 Task: Look for space in Bryn Mawr-Skyway, United States from 12th August, 2023 to 16th August, 2023 for 8 adults in price range Rs.10000 to Rs.16000. Place can be private room with 8 bedrooms having 8 beds and 8 bathrooms. Property type can be house, flat, guest house, hotel. Amenities needed are: wifi, TV, free parkinig on premises, gym, breakfast. Booking option can be shelf check-in. Required host language is English.
Action: Mouse moved to (480, 122)
Screenshot: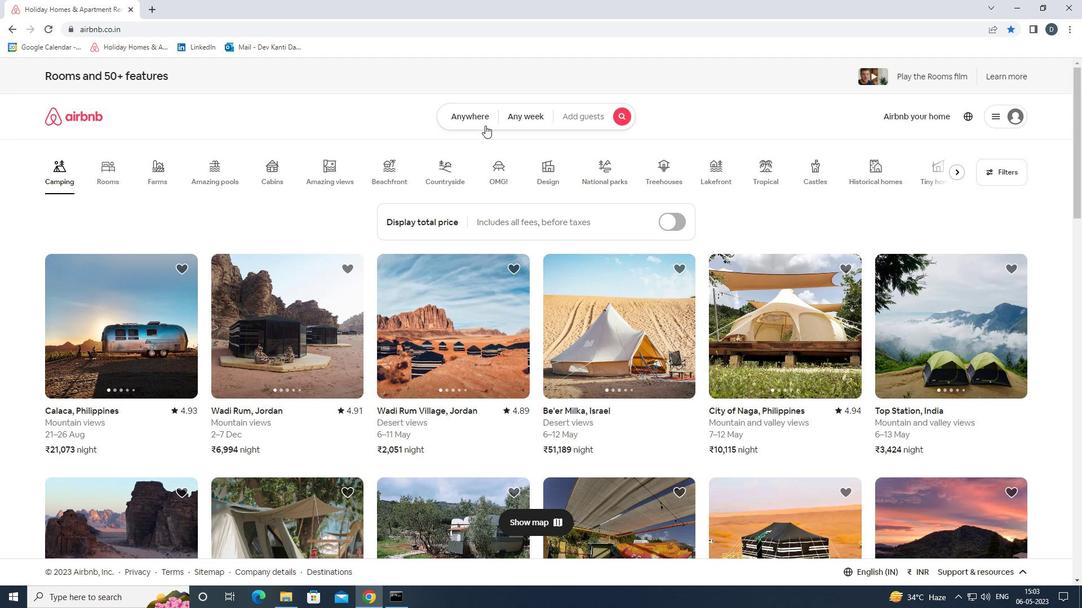 
Action: Mouse pressed left at (480, 122)
Screenshot: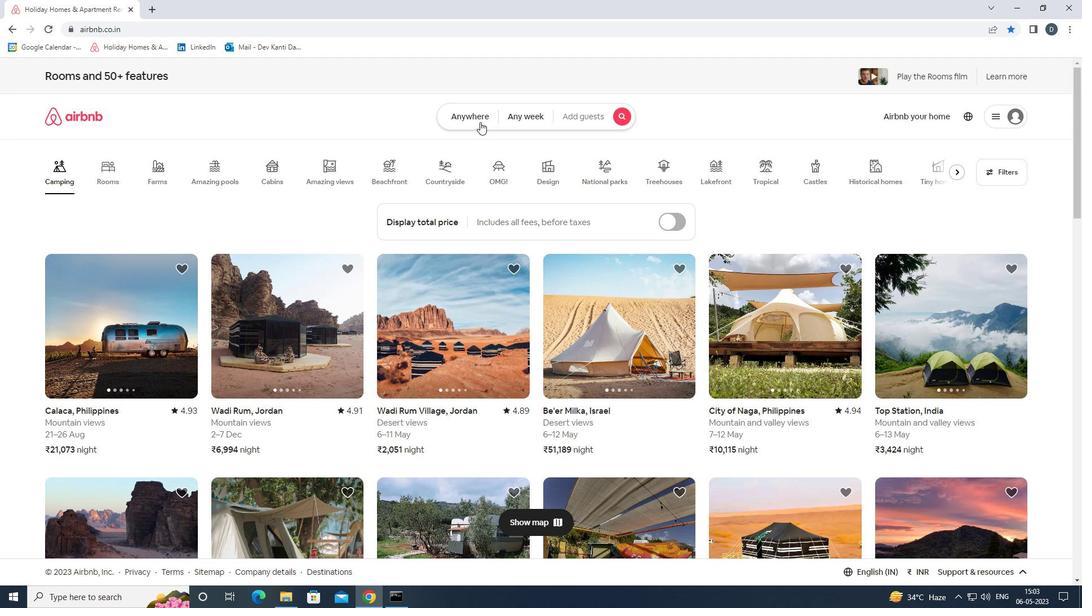 
Action: Mouse moved to (435, 164)
Screenshot: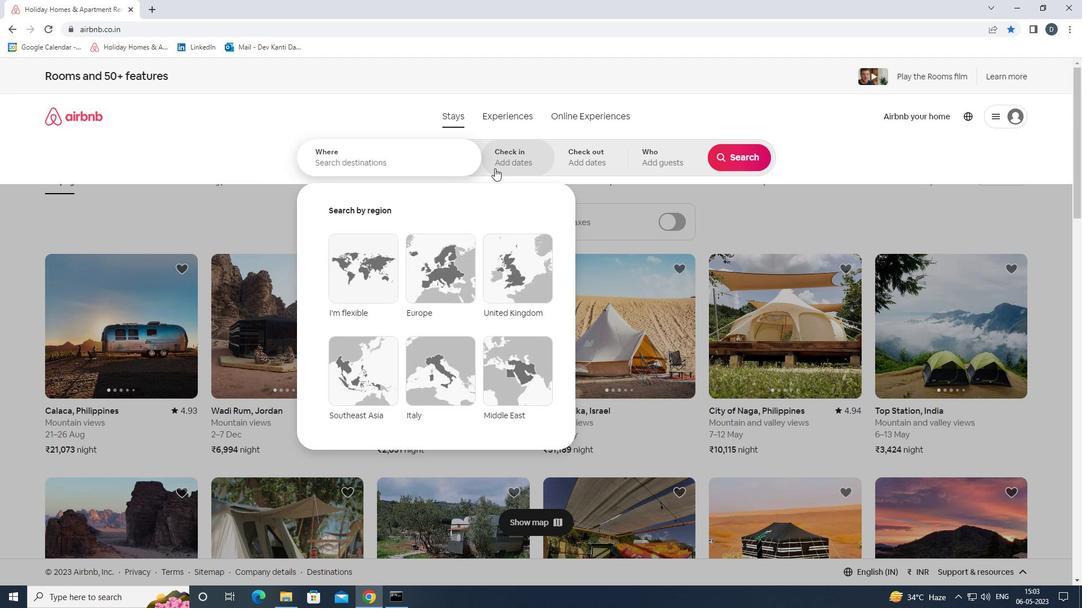
Action: Mouse pressed left at (435, 164)
Screenshot: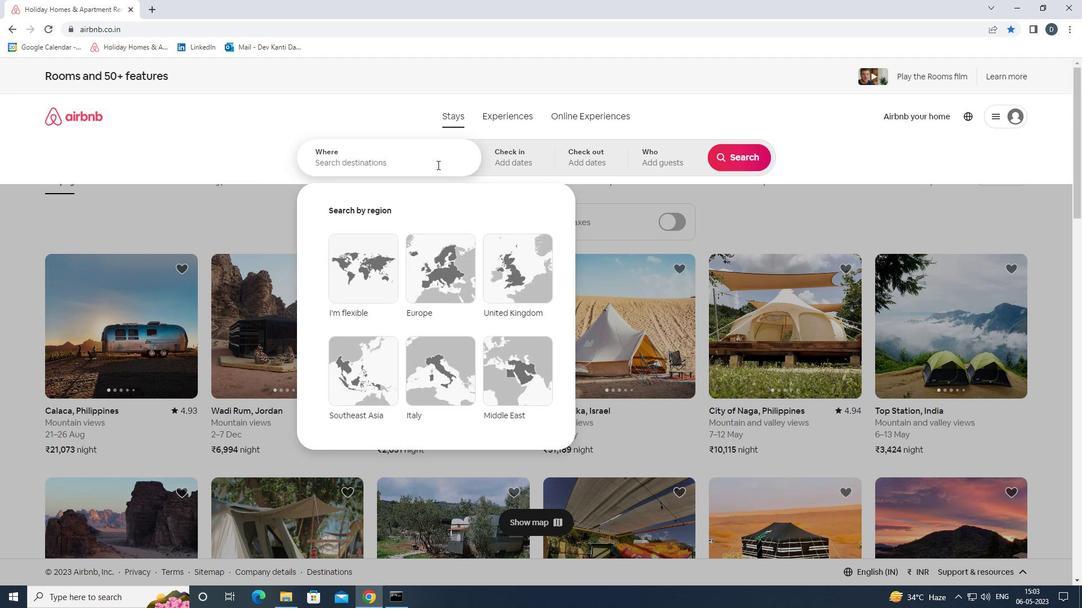 
Action: Mouse moved to (425, 154)
Screenshot: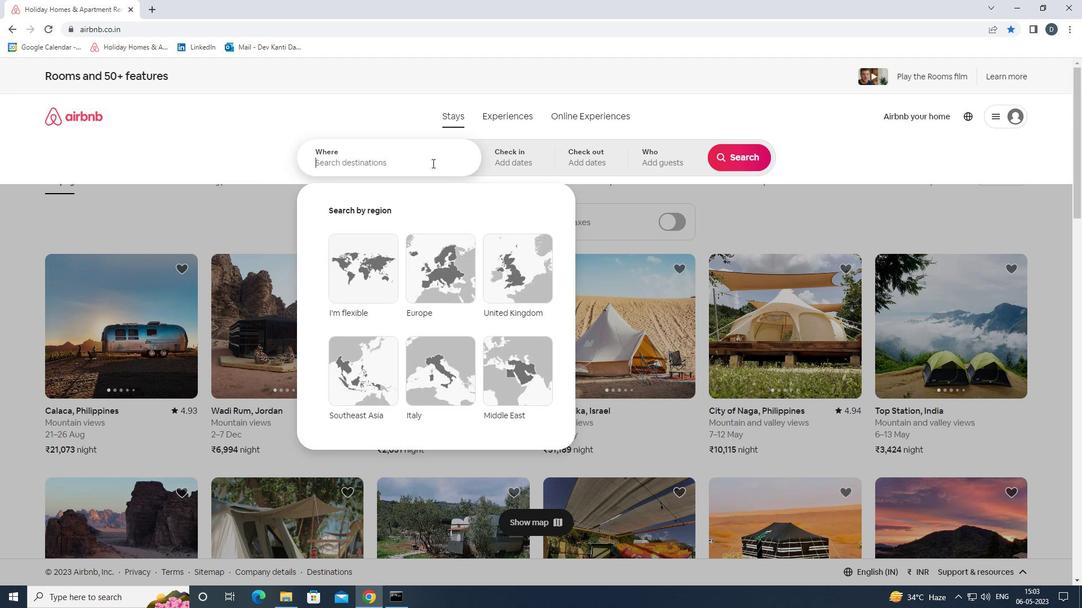 
Action: Key pressed <Key.shift><Key.shift><Key.shift><Key.shift>BRYN<Key.space><Key.shift>MAWR-<Key.shift>SKYWAY,<Key.shift>UNITED<Key.space><Key.shift><Key.shift><Key.shift><Key.shift><Key.shift><Key.shift><Key.shift><Key.shift><Key.shift><Key.shift><Key.shift><Key.shift><Key.shift><Key.shift><Key.shift><Key.shift><Key.shift>STATES<Key.enter>
Screenshot: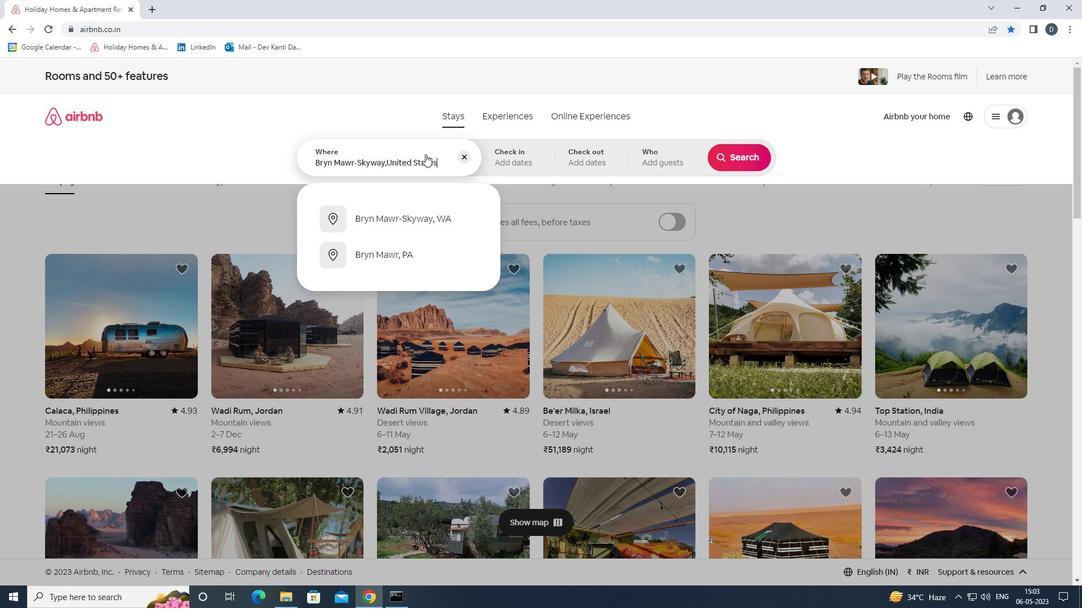 
Action: Mouse moved to (732, 247)
Screenshot: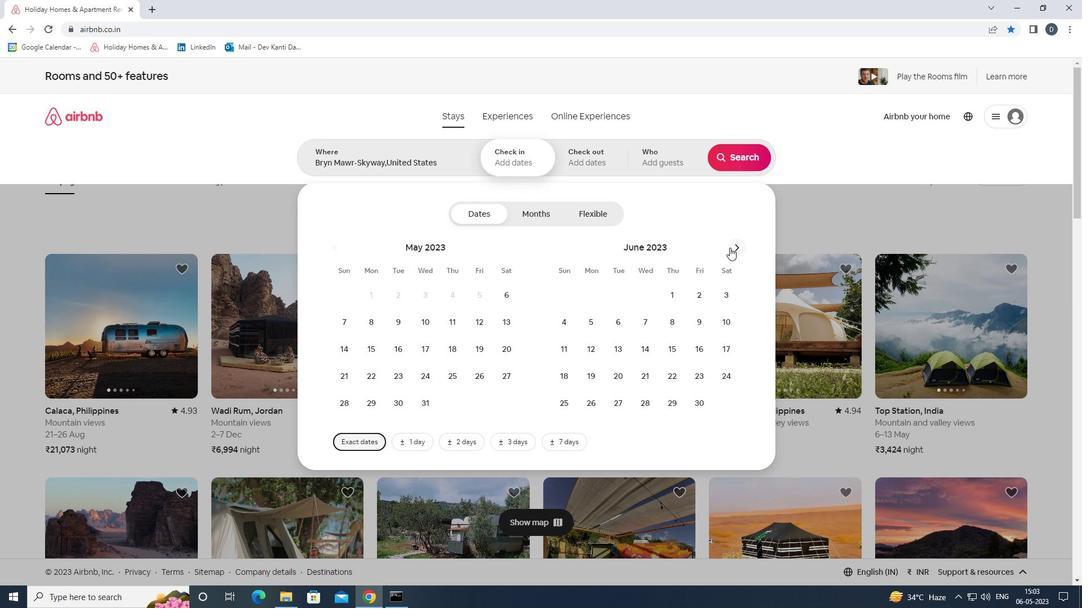 
Action: Mouse pressed left at (732, 247)
Screenshot: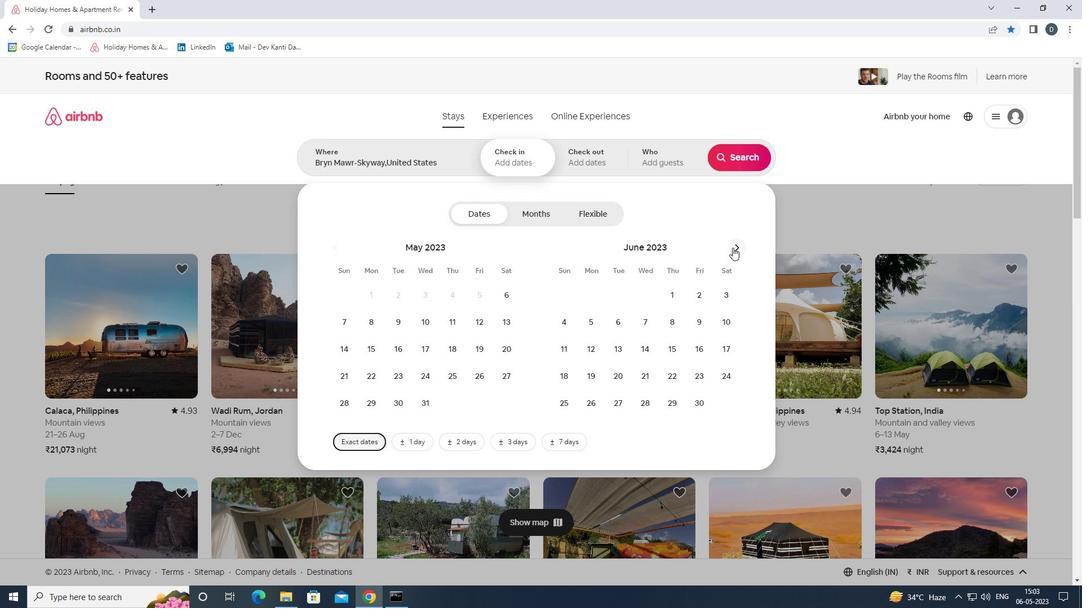 
Action: Mouse pressed left at (732, 247)
Screenshot: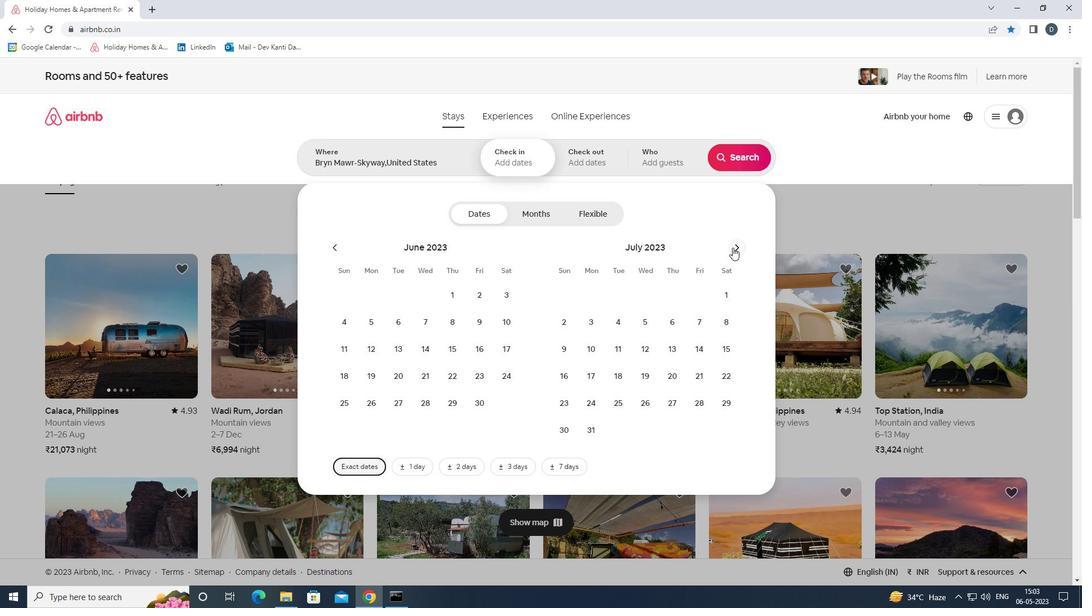 
Action: Mouse moved to (723, 321)
Screenshot: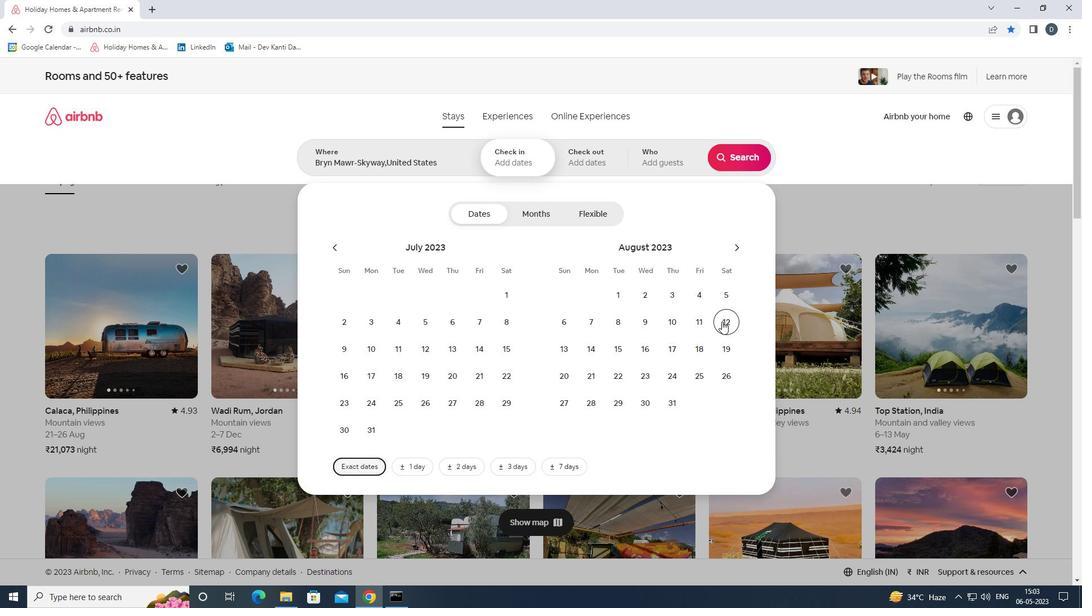 
Action: Mouse pressed left at (723, 321)
Screenshot: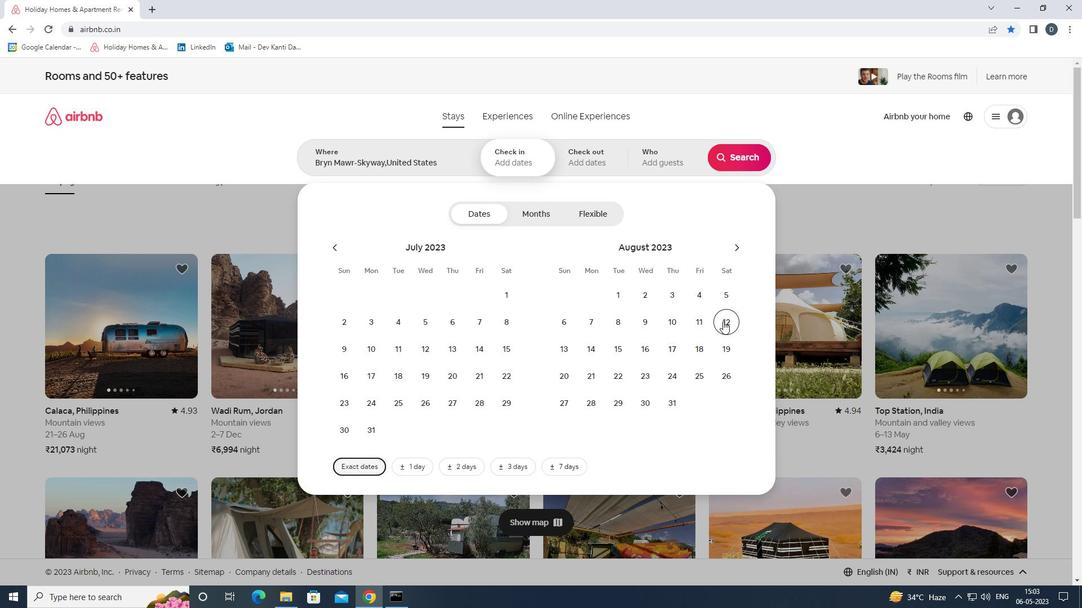 
Action: Mouse moved to (650, 347)
Screenshot: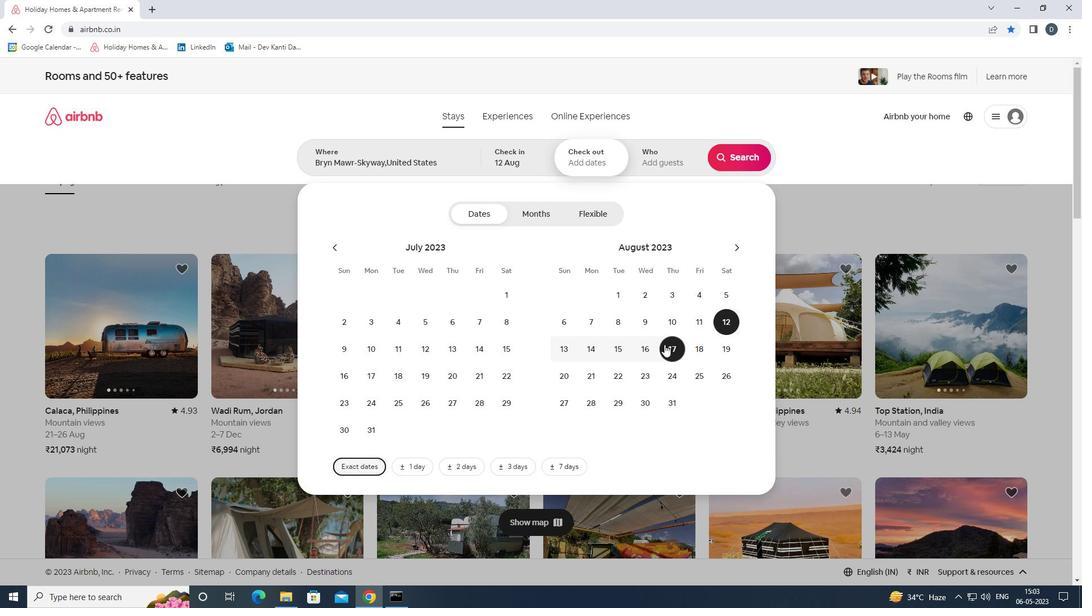
Action: Mouse pressed left at (650, 347)
Screenshot: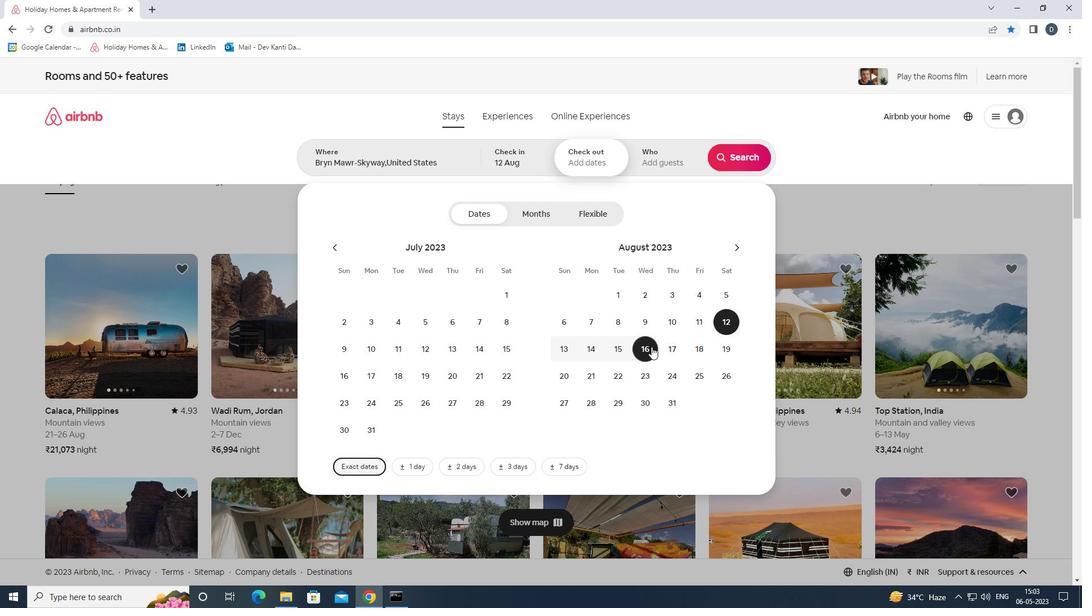 
Action: Mouse moved to (647, 165)
Screenshot: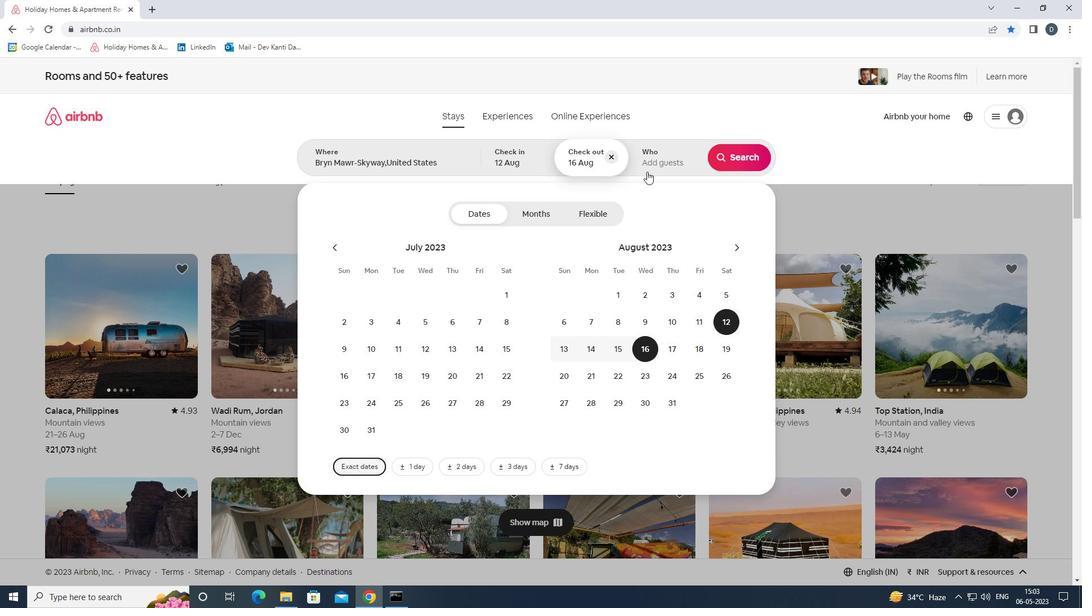 
Action: Mouse pressed left at (647, 165)
Screenshot: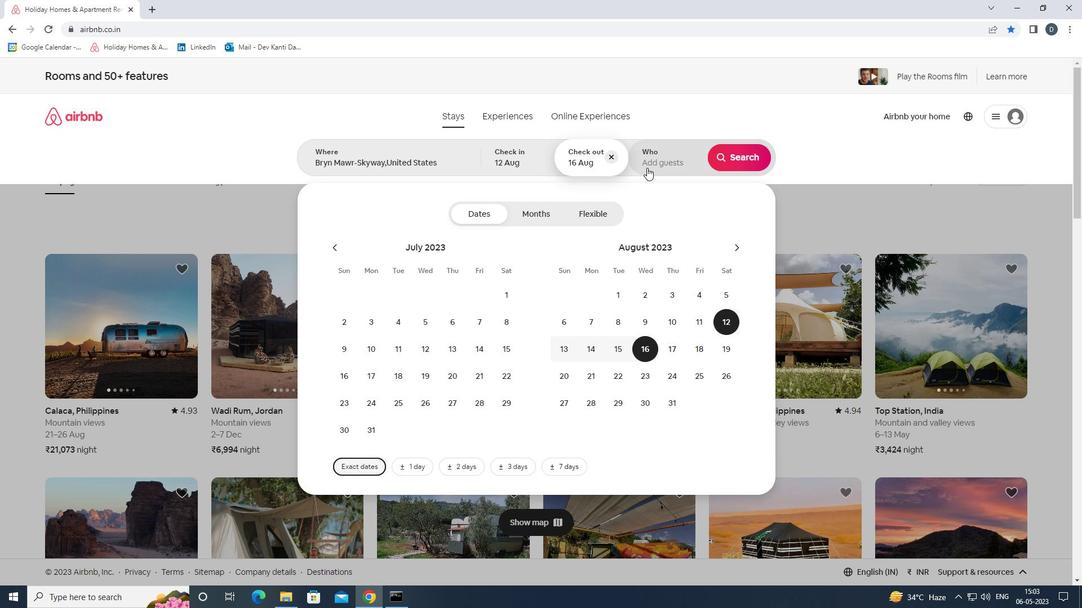 
Action: Mouse moved to (742, 222)
Screenshot: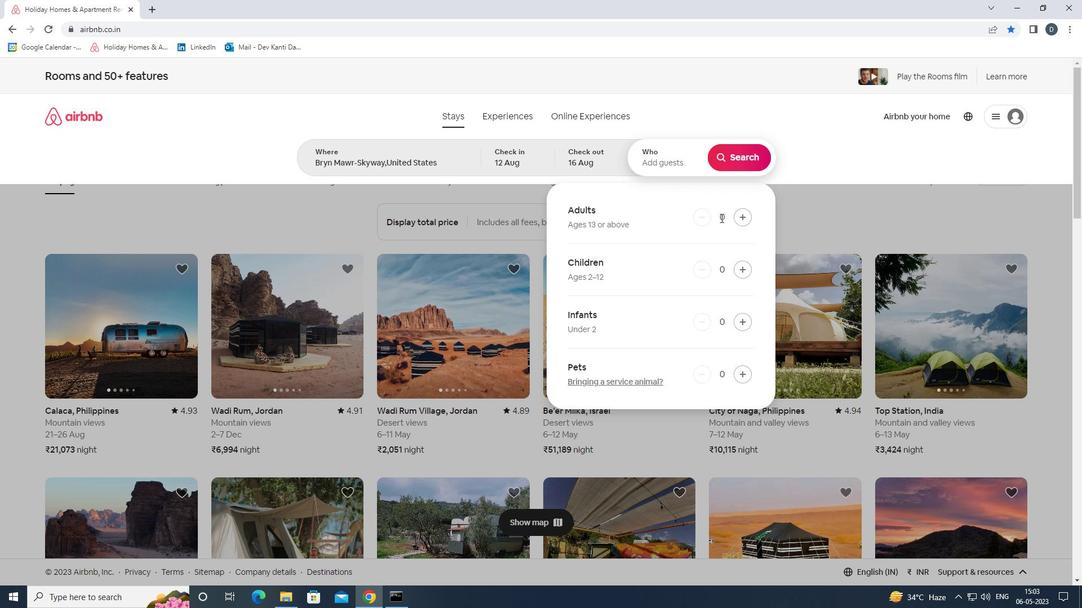 
Action: Mouse pressed left at (742, 222)
Screenshot: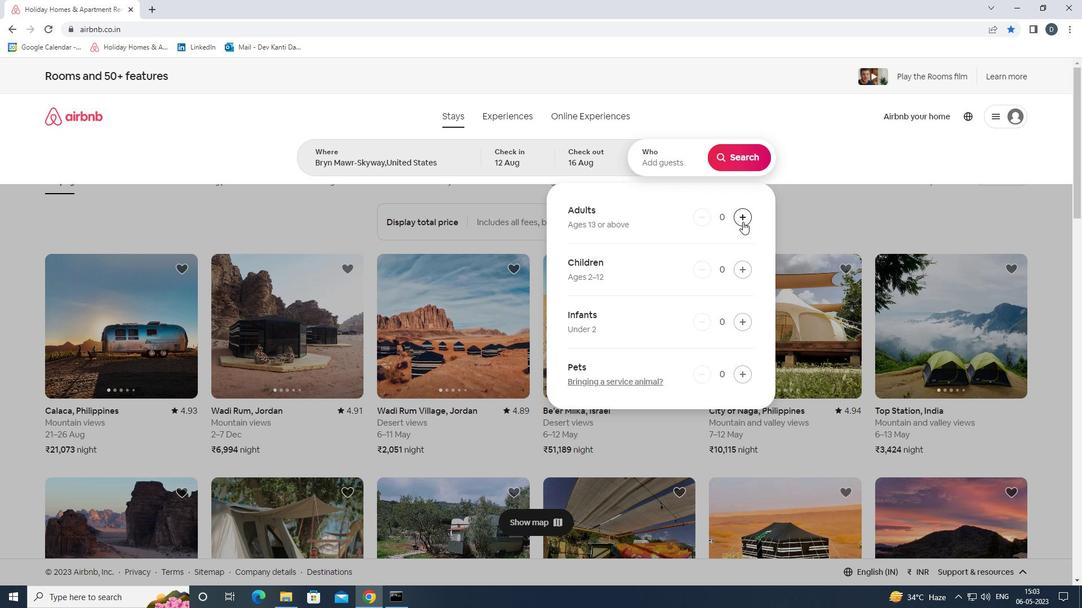 
Action: Mouse pressed left at (742, 222)
Screenshot: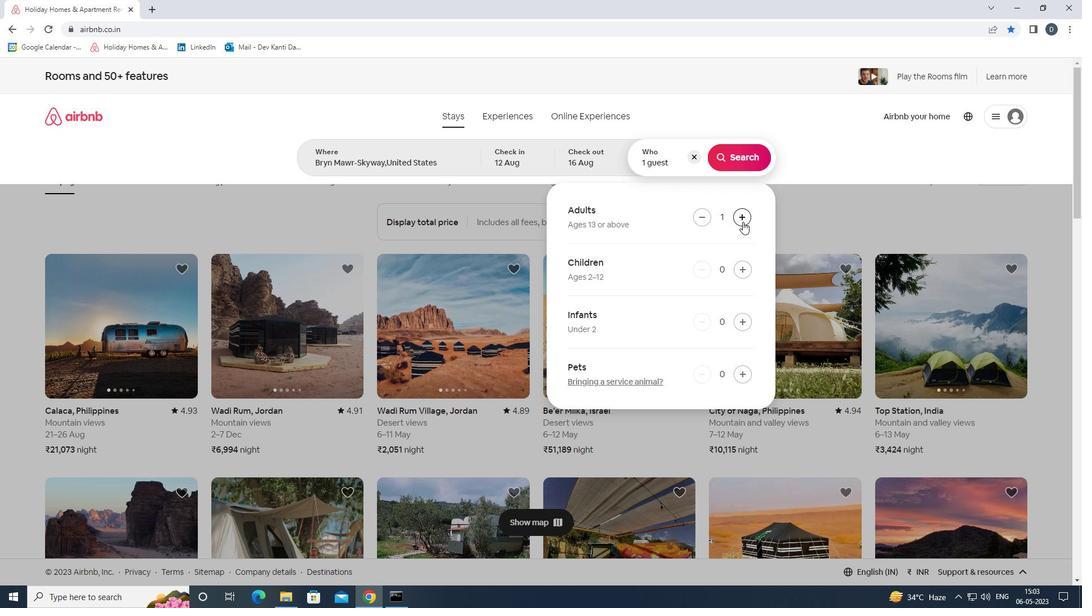 
Action: Mouse pressed left at (742, 222)
Screenshot: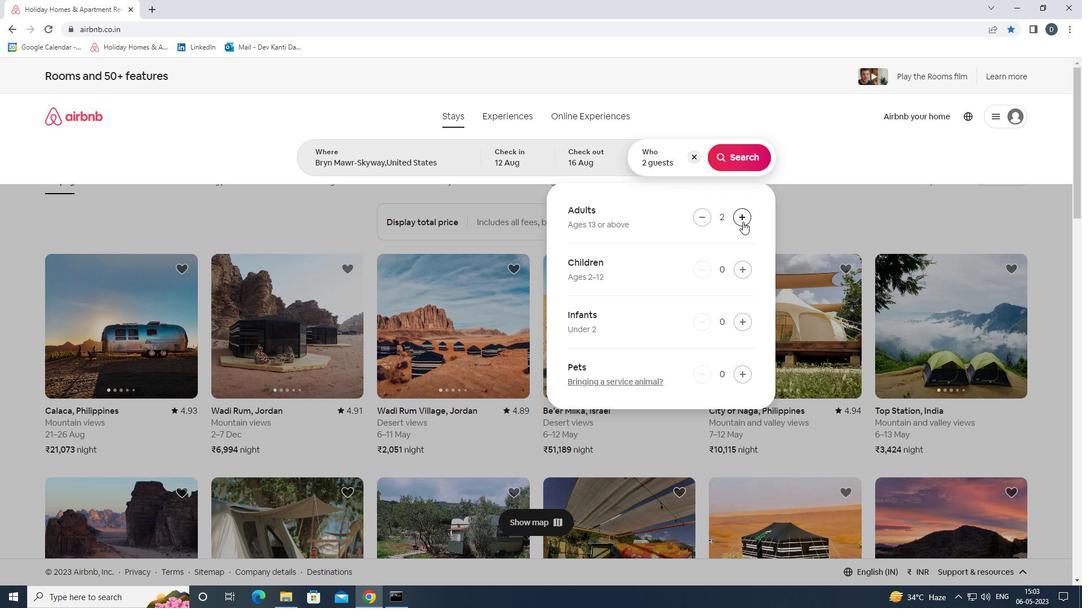 
Action: Mouse pressed left at (742, 222)
Screenshot: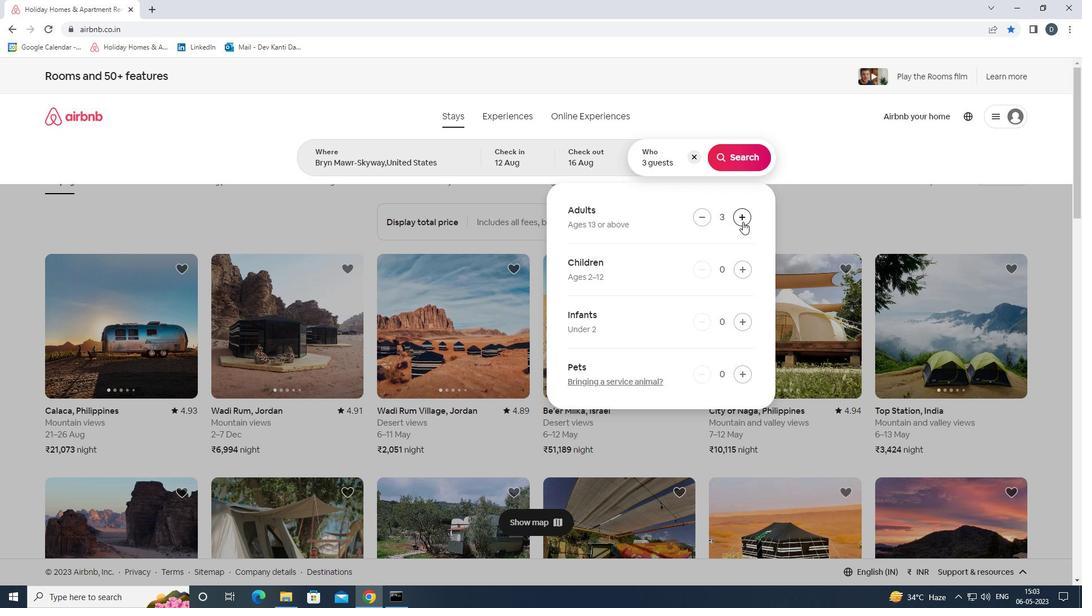 
Action: Mouse pressed left at (742, 222)
Screenshot: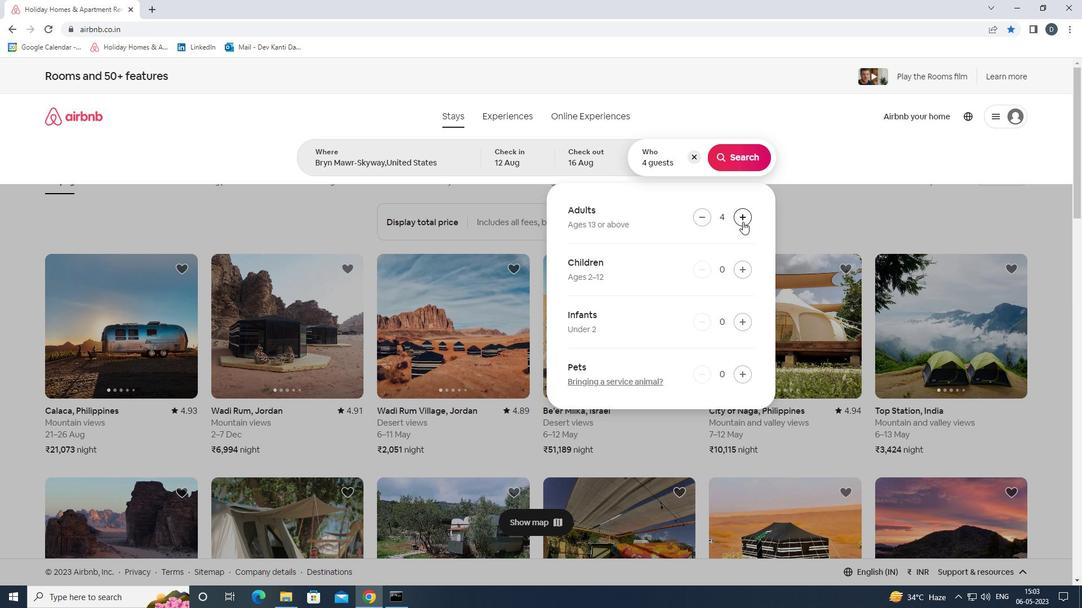 
Action: Mouse pressed left at (742, 222)
Screenshot: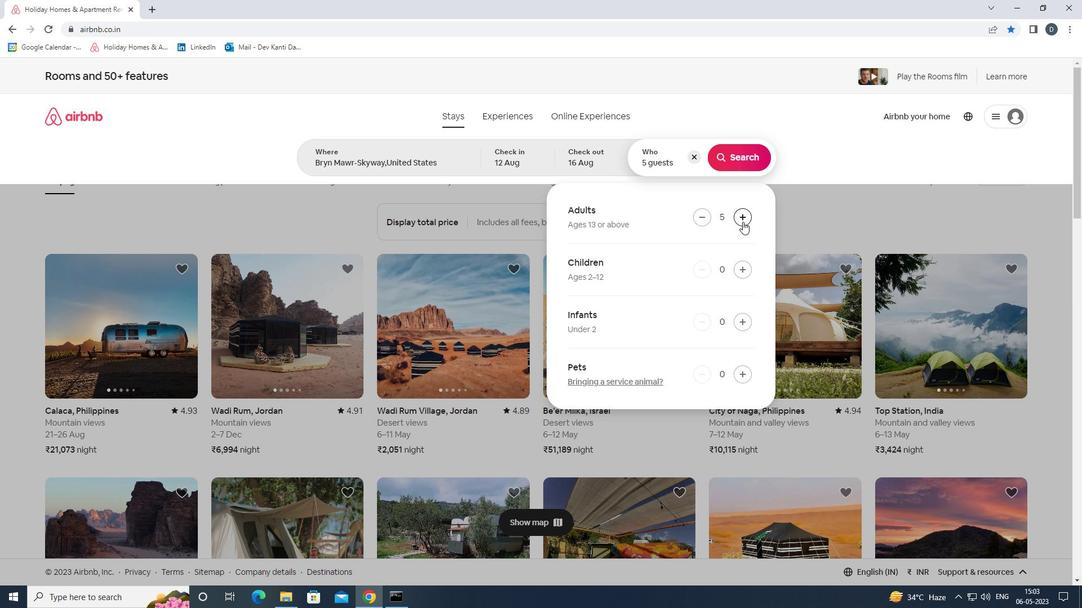 
Action: Mouse pressed left at (742, 222)
Screenshot: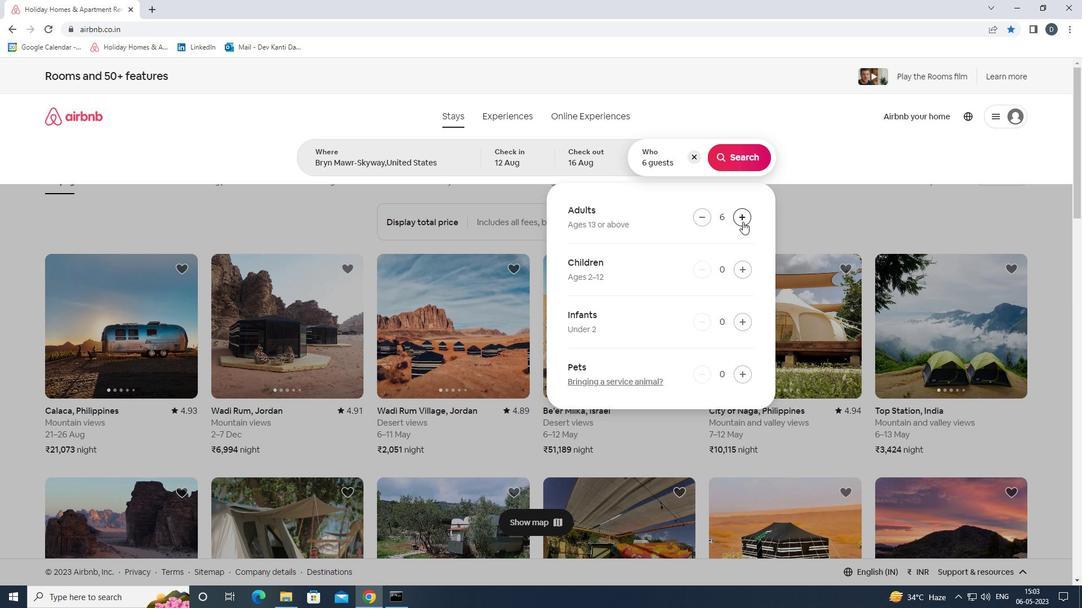 
Action: Mouse pressed left at (742, 222)
Screenshot: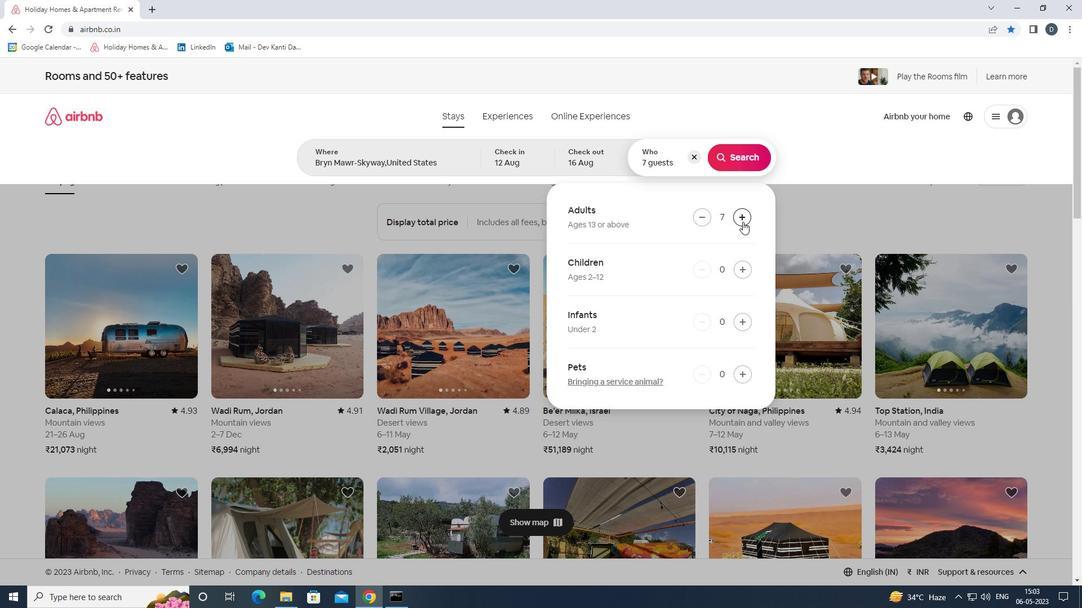 
Action: Mouse moved to (750, 168)
Screenshot: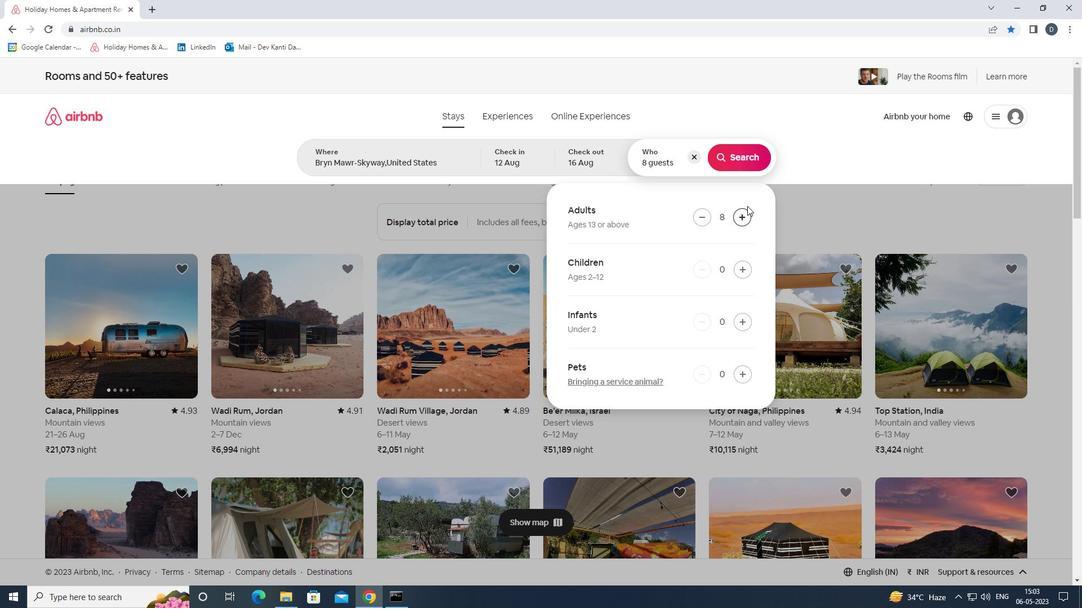 
Action: Mouse pressed left at (750, 168)
Screenshot: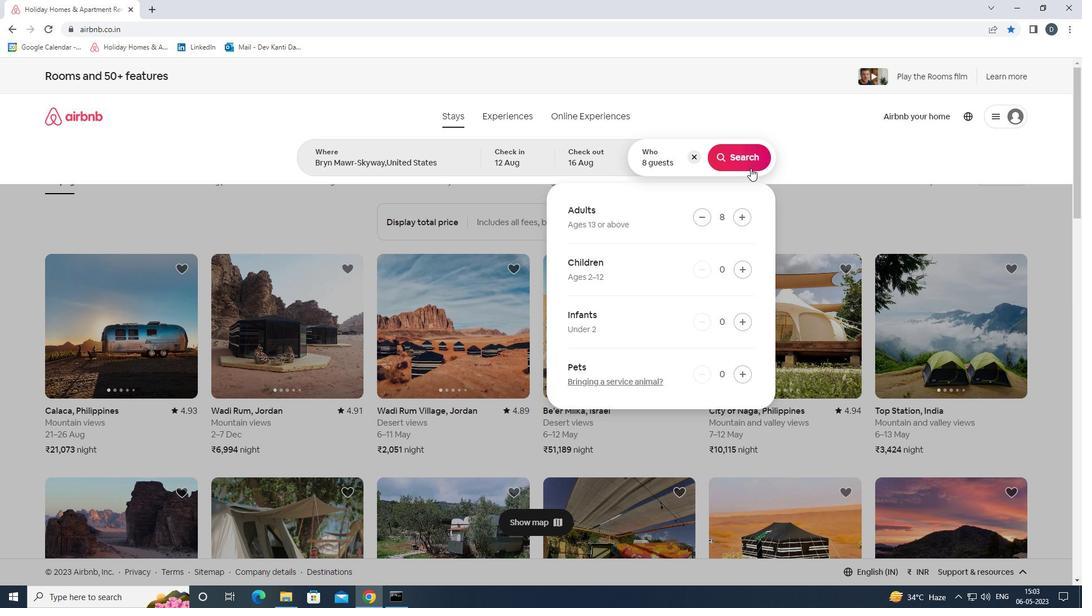 
Action: Mouse moved to (1034, 127)
Screenshot: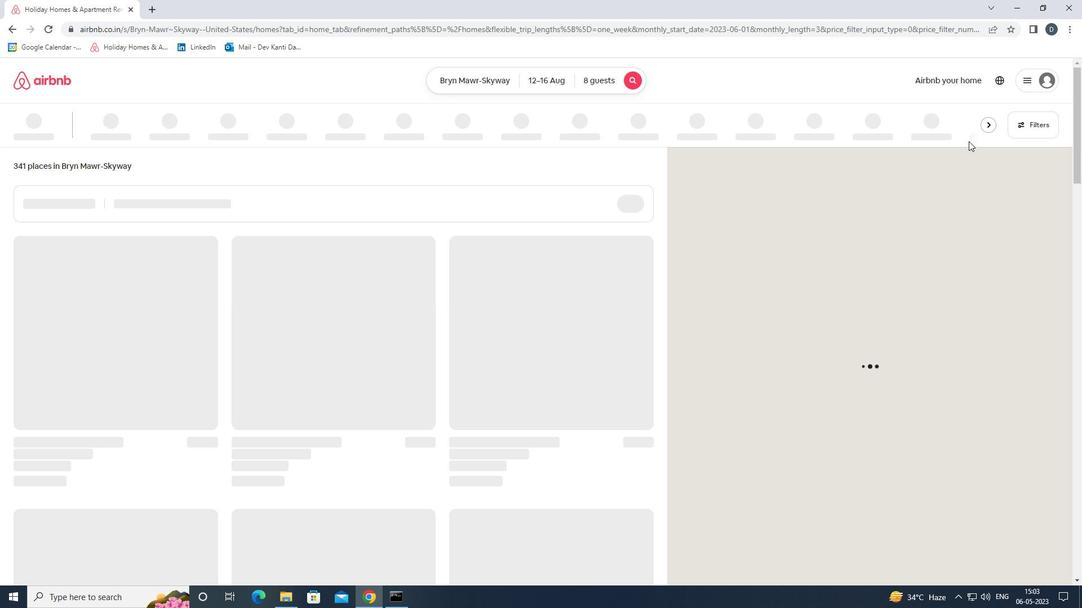 
Action: Mouse pressed left at (1034, 127)
Screenshot: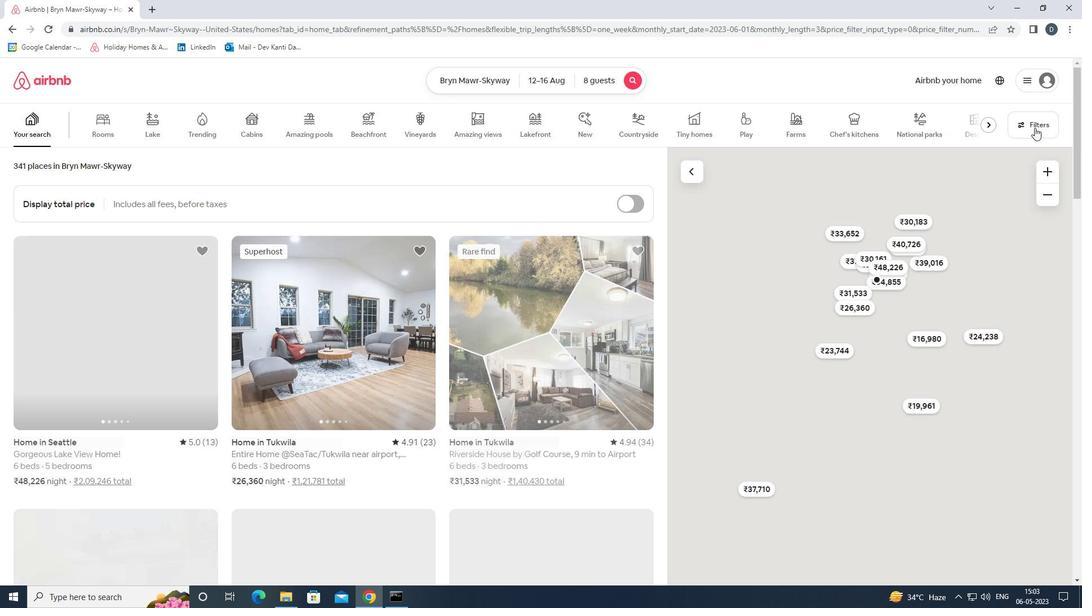 
Action: Mouse moved to (479, 397)
Screenshot: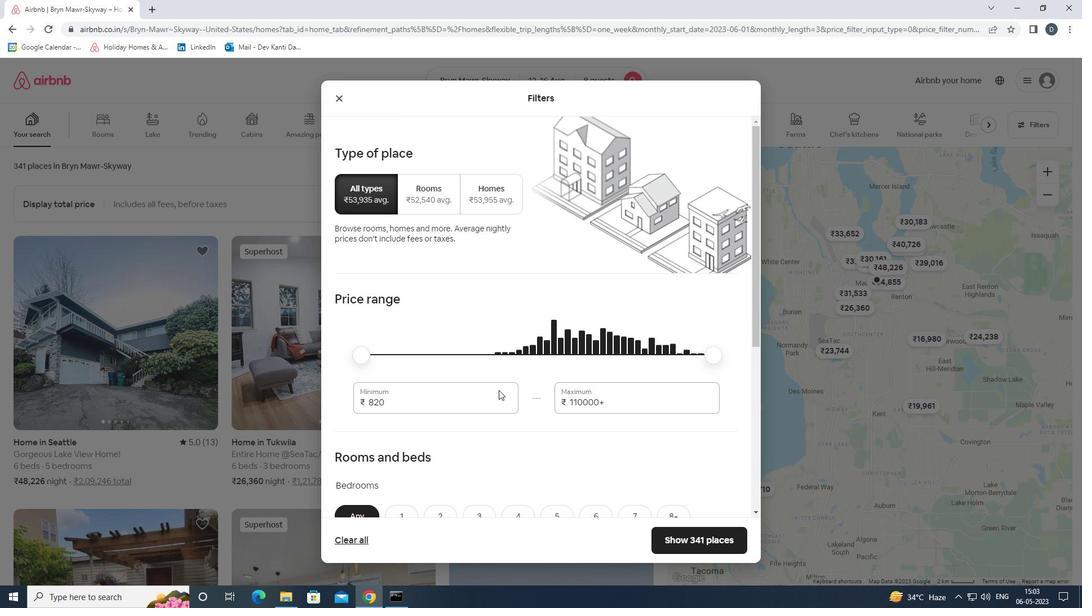 
Action: Mouse pressed left at (479, 397)
Screenshot: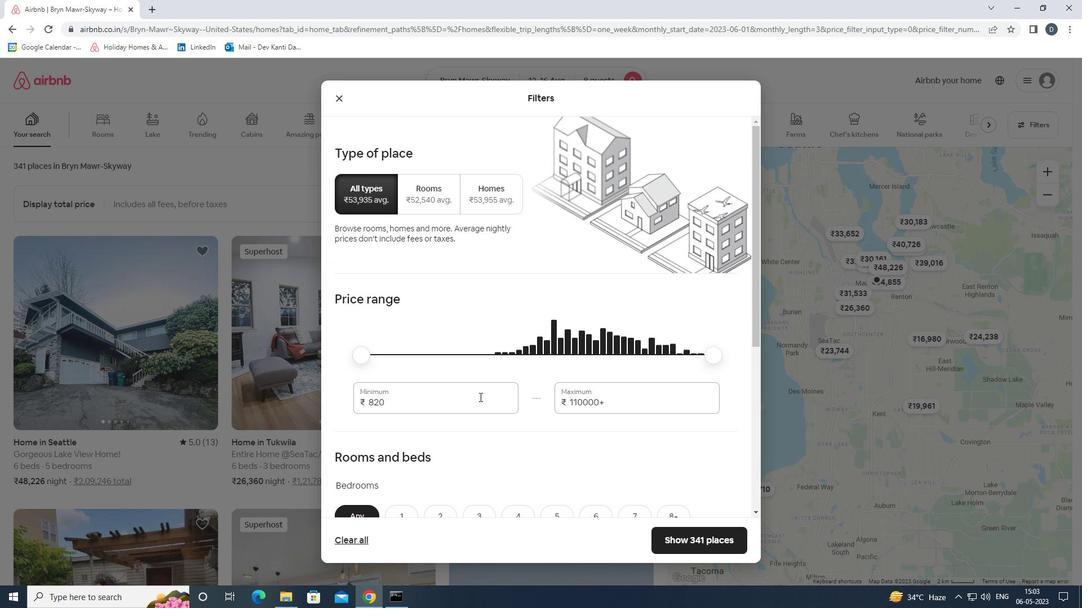 
Action: Mouse pressed left at (479, 397)
Screenshot: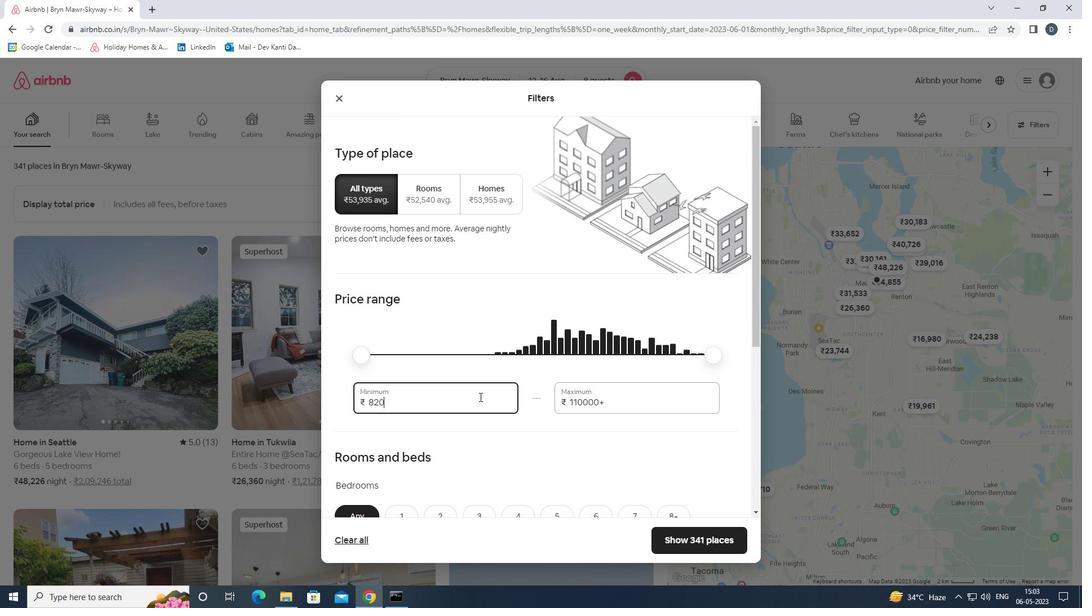 
Action: Mouse moved to (479, 397)
Screenshot: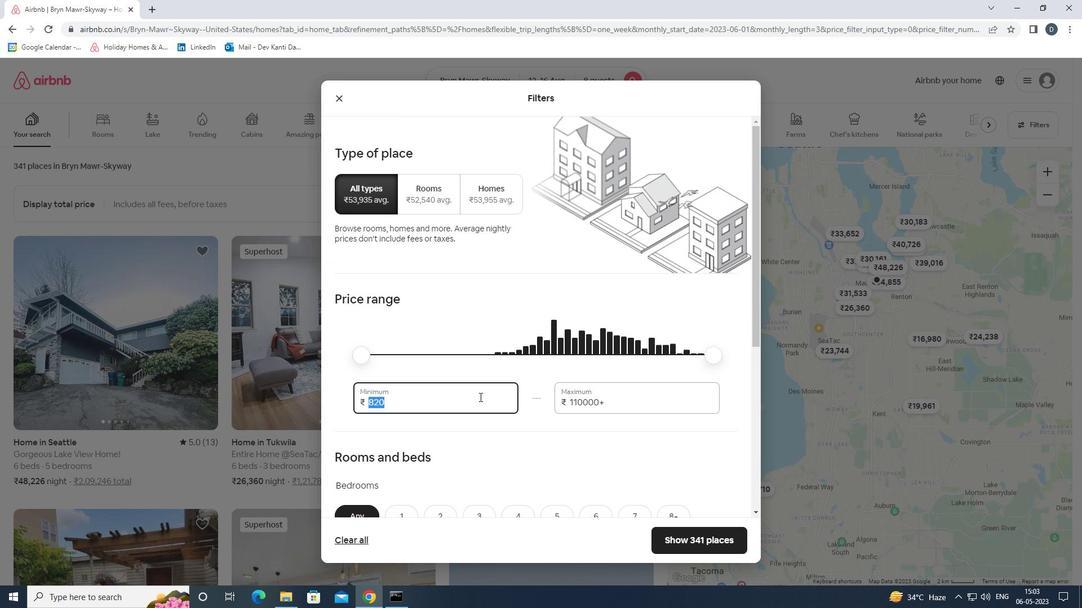 
Action: Key pressed 10000<Key.tab>16000
Screenshot: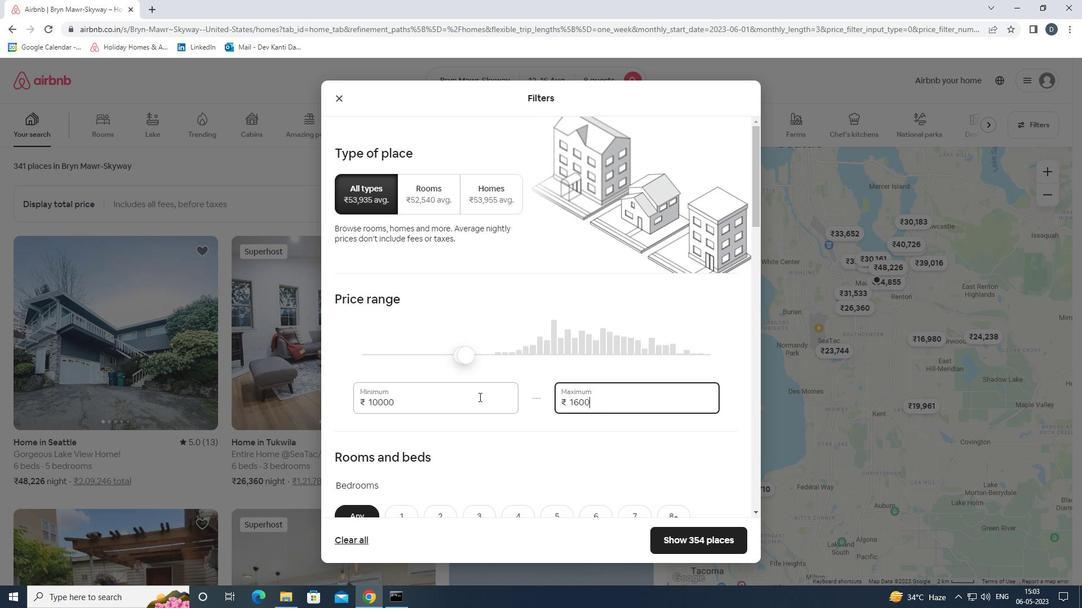 
Action: Mouse moved to (459, 417)
Screenshot: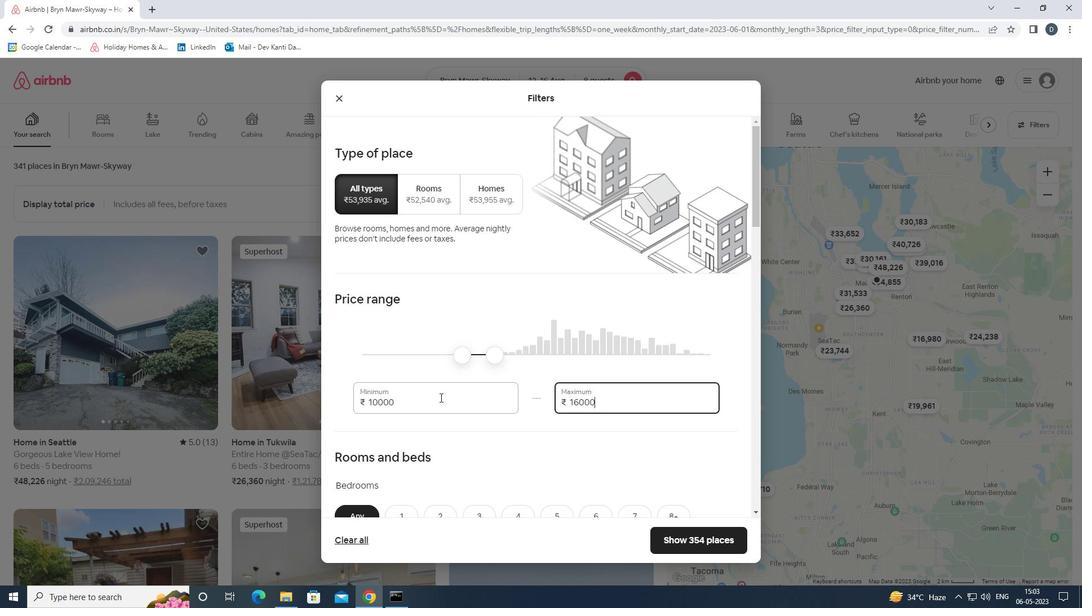 
Action: Mouse scrolled (459, 416) with delta (0, 0)
Screenshot: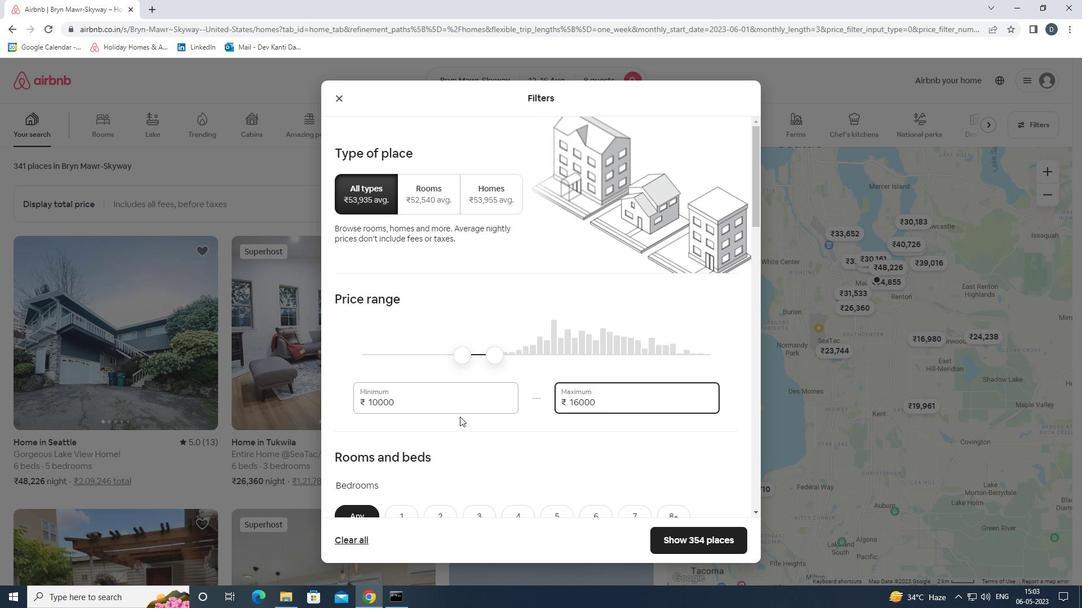 
Action: Mouse scrolled (459, 416) with delta (0, 0)
Screenshot: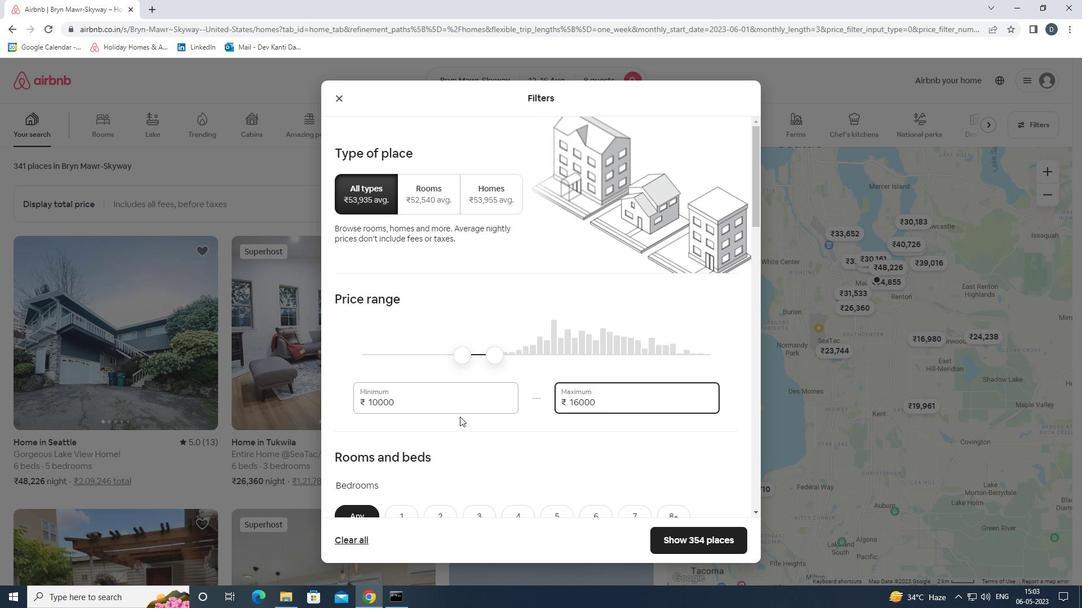 
Action: Mouse moved to (455, 406)
Screenshot: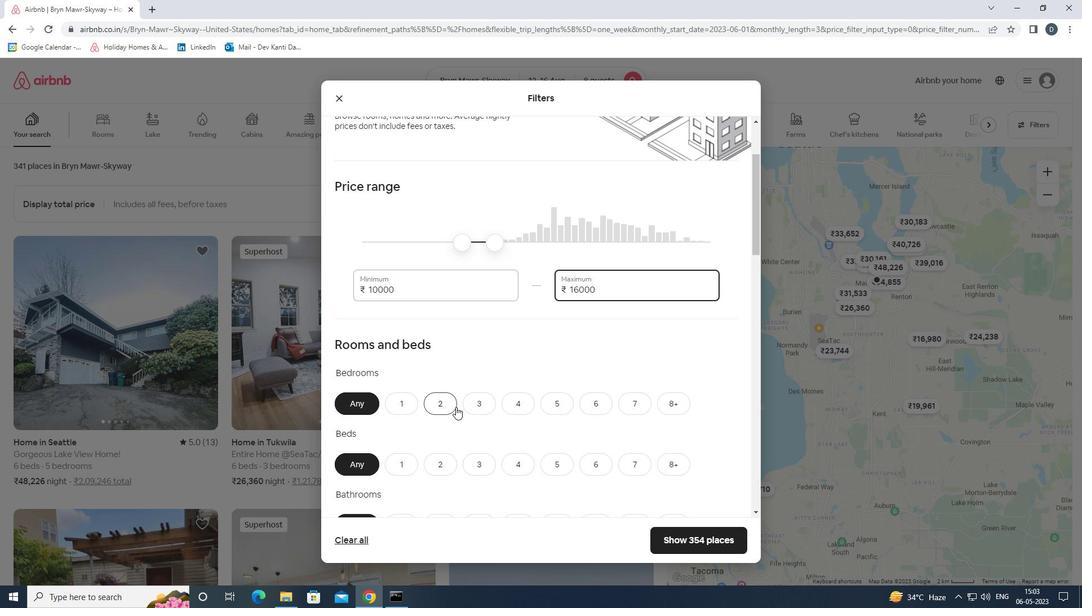 
Action: Mouse scrolled (455, 405) with delta (0, 0)
Screenshot: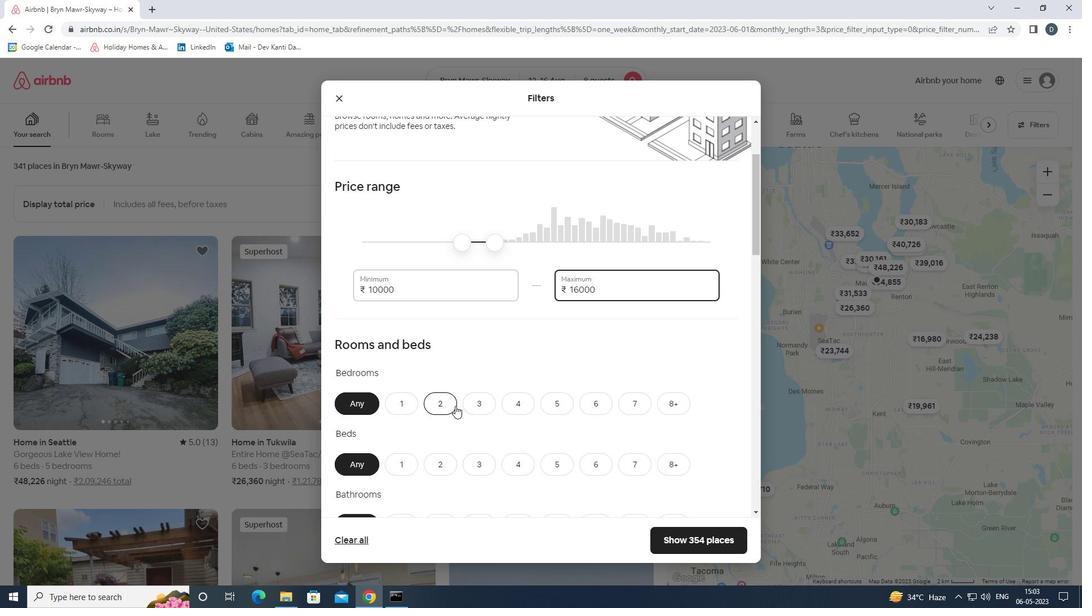 
Action: Mouse moved to (685, 347)
Screenshot: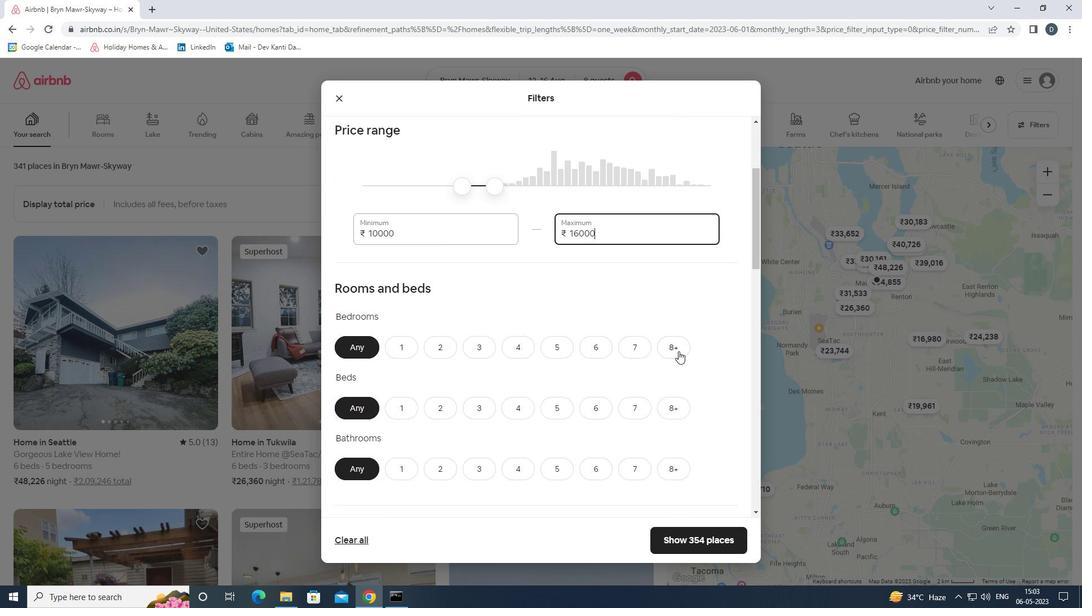 
Action: Mouse pressed left at (685, 347)
Screenshot: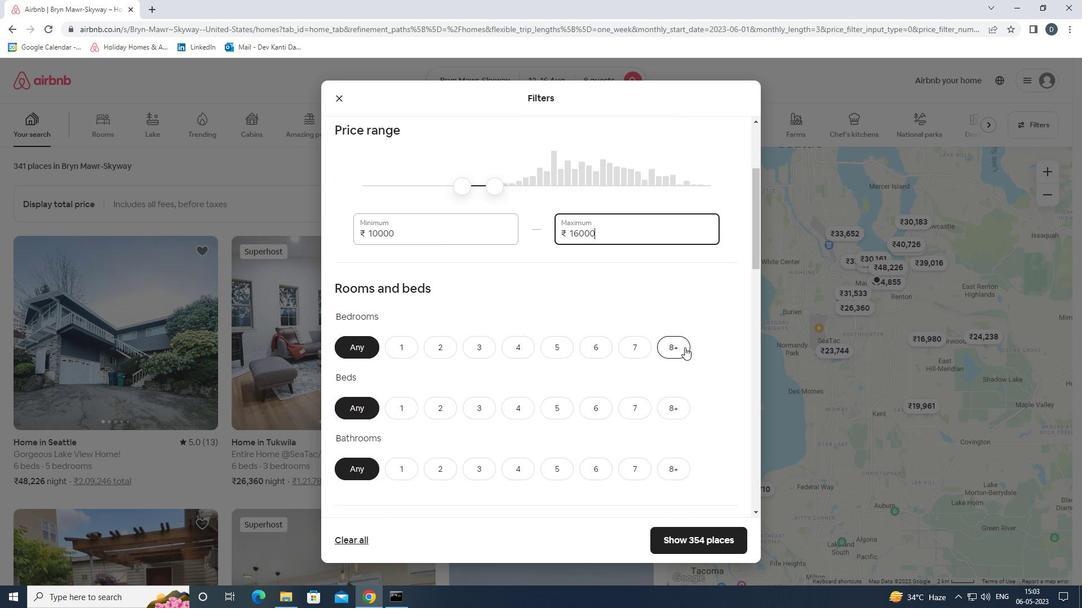 
Action: Mouse moved to (672, 404)
Screenshot: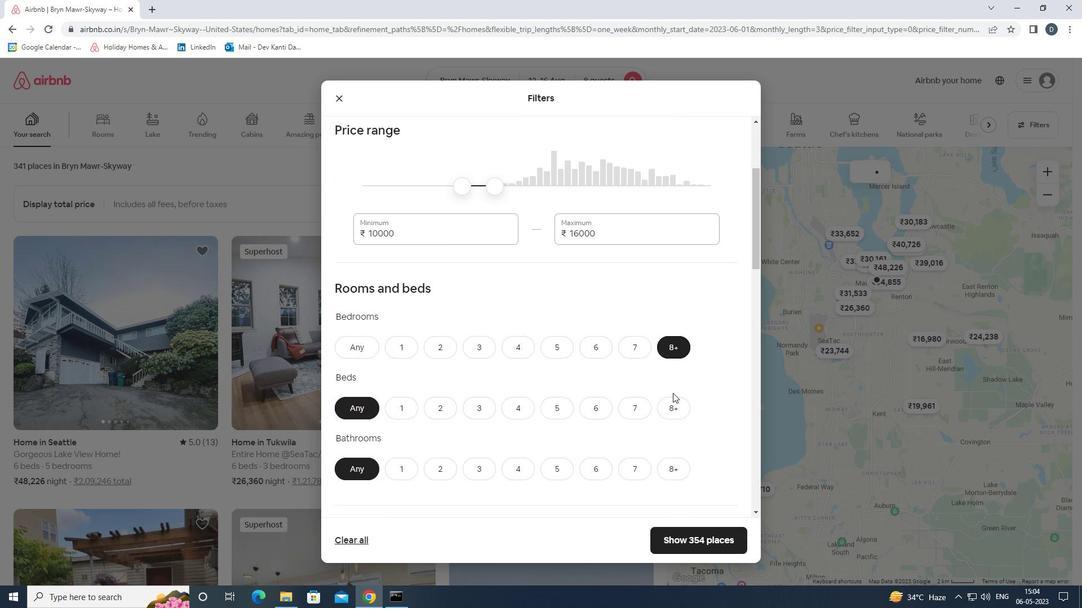 
Action: Mouse pressed left at (672, 404)
Screenshot: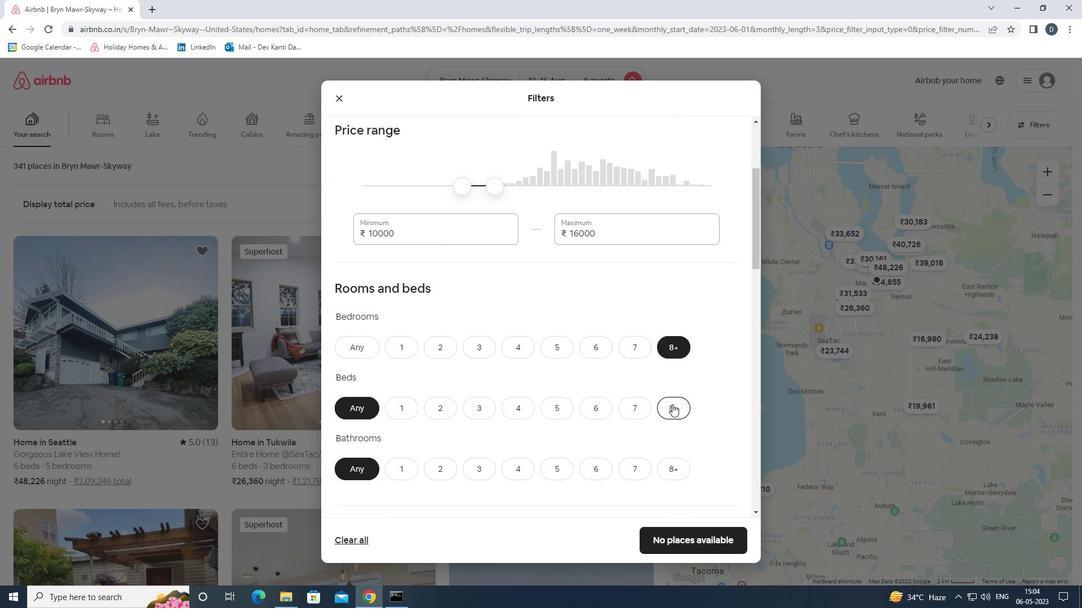 
Action: Mouse moved to (680, 468)
Screenshot: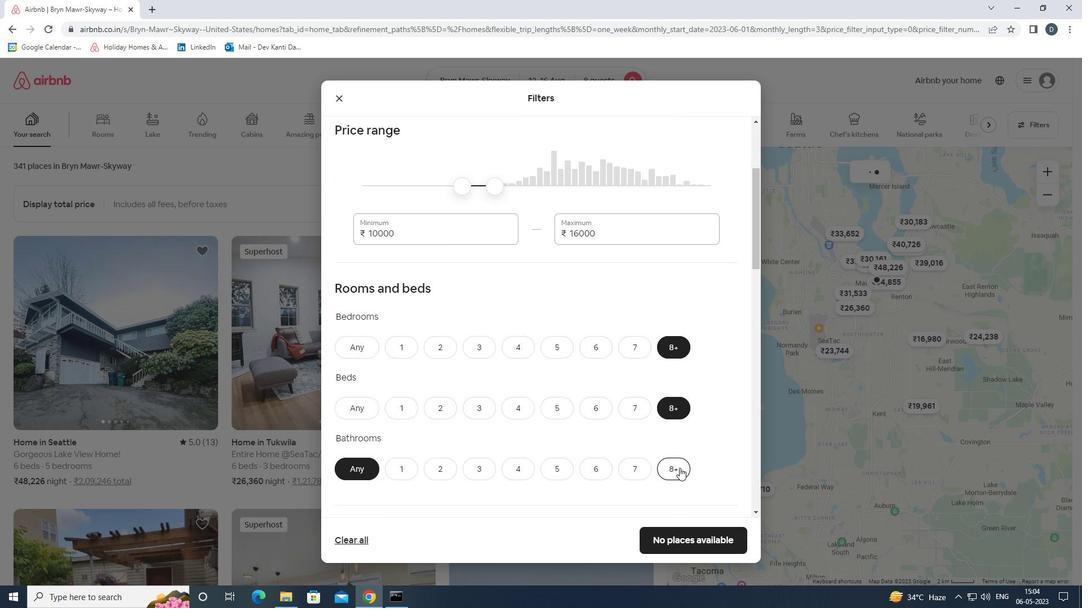 
Action: Mouse pressed left at (680, 468)
Screenshot: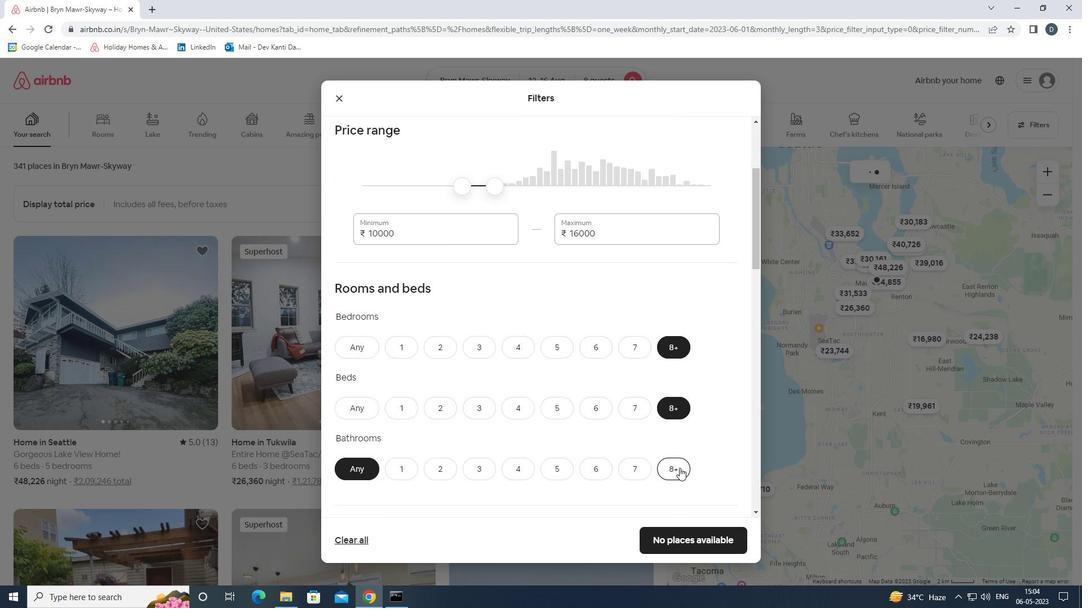 
Action: Mouse moved to (689, 436)
Screenshot: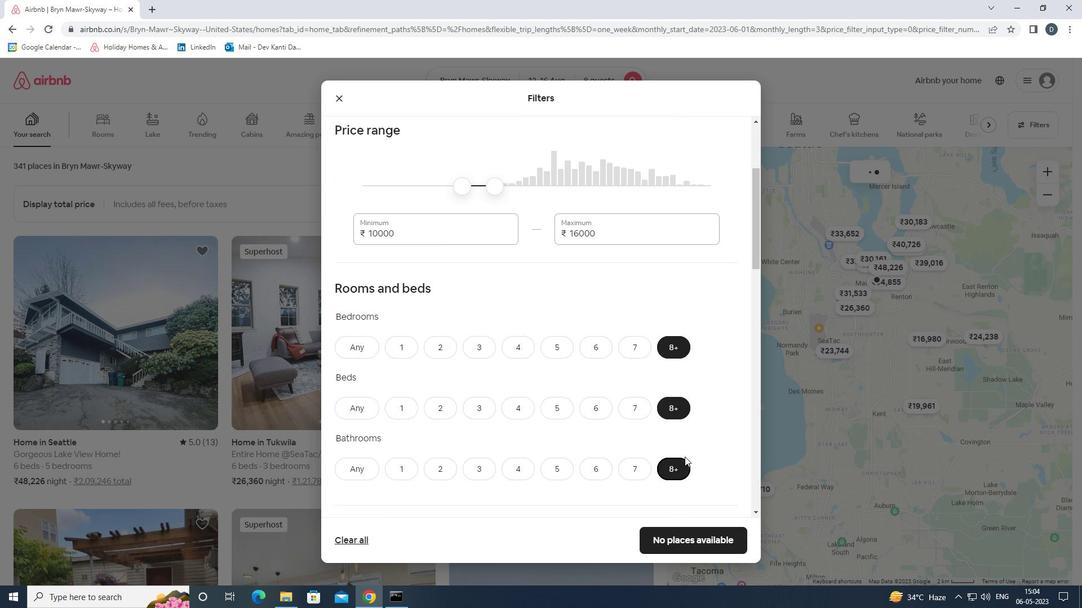 
Action: Mouse scrolled (689, 435) with delta (0, 0)
Screenshot: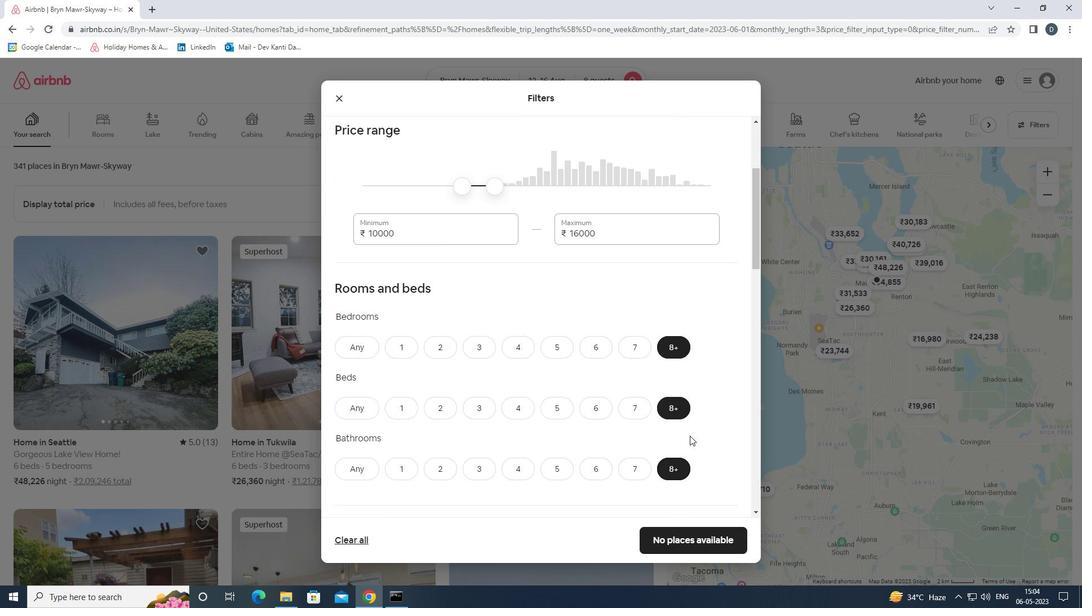 
Action: Mouse scrolled (689, 435) with delta (0, 0)
Screenshot: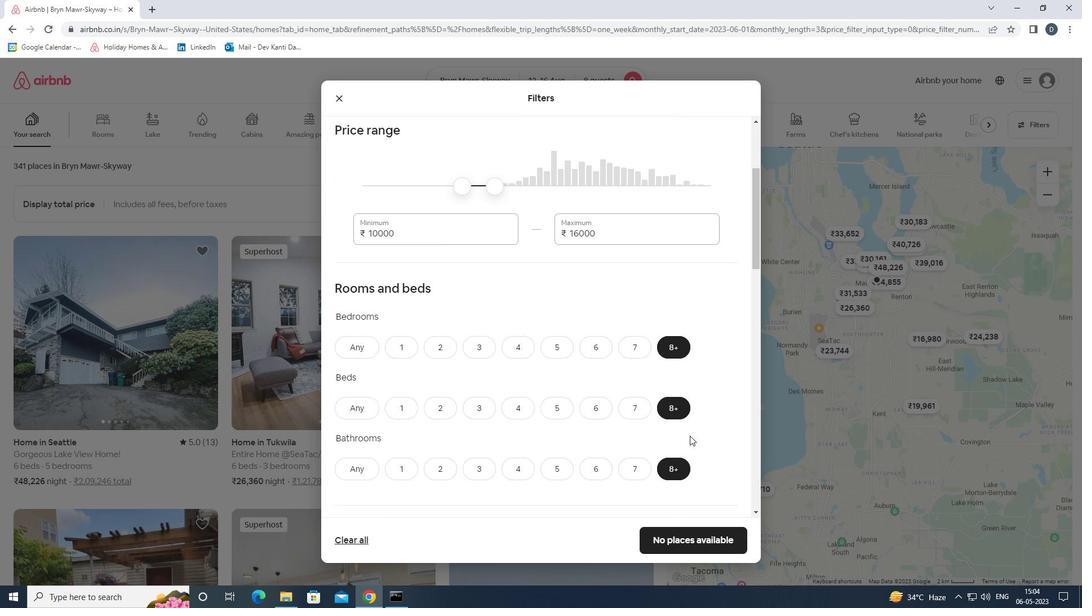 
Action: Mouse scrolled (689, 435) with delta (0, 0)
Screenshot: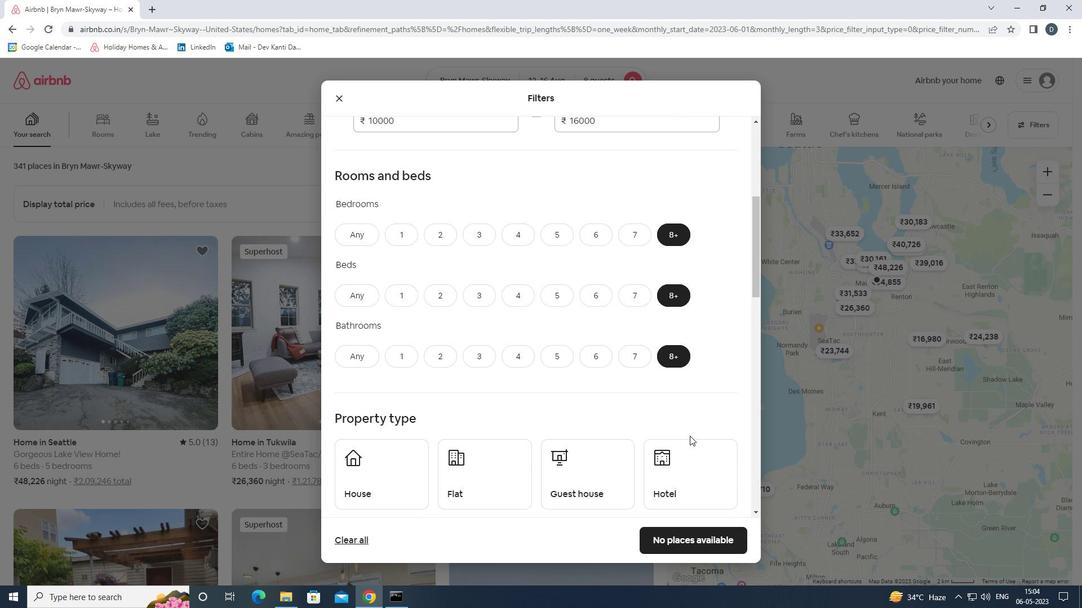 
Action: Mouse moved to (378, 430)
Screenshot: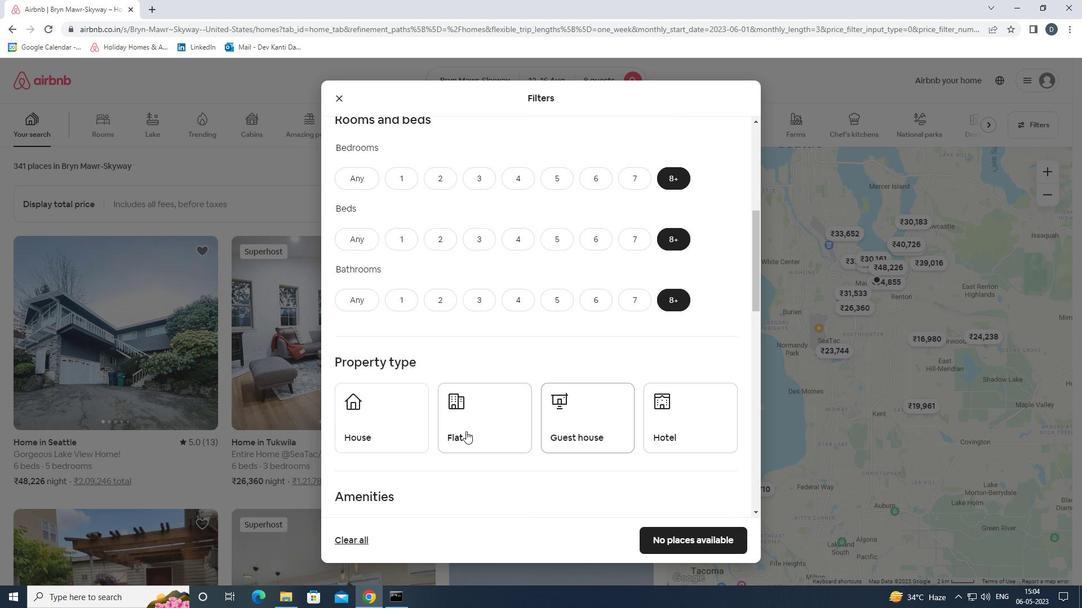 
Action: Mouse pressed left at (378, 430)
Screenshot: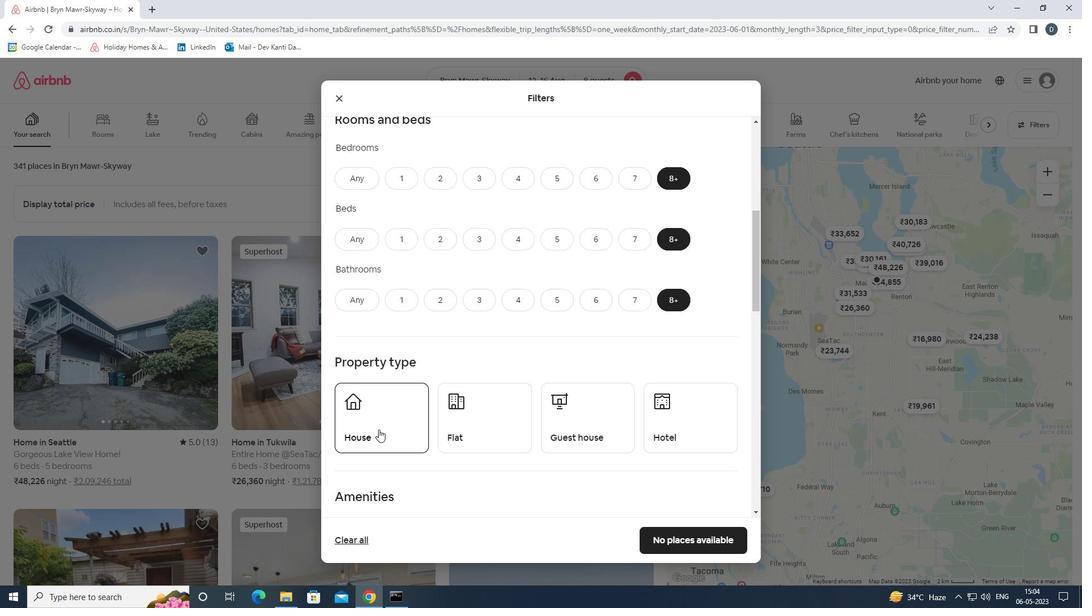 
Action: Mouse moved to (472, 430)
Screenshot: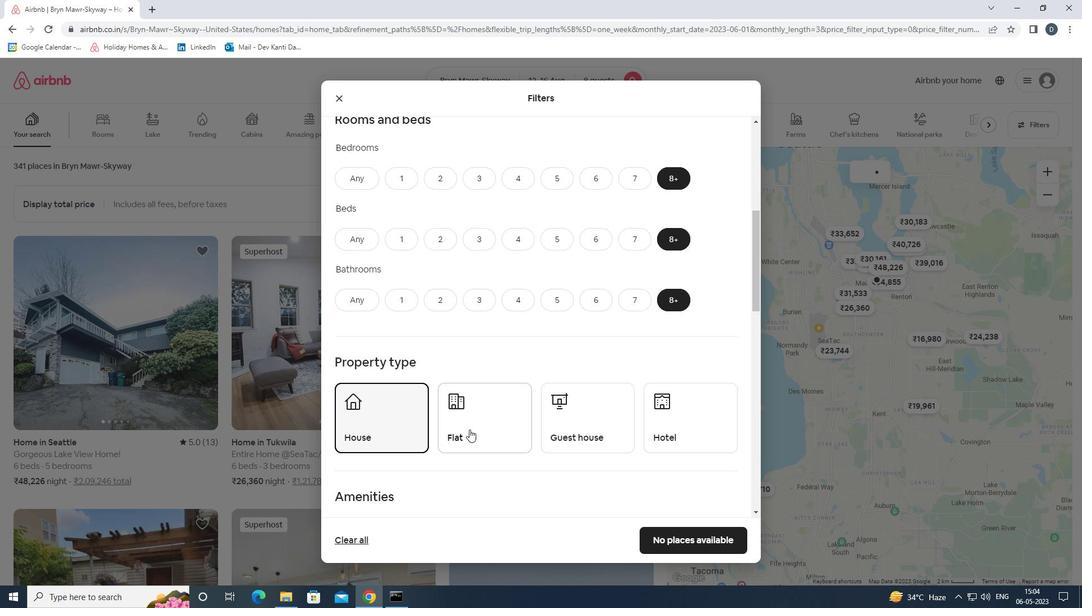 
Action: Mouse pressed left at (472, 430)
Screenshot: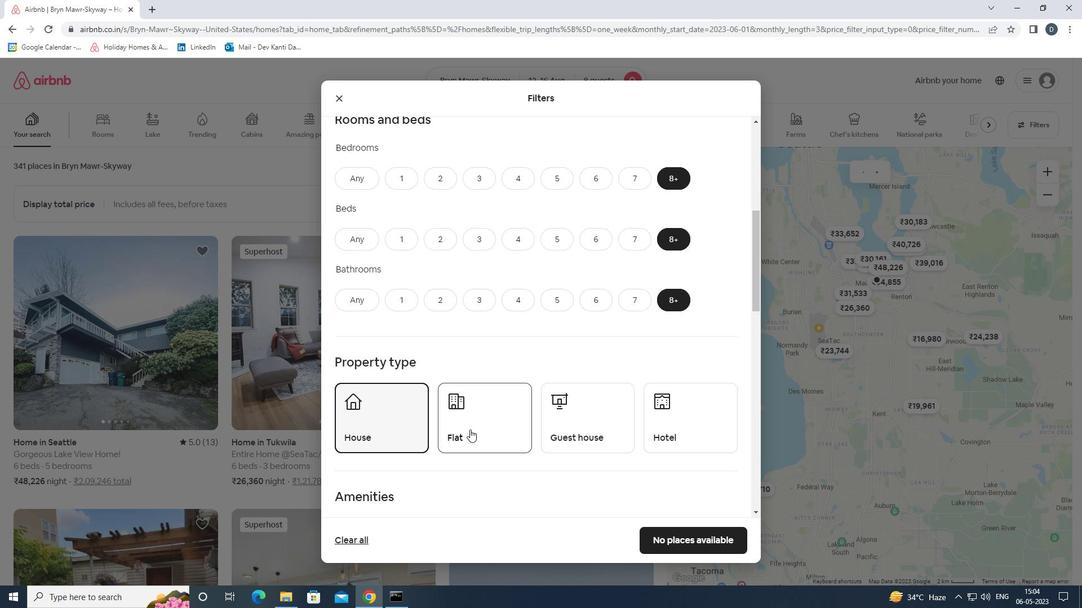 
Action: Mouse moved to (552, 426)
Screenshot: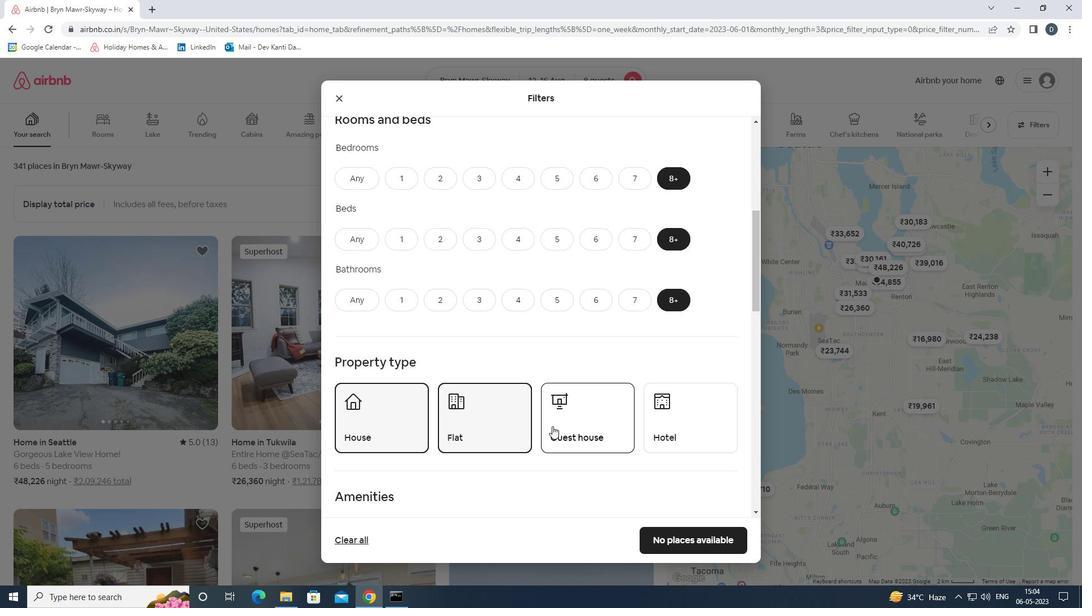 
Action: Mouse pressed left at (552, 426)
Screenshot: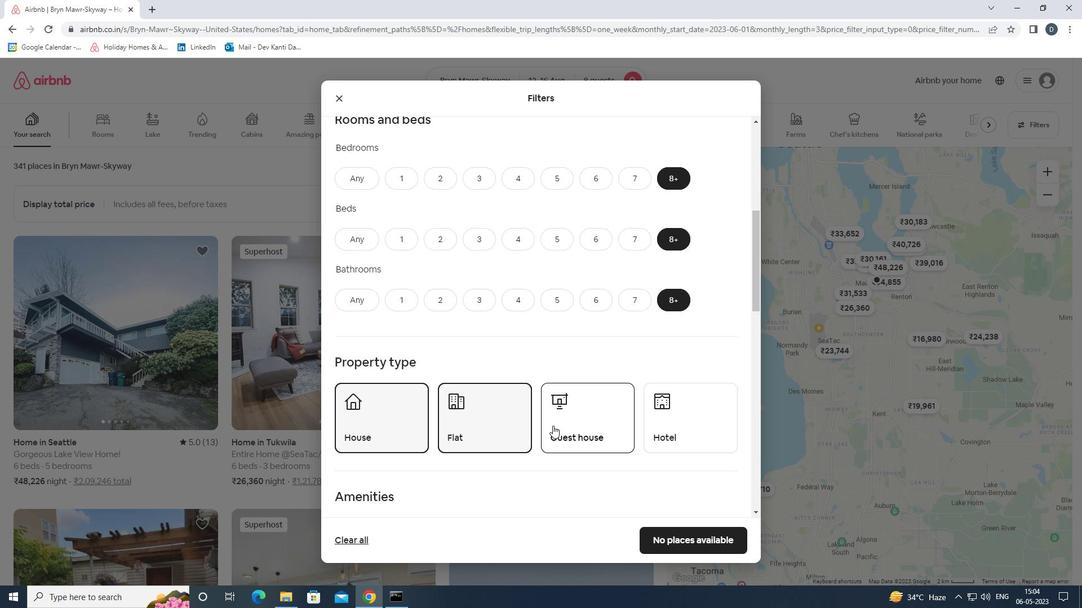 
Action: Mouse moved to (666, 429)
Screenshot: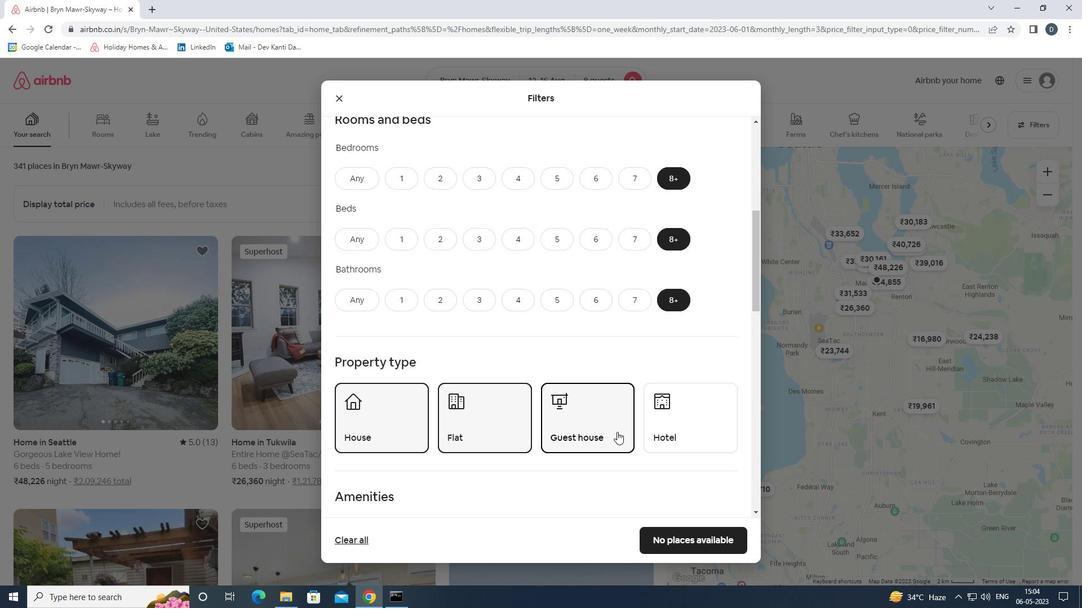 
Action: Mouse pressed left at (666, 429)
Screenshot: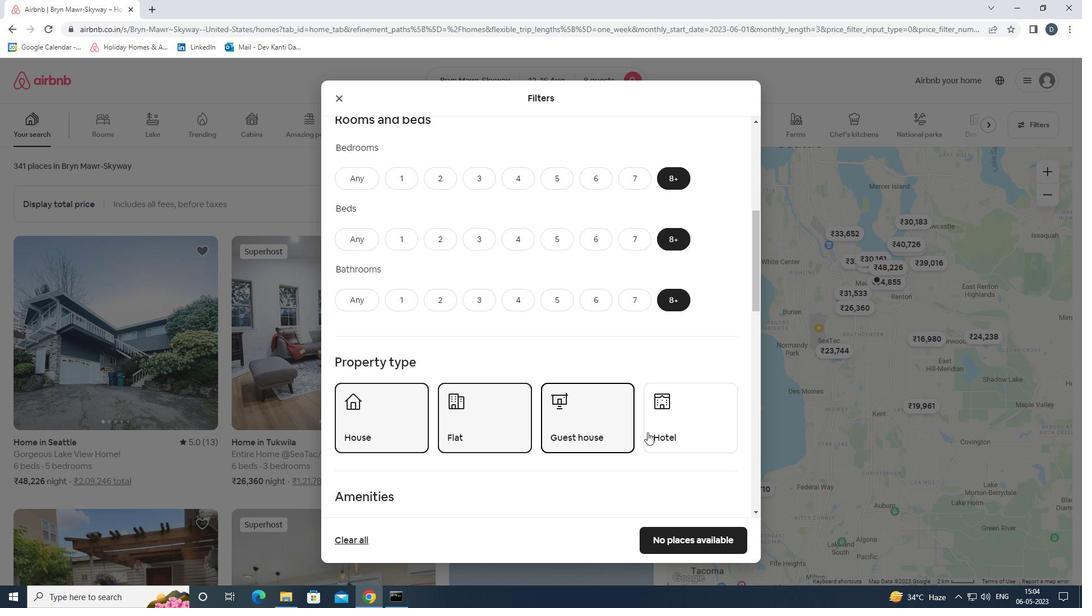
Action: Mouse moved to (666, 427)
Screenshot: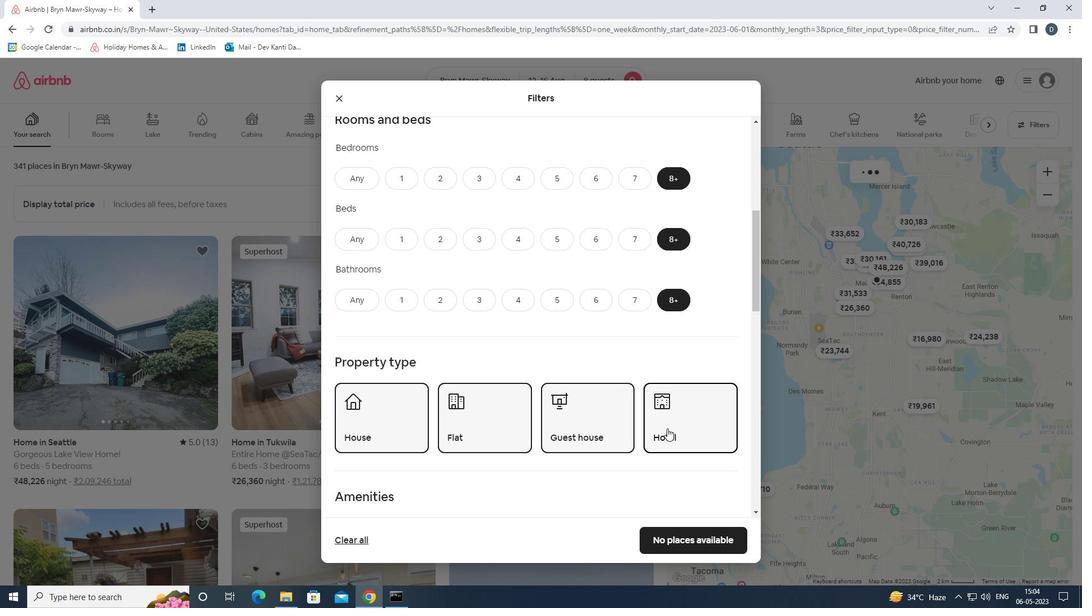 
Action: Mouse scrolled (666, 427) with delta (0, 0)
Screenshot: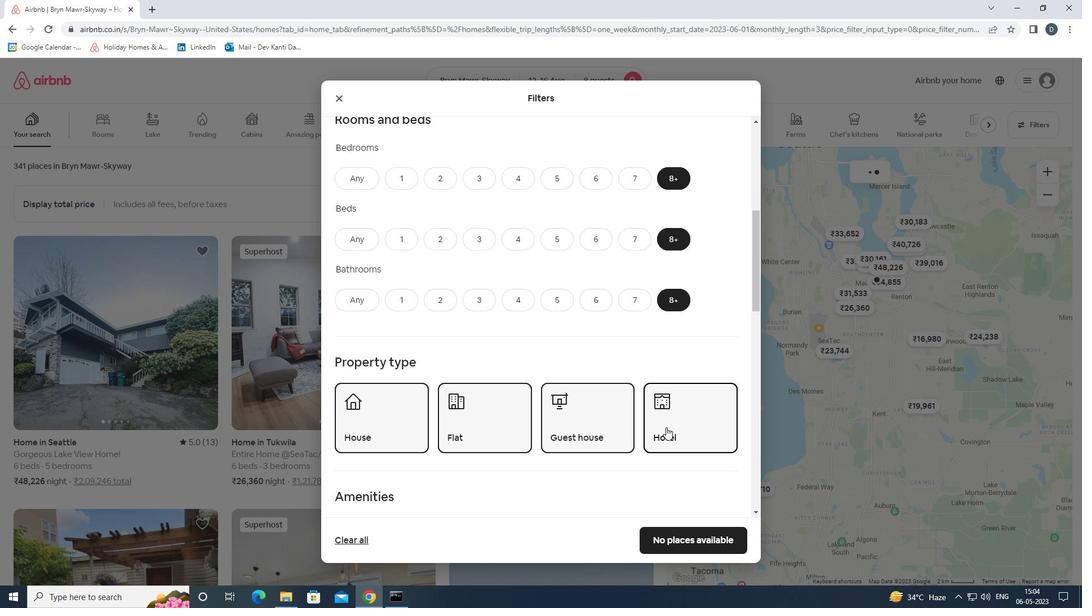
Action: Mouse moved to (665, 426)
Screenshot: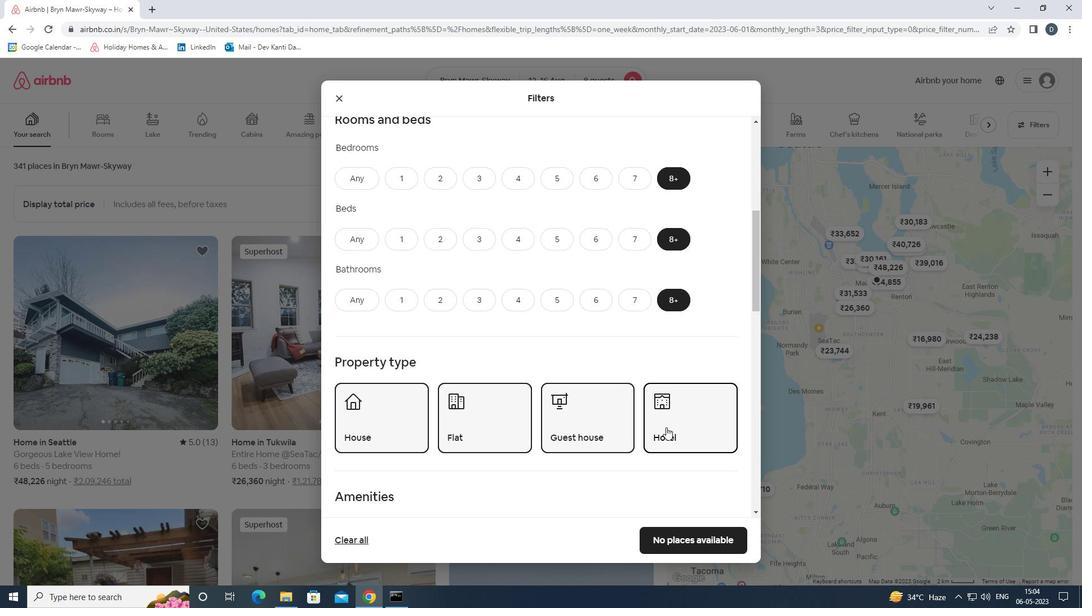 
Action: Mouse scrolled (665, 425) with delta (0, 0)
Screenshot: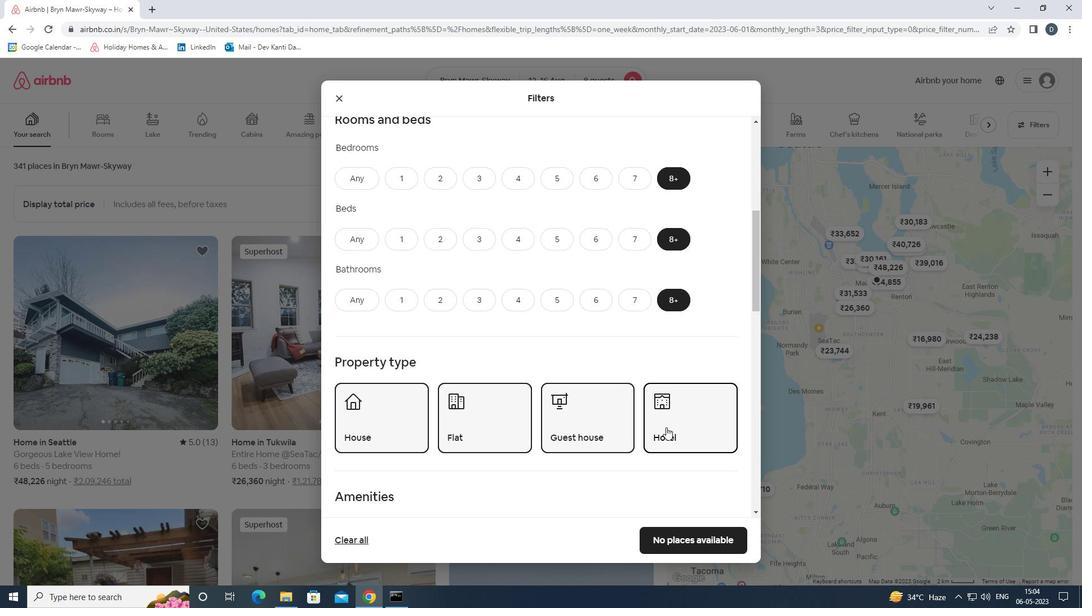 
Action: Mouse moved to (543, 423)
Screenshot: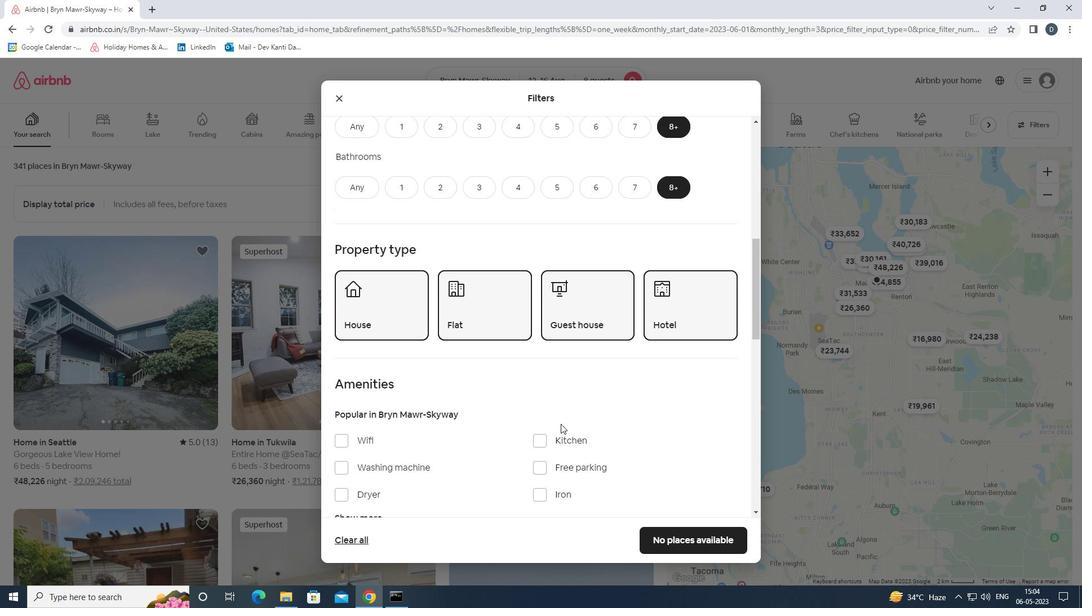 
Action: Mouse scrolled (543, 422) with delta (0, 0)
Screenshot: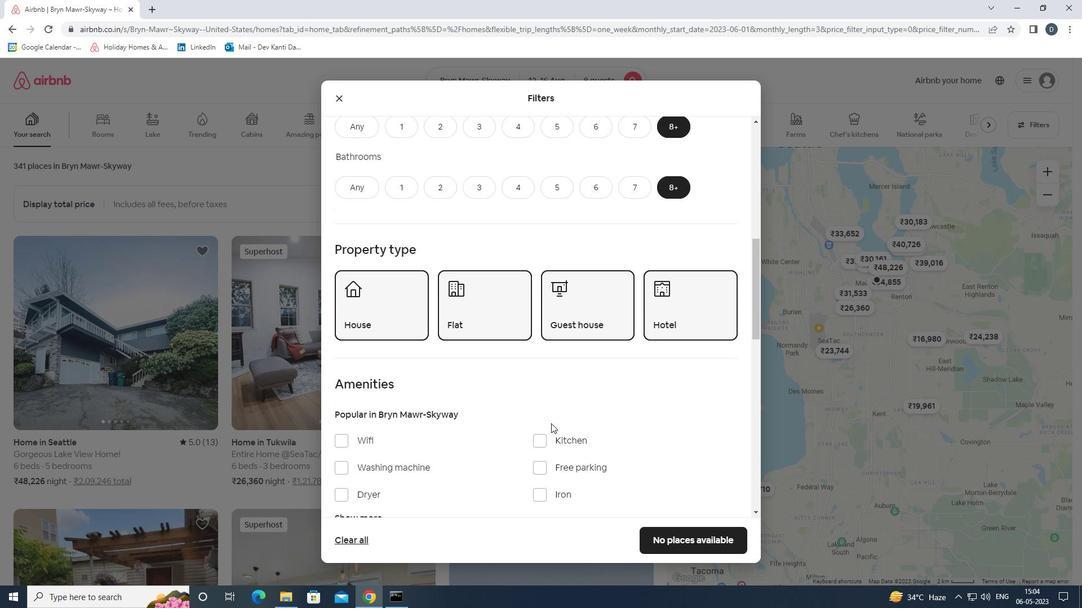 
Action: Mouse moved to (346, 388)
Screenshot: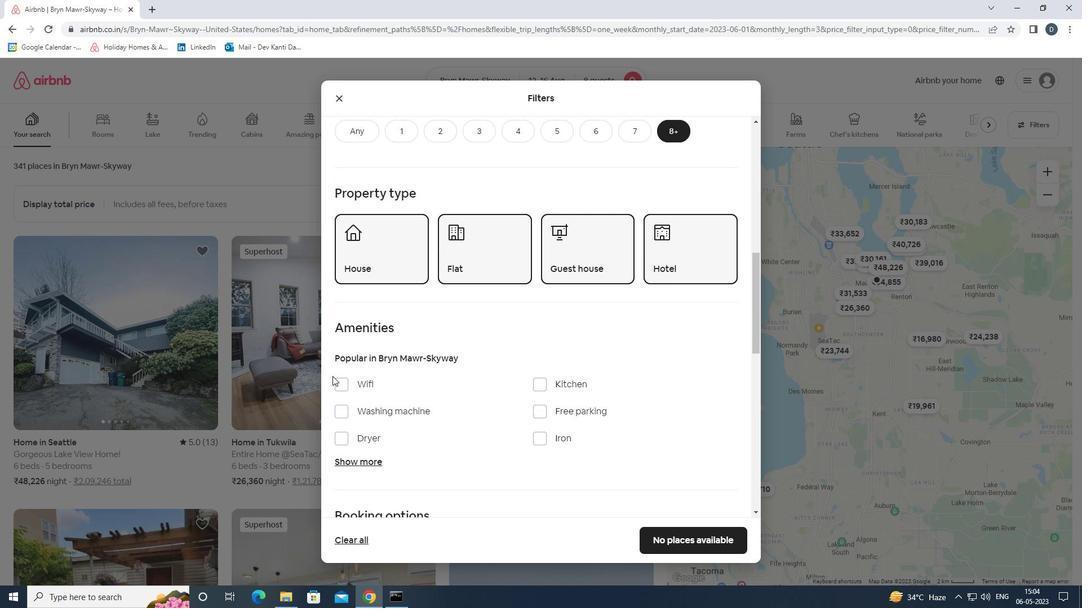 
Action: Mouse pressed left at (346, 388)
Screenshot: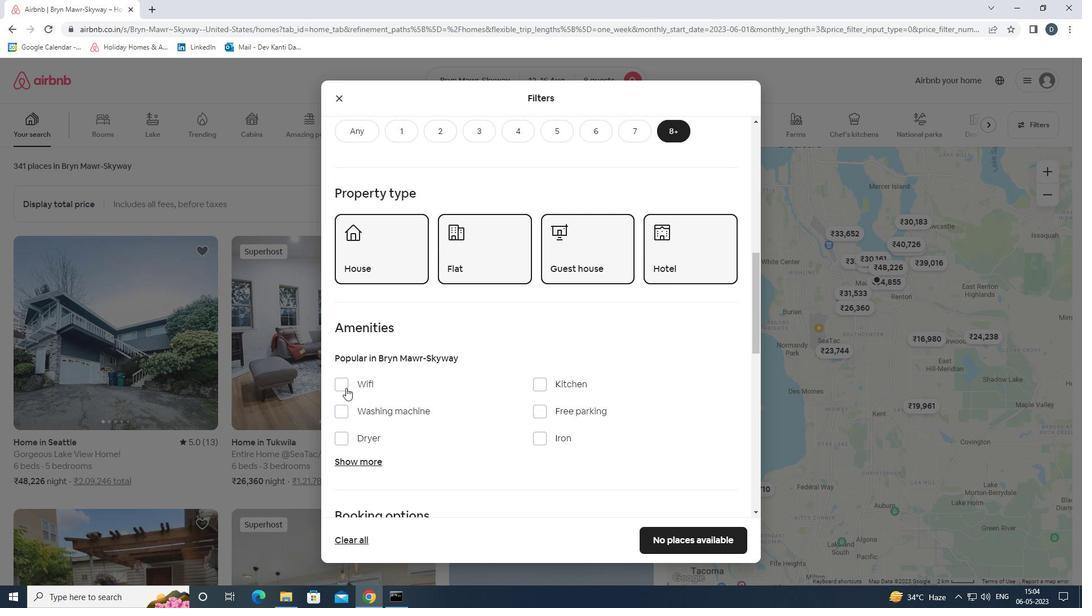 
Action: Mouse moved to (565, 414)
Screenshot: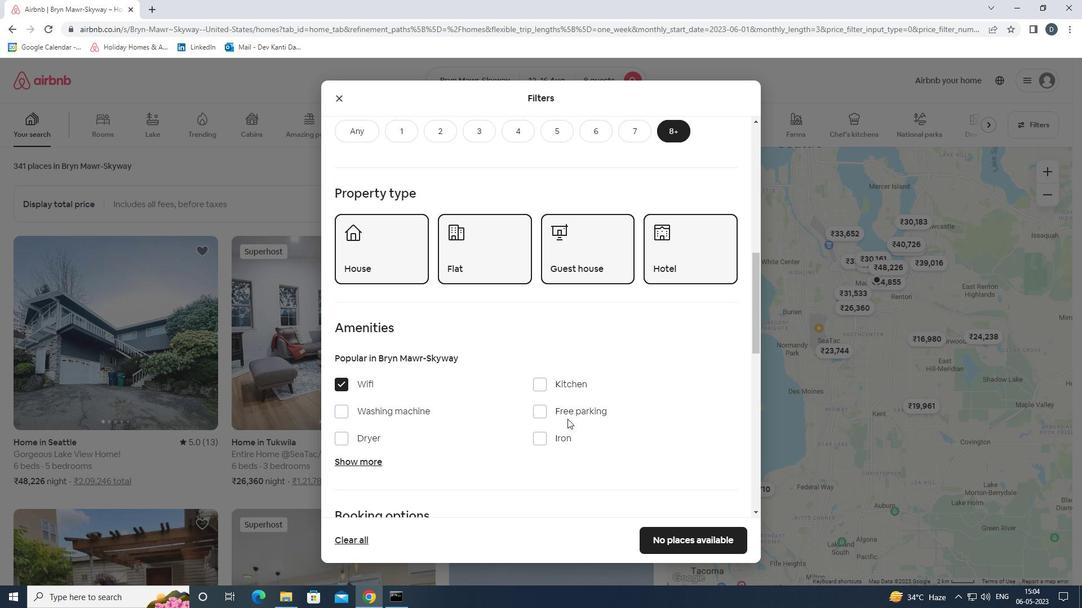 
Action: Mouse pressed left at (565, 414)
Screenshot: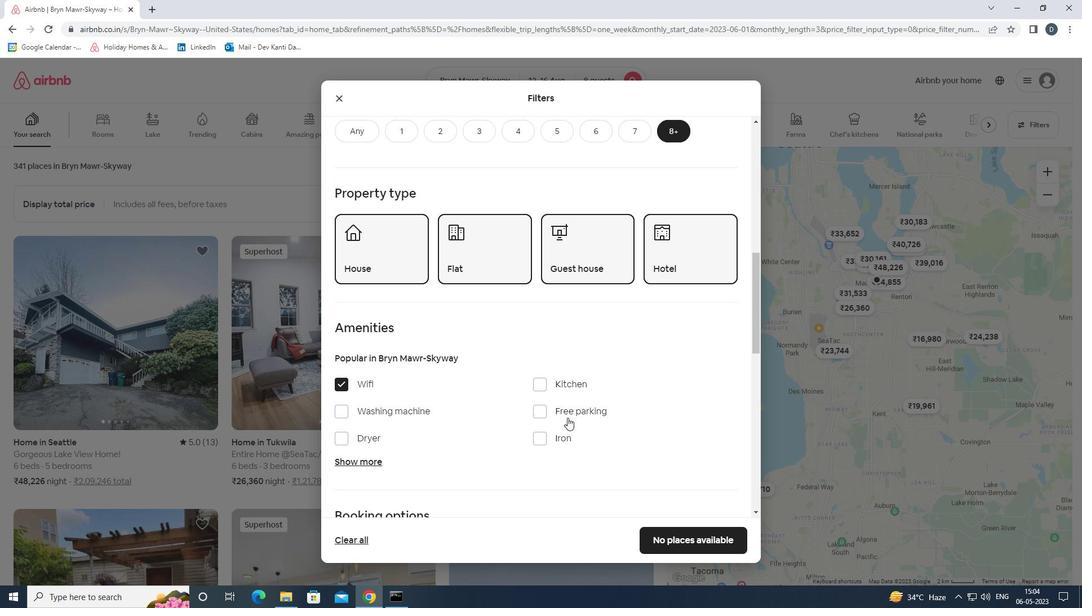 
Action: Mouse moved to (366, 463)
Screenshot: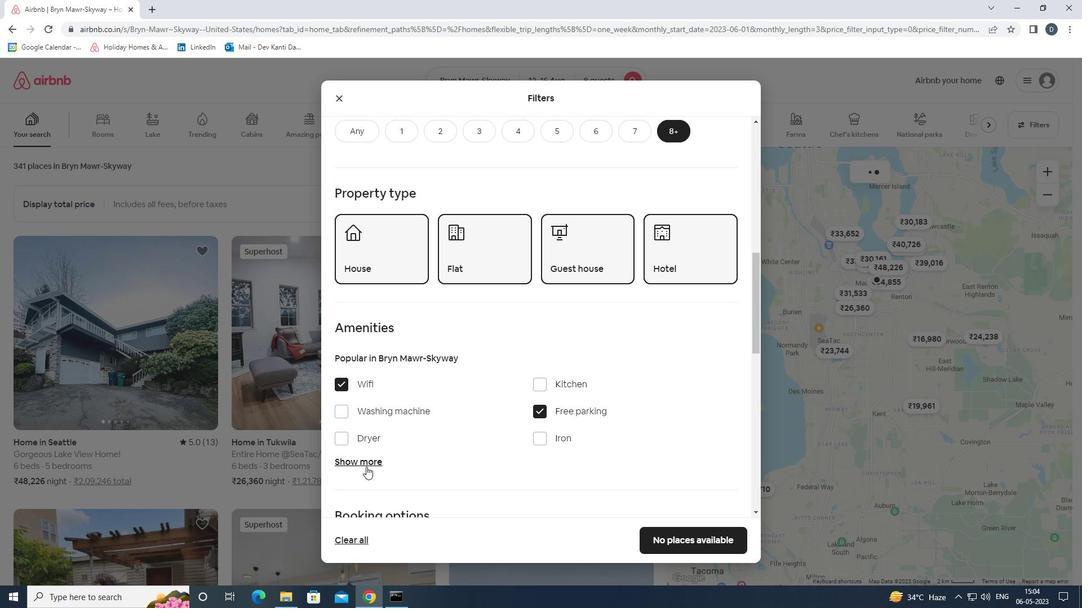 
Action: Mouse pressed left at (366, 463)
Screenshot: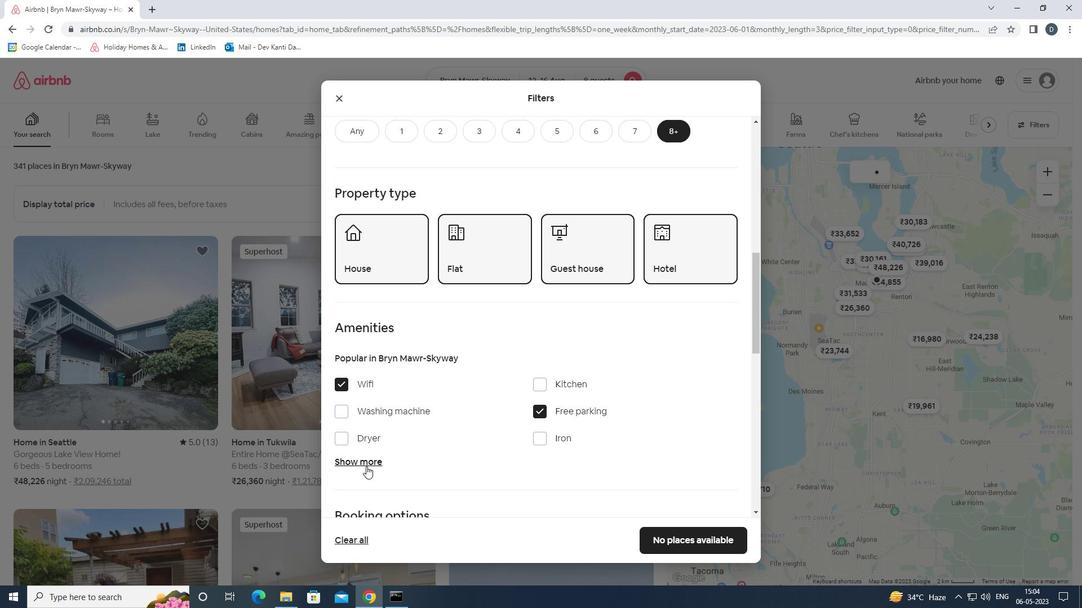 
Action: Mouse moved to (451, 439)
Screenshot: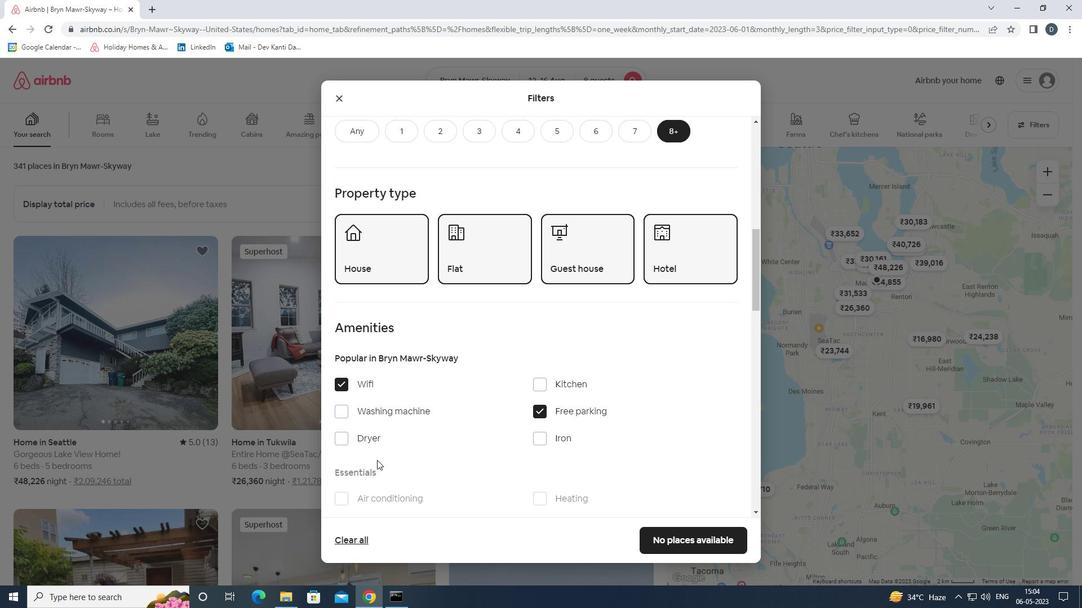 
Action: Mouse scrolled (451, 439) with delta (0, 0)
Screenshot: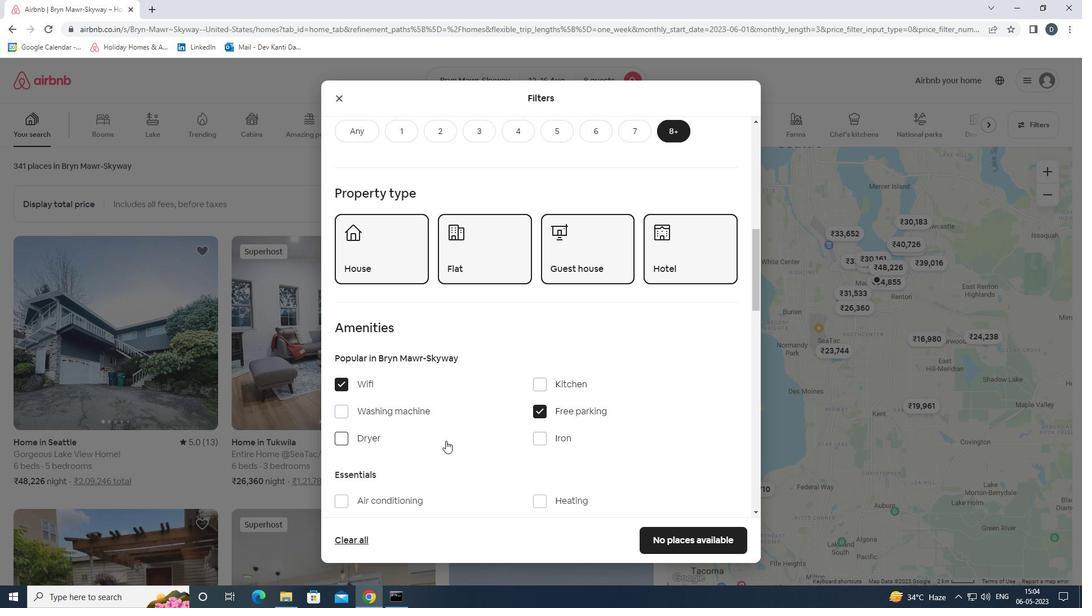 
Action: Mouse moved to (453, 439)
Screenshot: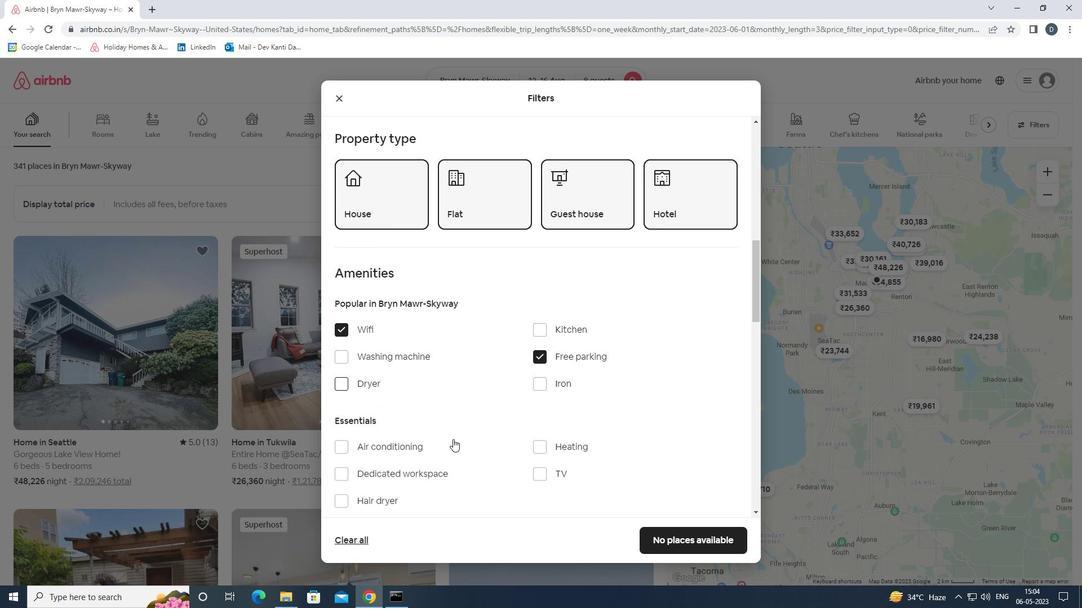 
Action: Mouse scrolled (453, 439) with delta (0, 0)
Screenshot: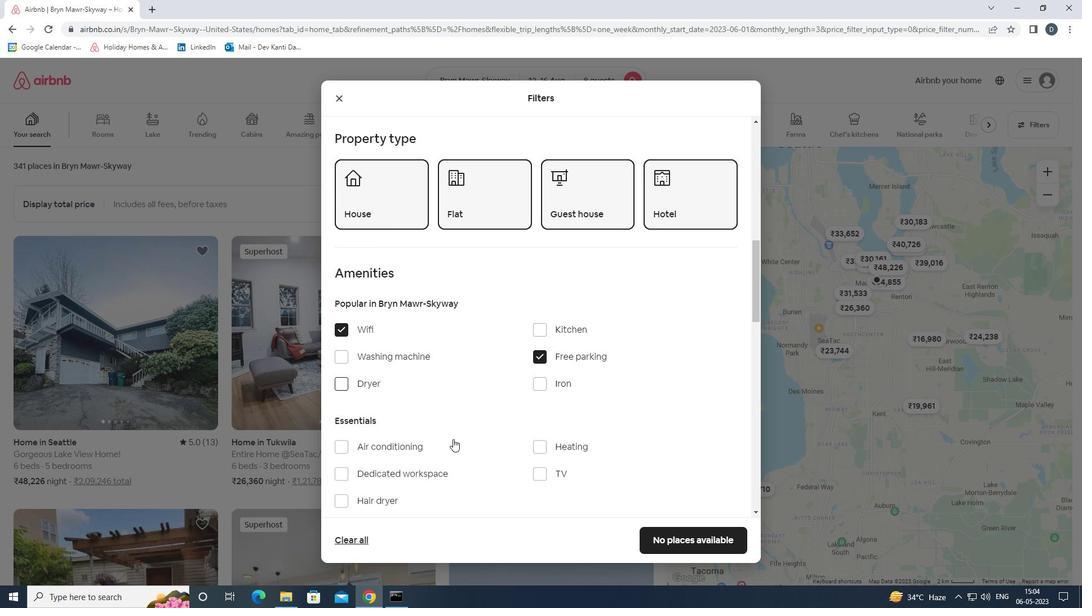 
Action: Mouse moved to (560, 414)
Screenshot: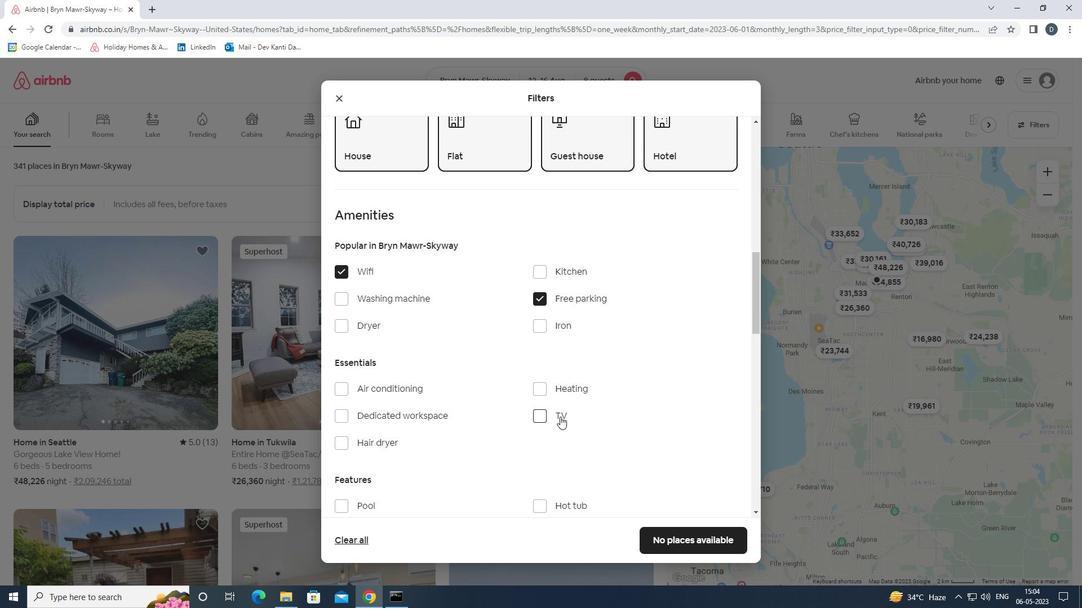 
Action: Mouse pressed left at (560, 414)
Screenshot: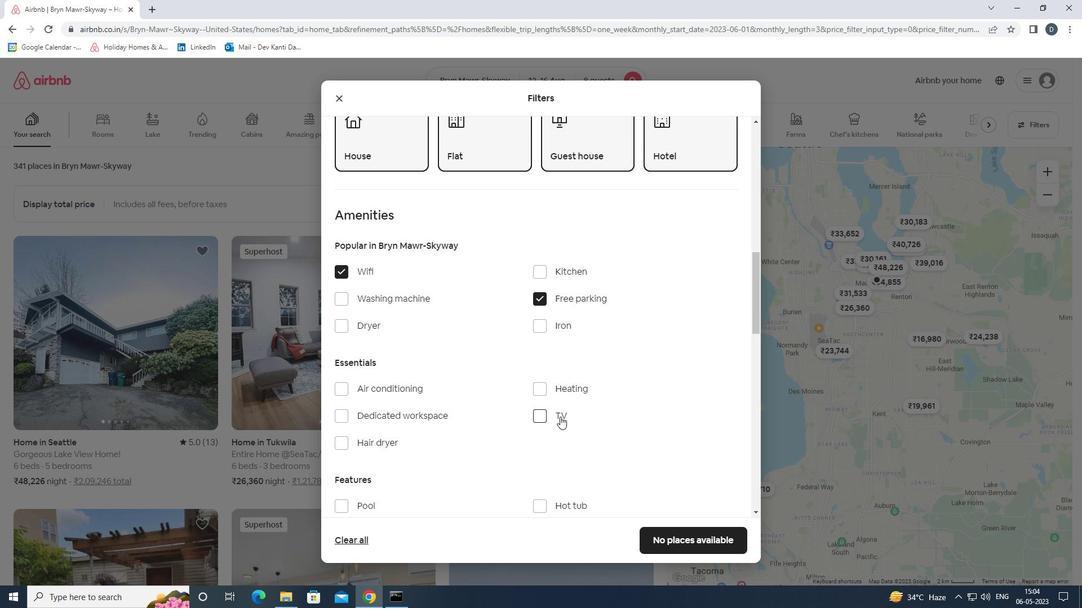 
Action: Mouse scrolled (560, 413) with delta (0, 0)
Screenshot: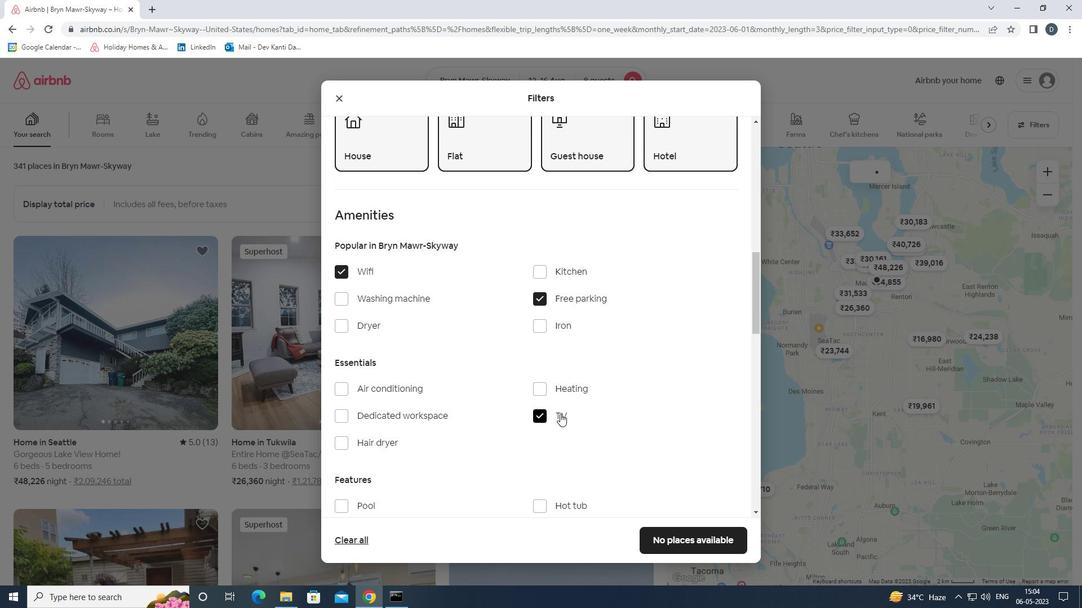 
Action: Mouse scrolled (560, 413) with delta (0, 0)
Screenshot: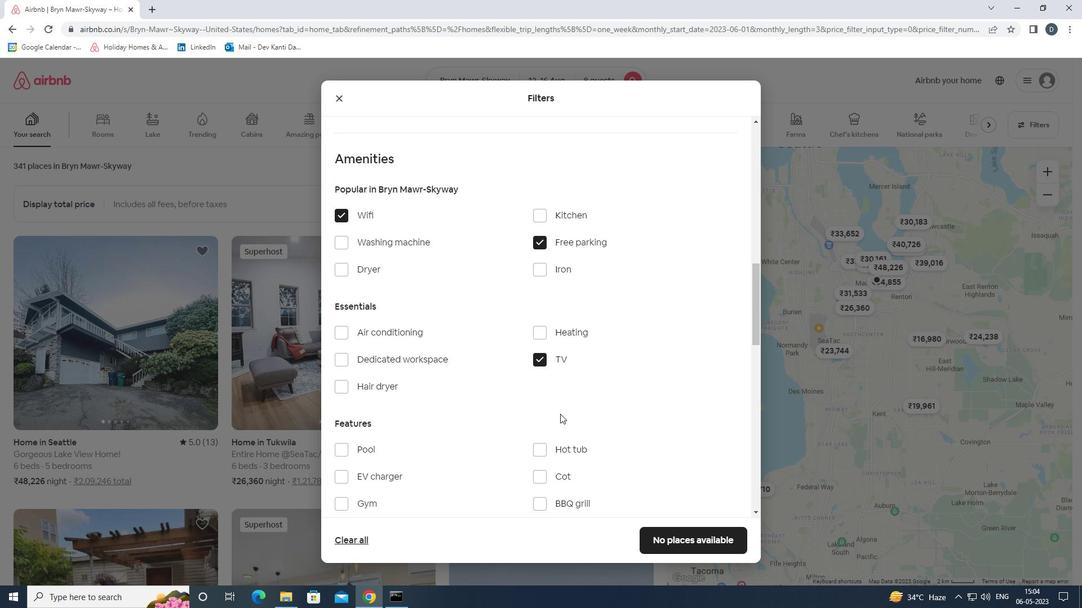 
Action: Mouse moved to (368, 449)
Screenshot: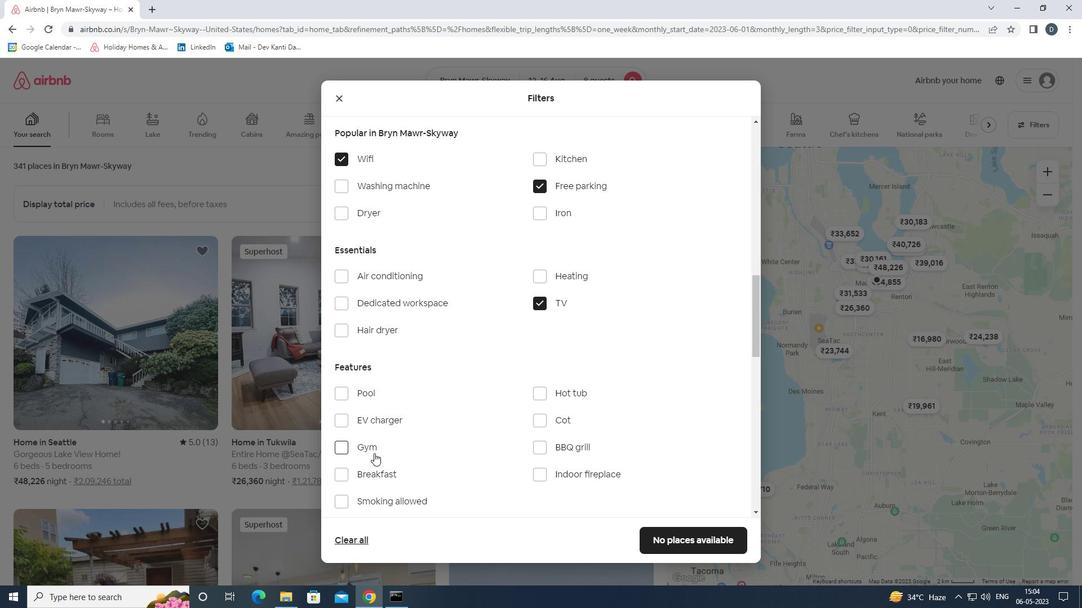 
Action: Mouse pressed left at (368, 449)
Screenshot: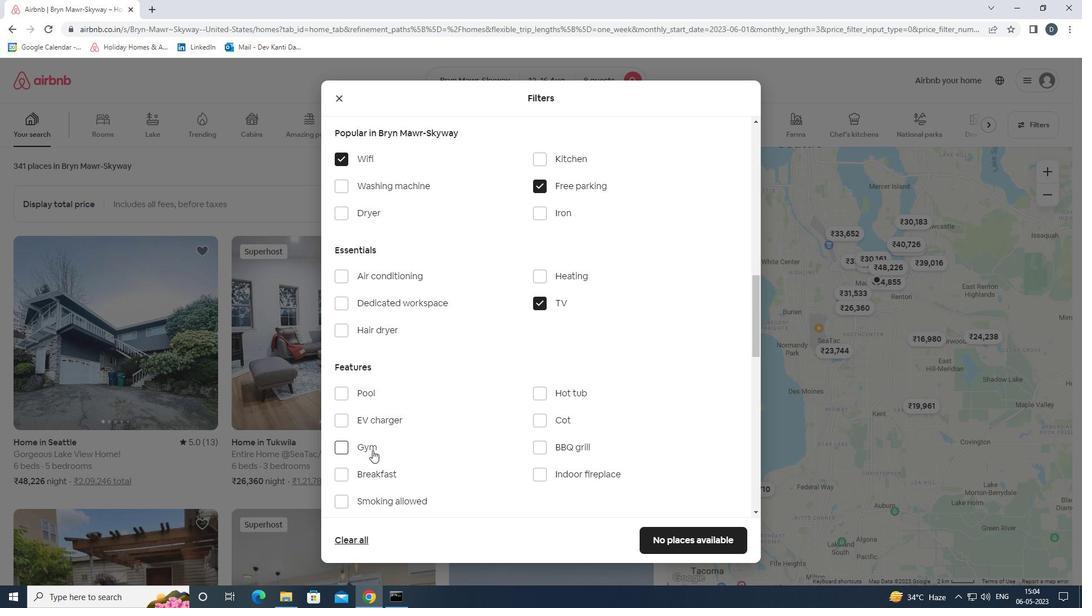 
Action: Mouse moved to (370, 470)
Screenshot: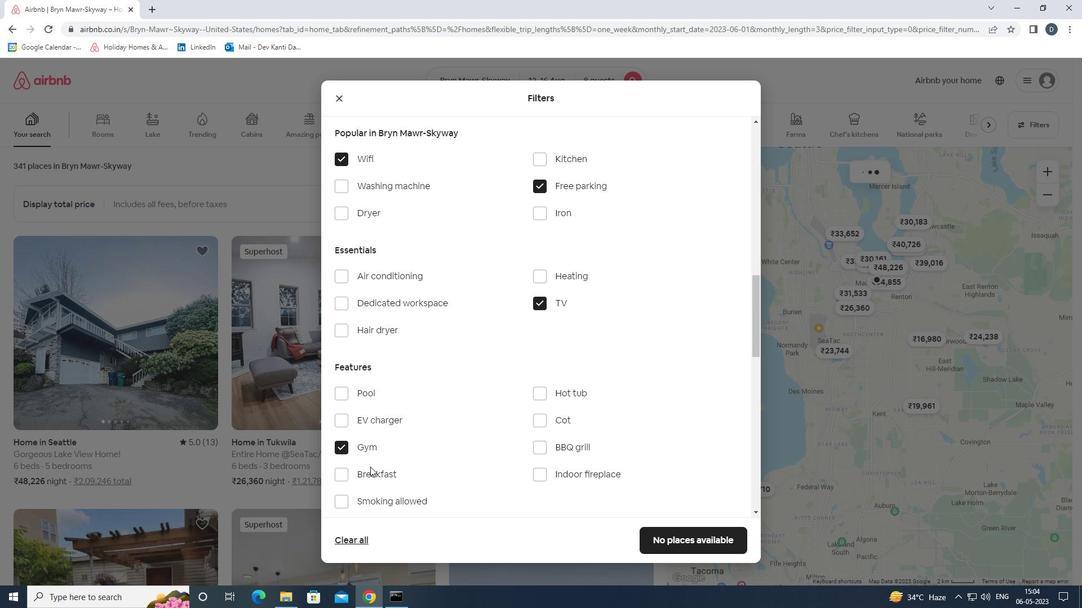 
Action: Mouse pressed left at (370, 470)
Screenshot: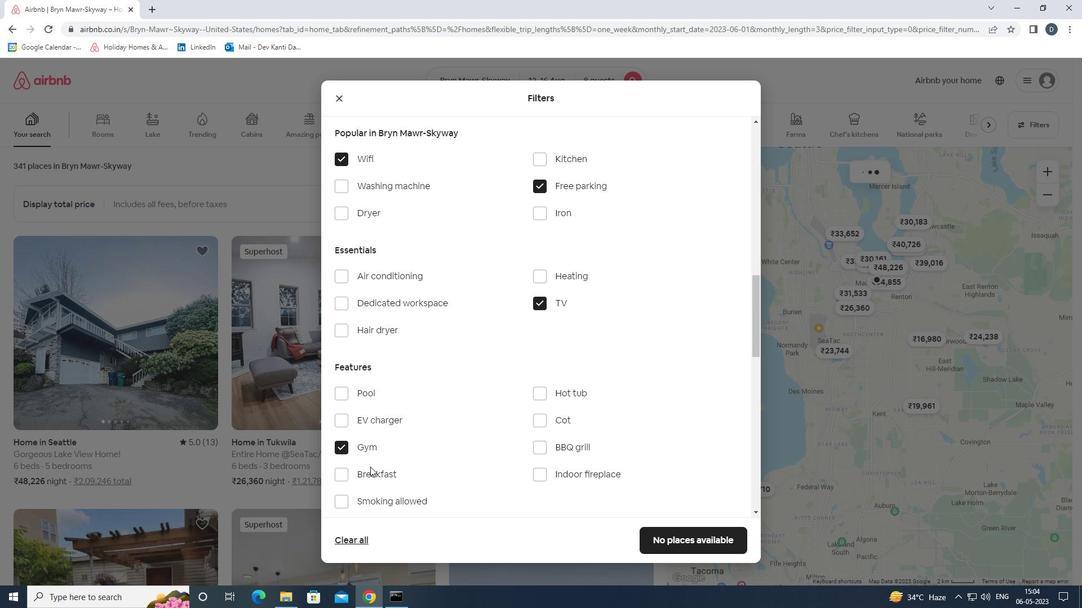
Action: Mouse moved to (454, 438)
Screenshot: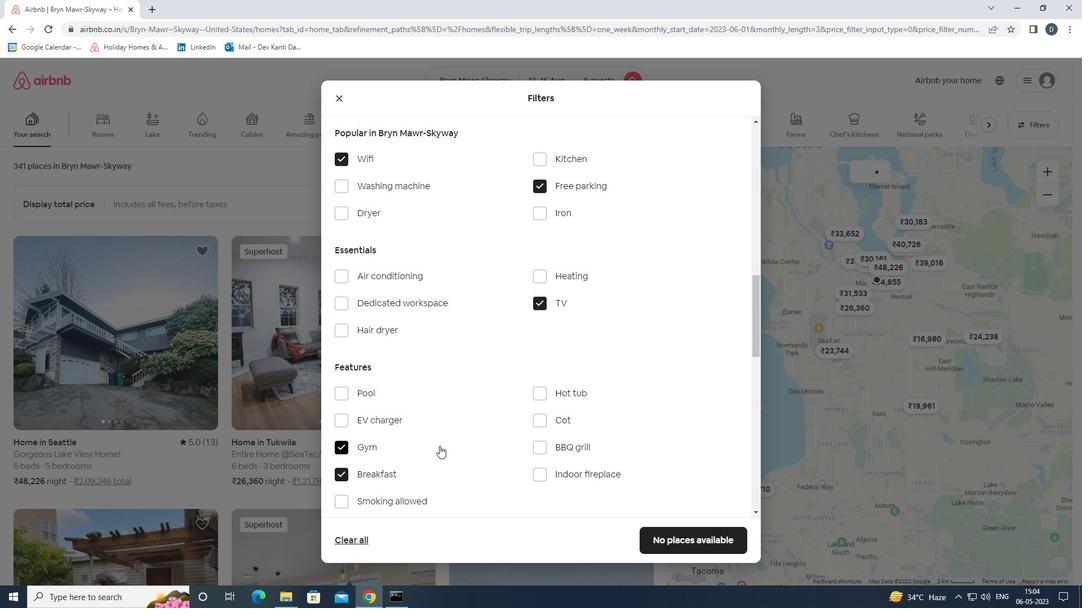 
Action: Mouse scrolled (454, 437) with delta (0, 0)
Screenshot: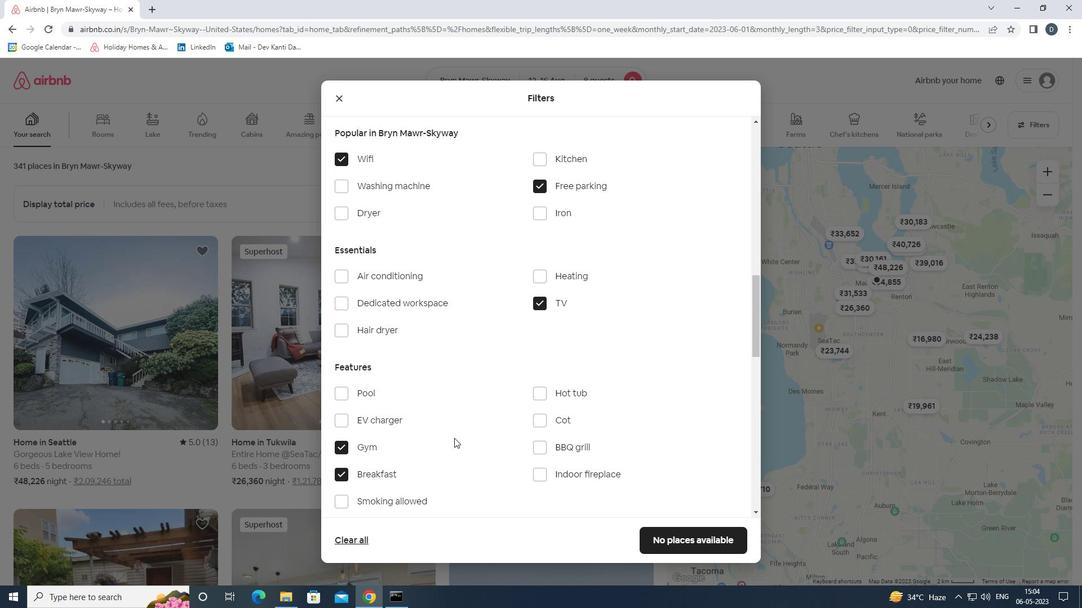 
Action: Mouse scrolled (454, 437) with delta (0, 0)
Screenshot: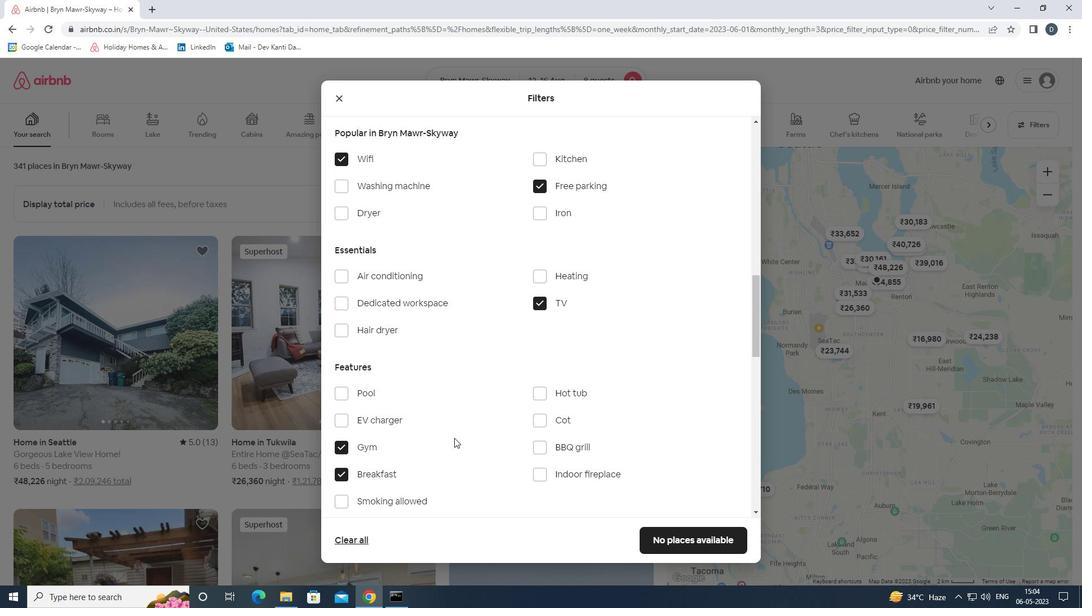 
Action: Mouse scrolled (454, 437) with delta (0, 0)
Screenshot: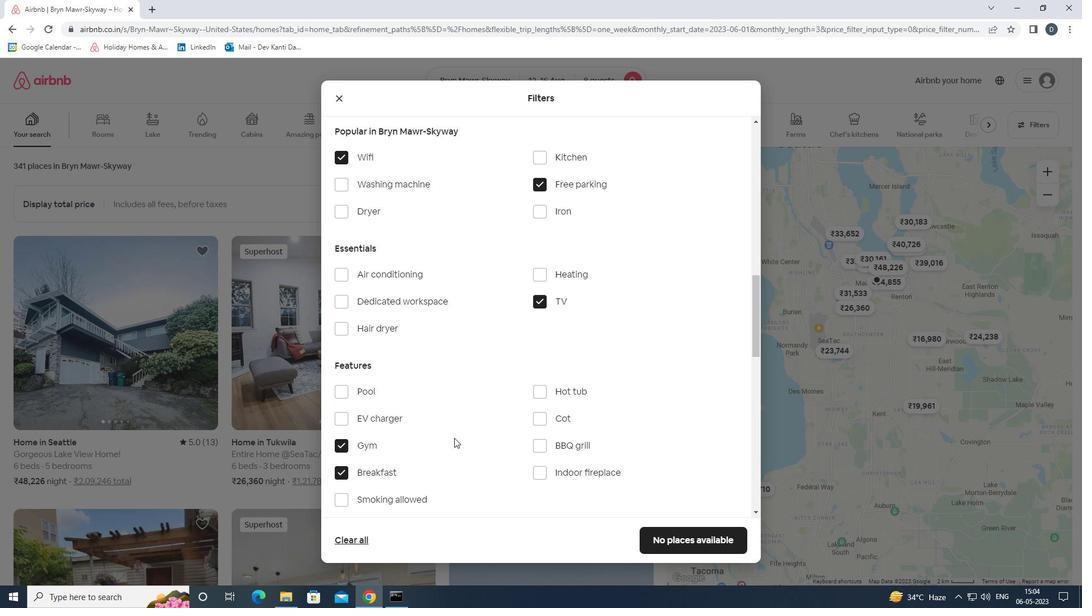 
Action: Mouse scrolled (454, 437) with delta (0, 0)
Screenshot: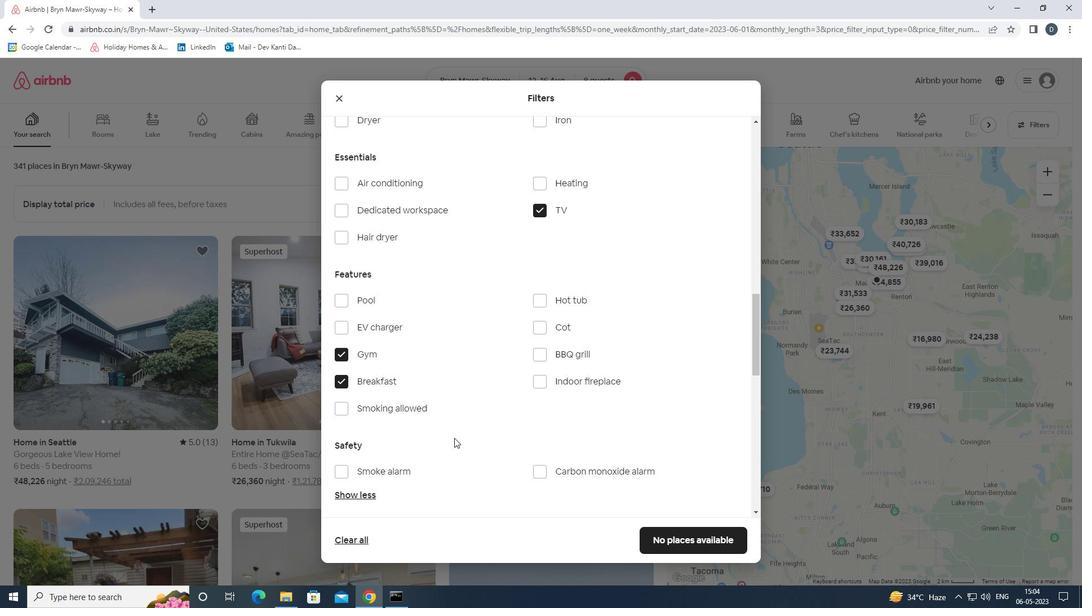 
Action: Mouse moved to (563, 427)
Screenshot: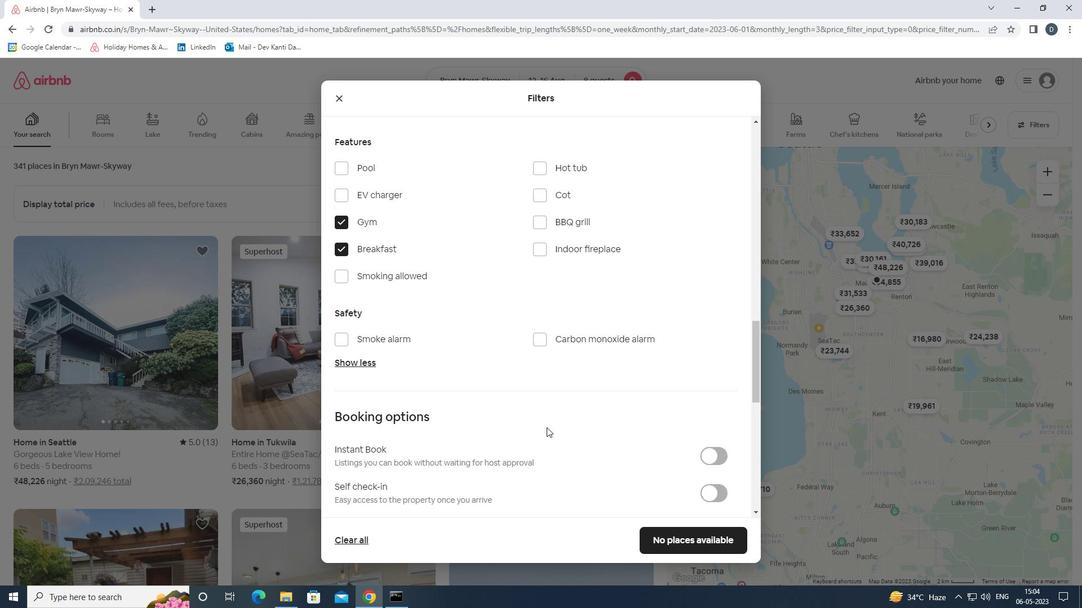 
Action: Mouse scrolled (563, 427) with delta (0, 0)
Screenshot: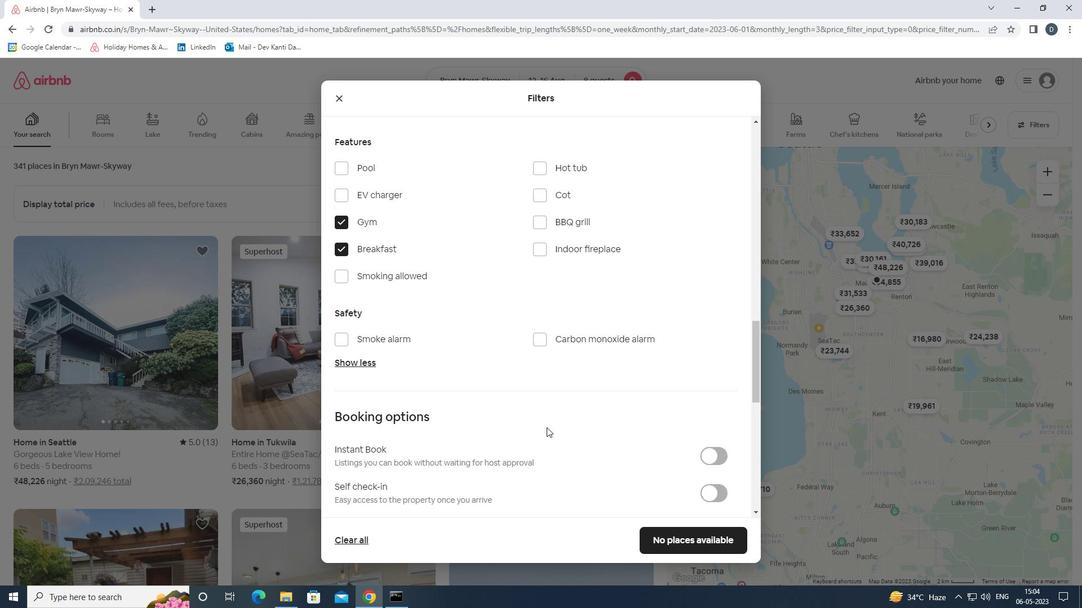 
Action: Mouse moved to (588, 427)
Screenshot: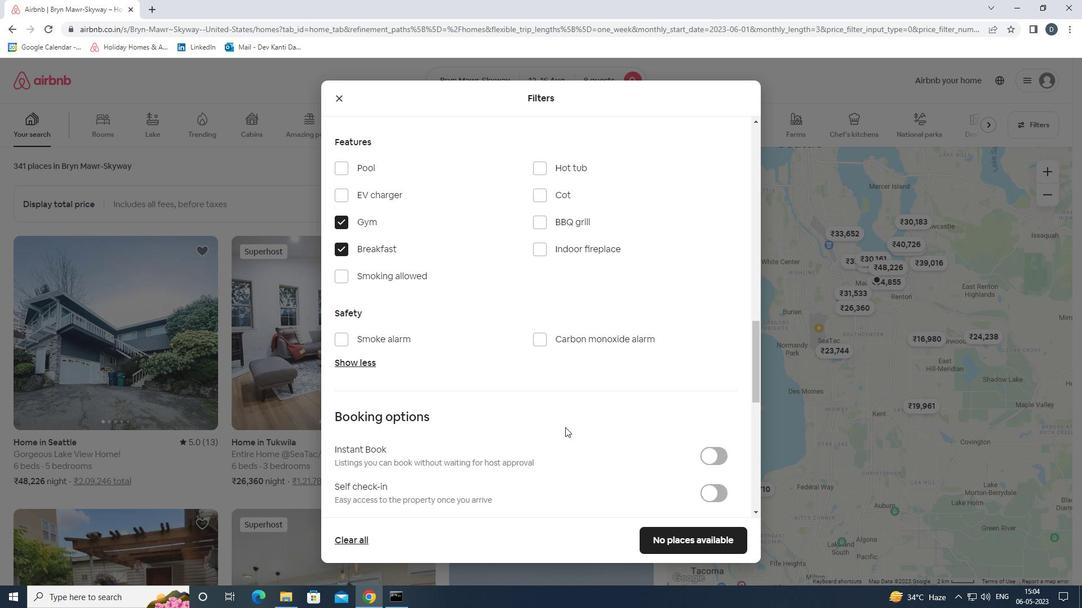 
Action: Mouse scrolled (588, 427) with delta (0, 0)
Screenshot: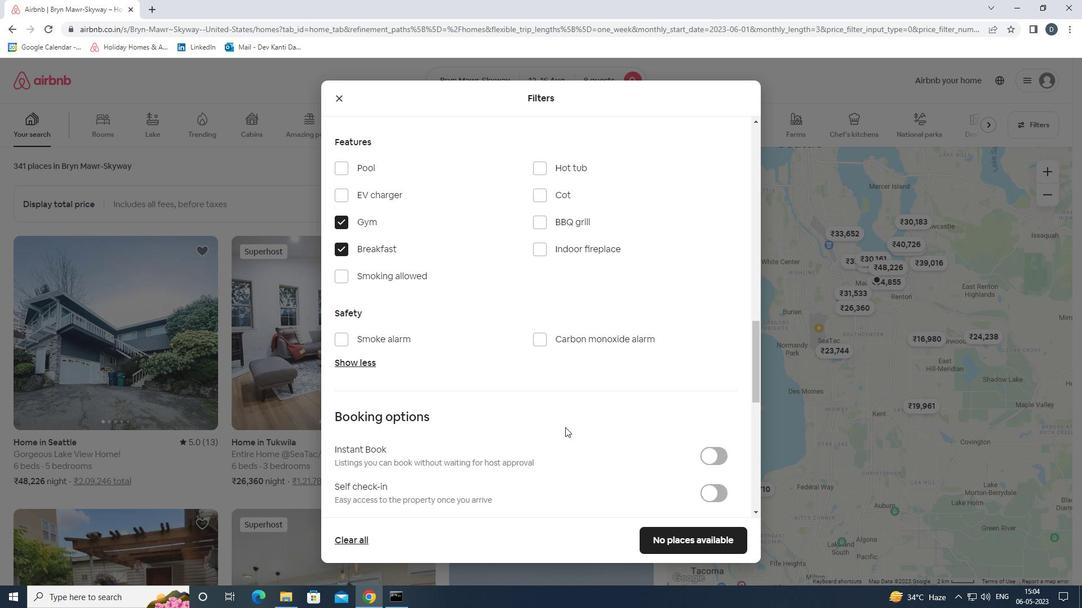 
Action: Mouse moved to (643, 422)
Screenshot: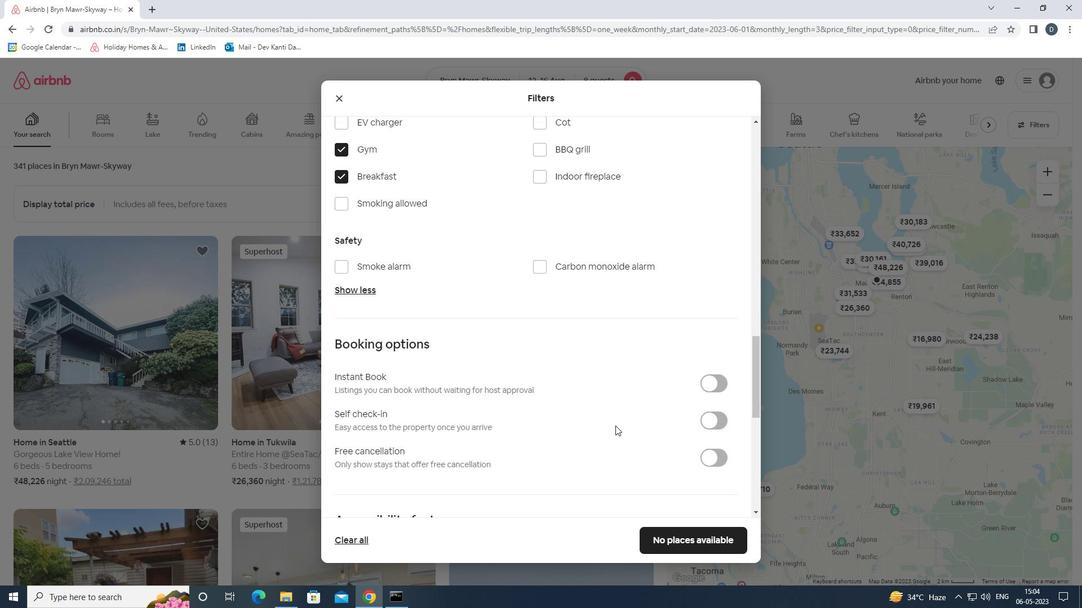 
Action: Mouse scrolled (643, 421) with delta (0, 0)
Screenshot: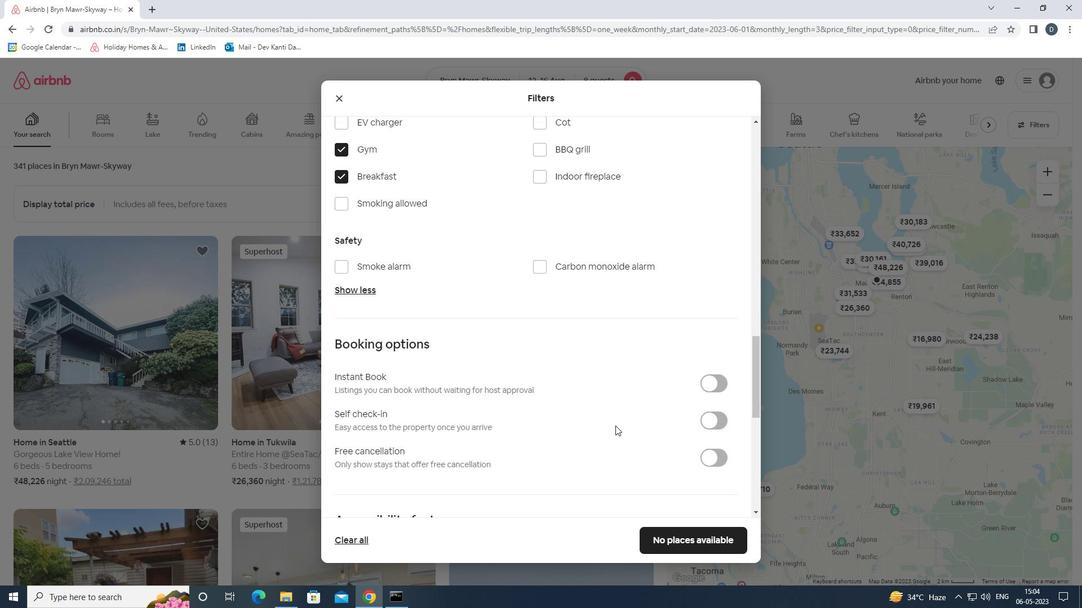 
Action: Mouse moved to (714, 328)
Screenshot: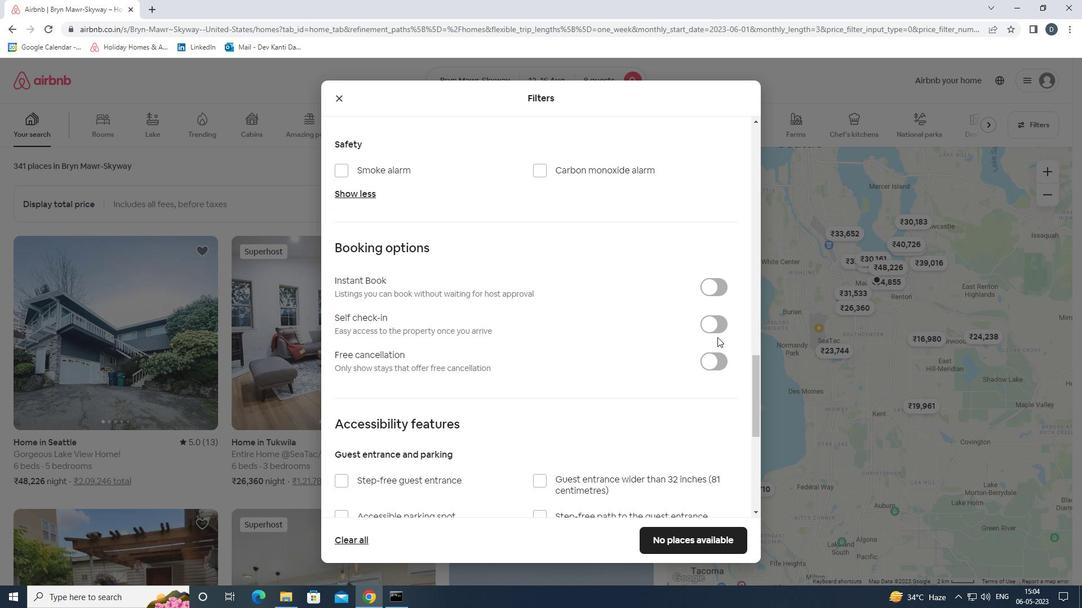 
Action: Mouse pressed left at (714, 328)
Screenshot: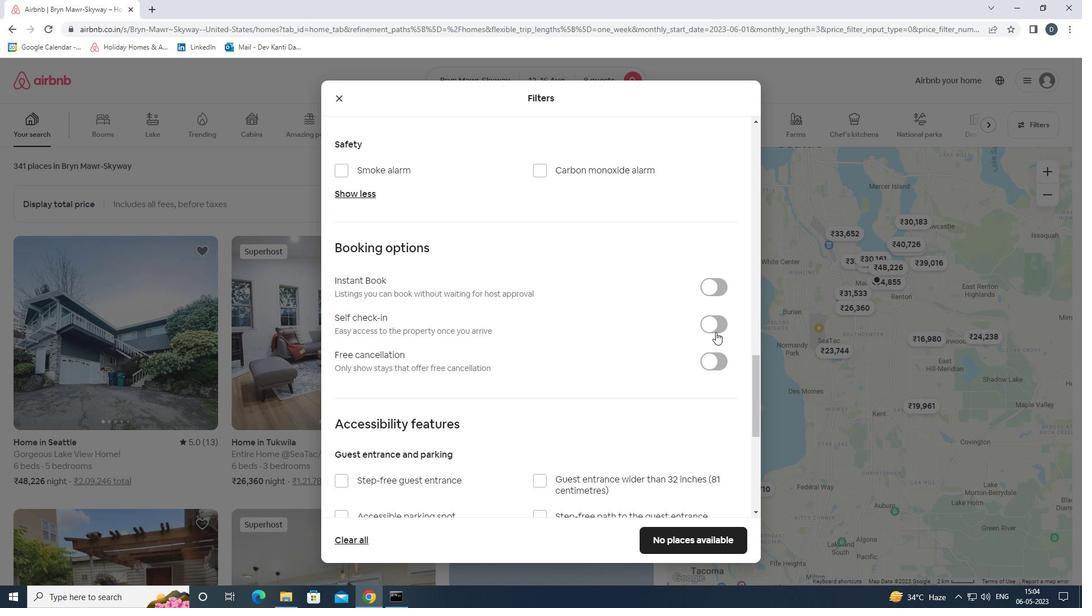 
Action: Mouse moved to (630, 404)
Screenshot: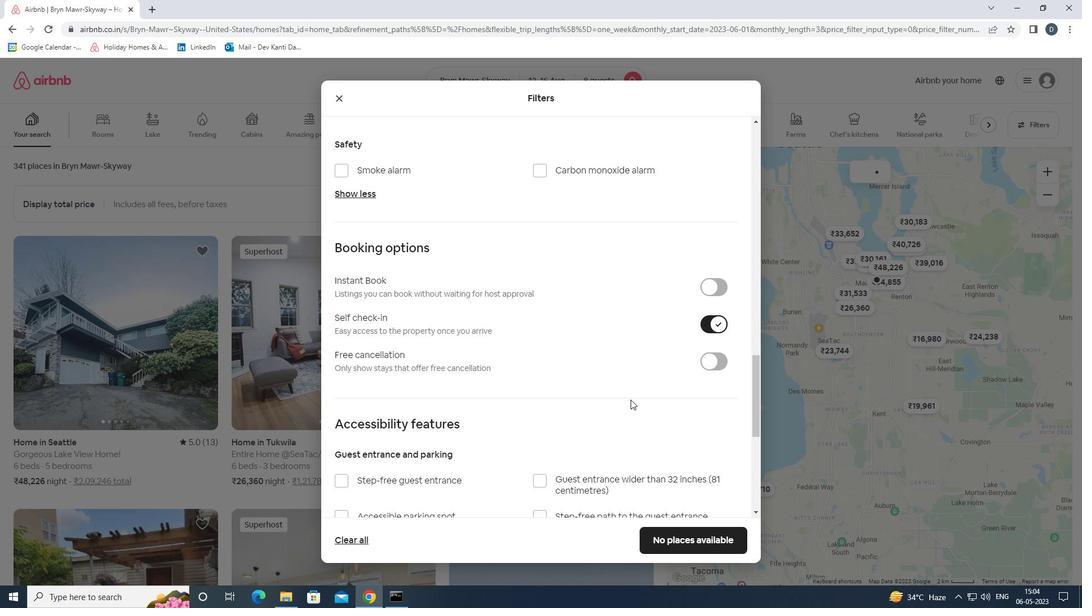 
Action: Mouse scrolled (630, 403) with delta (0, 0)
Screenshot: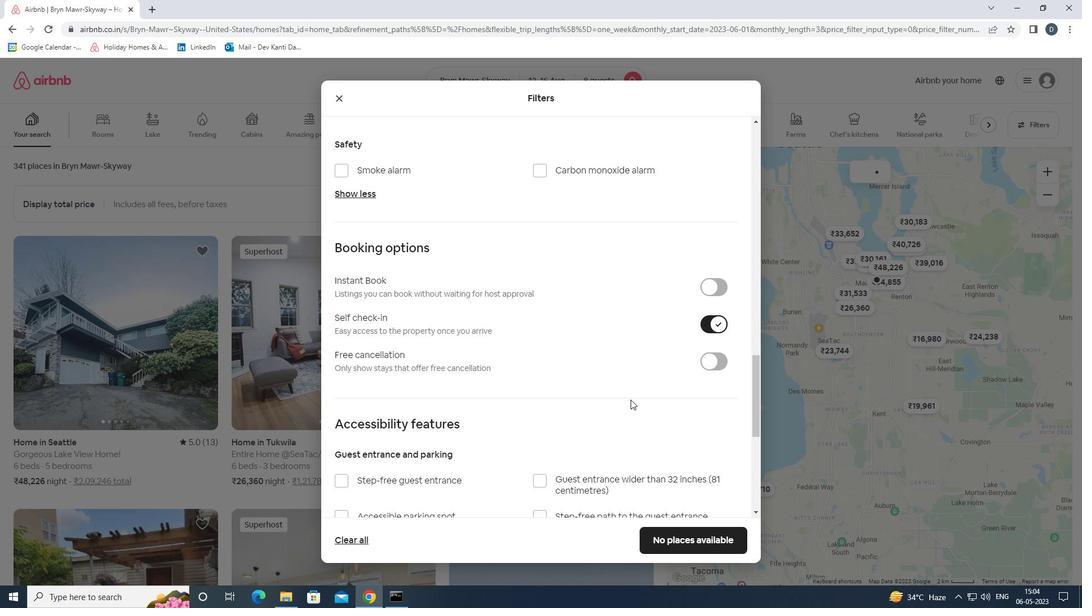 
Action: Mouse moved to (630, 408)
Screenshot: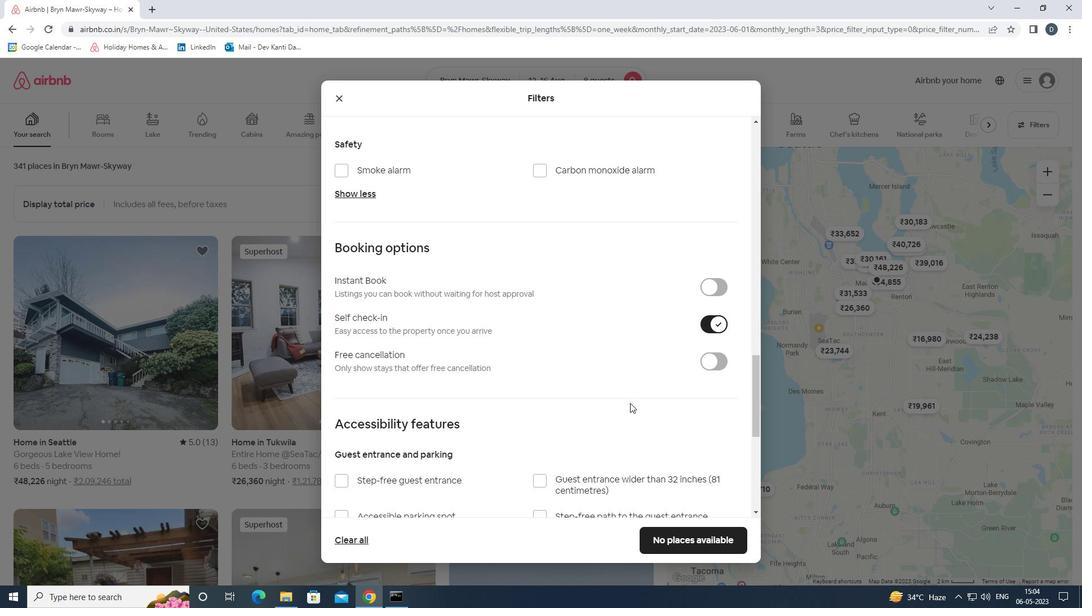 
Action: Mouse scrolled (630, 407) with delta (0, 0)
Screenshot: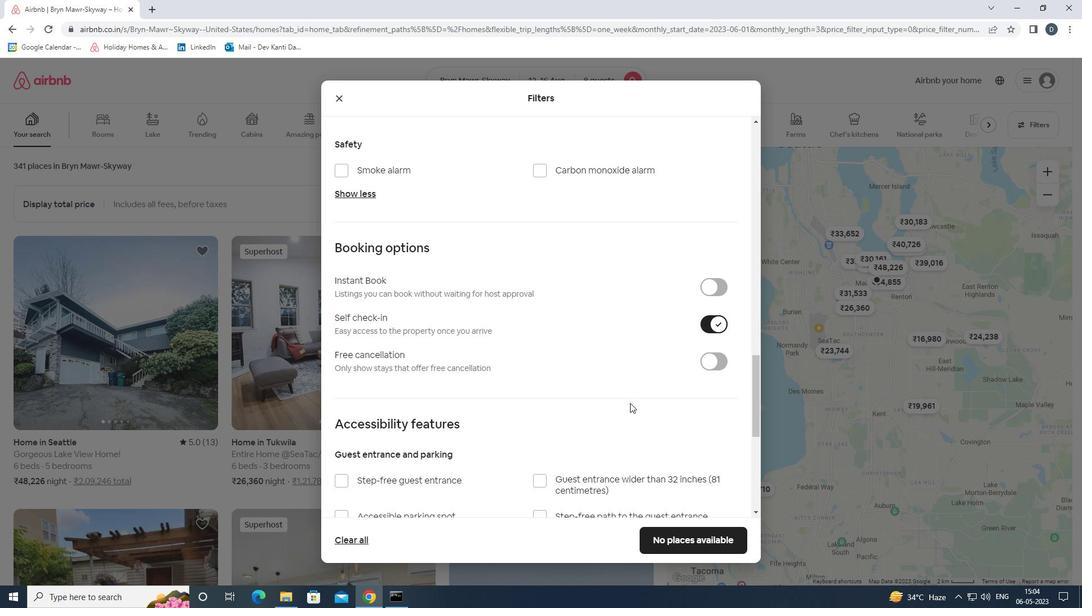 
Action: Mouse moved to (631, 409)
Screenshot: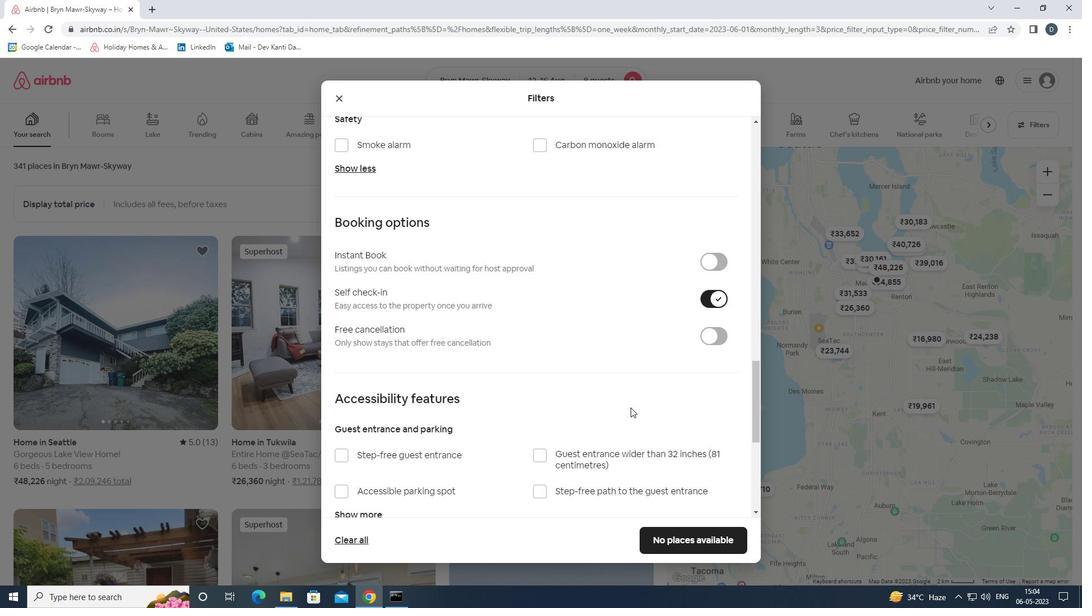 
Action: Mouse scrolled (631, 408) with delta (0, 0)
Screenshot: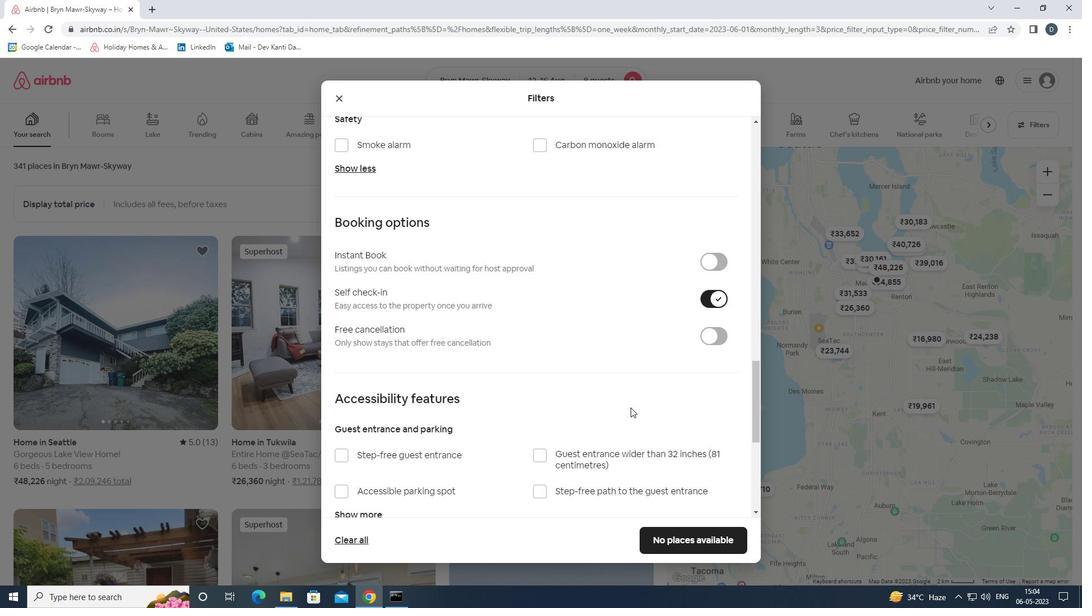 
Action: Mouse moved to (631, 412)
Screenshot: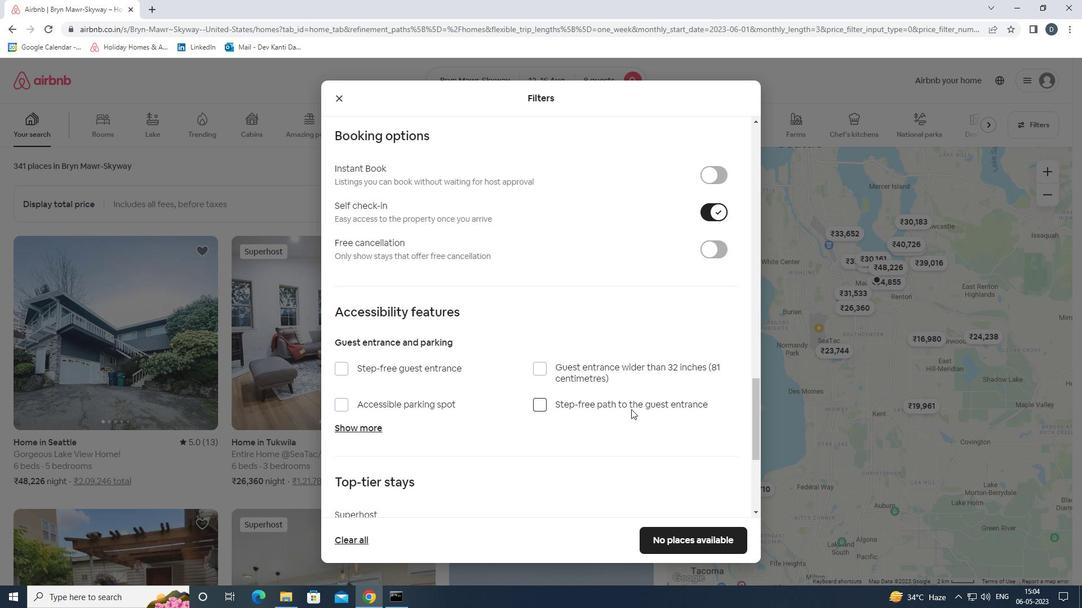 
Action: Mouse scrolled (631, 411) with delta (0, 0)
Screenshot: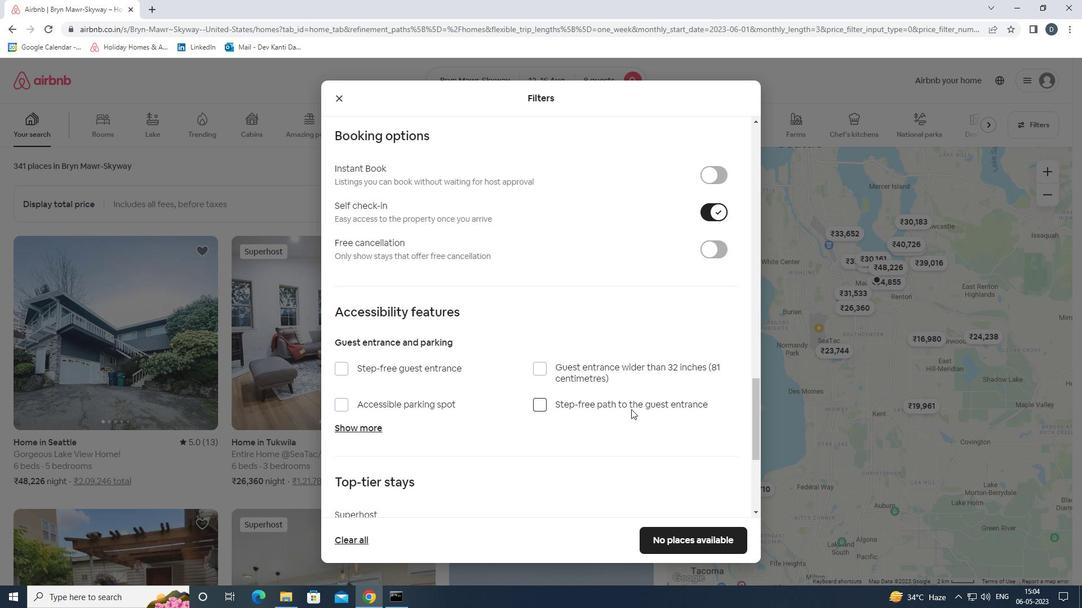 
Action: Mouse moved to (597, 446)
Screenshot: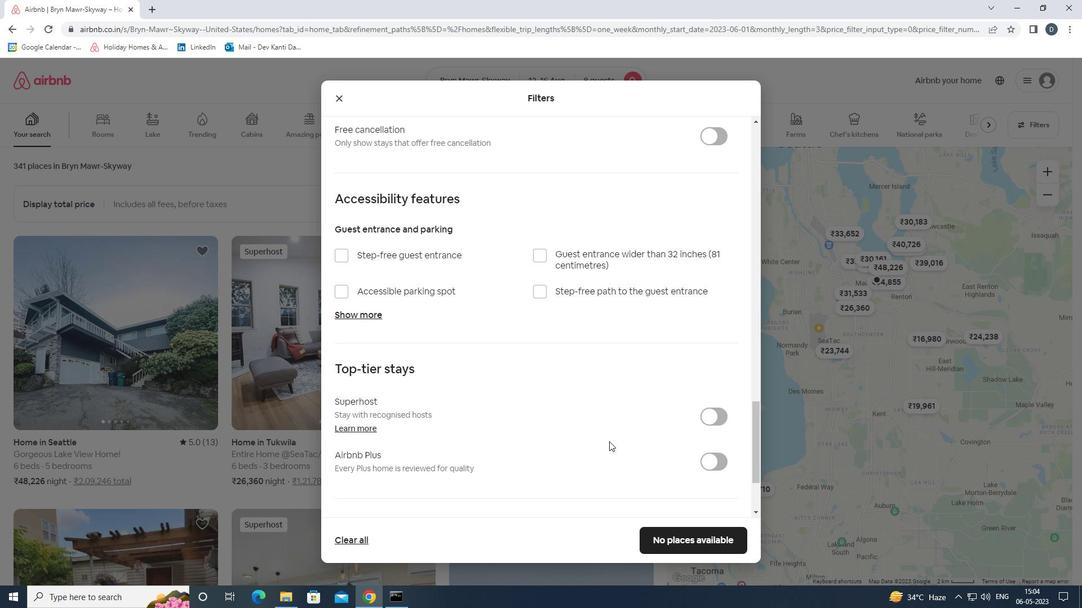 
Action: Mouse scrolled (597, 446) with delta (0, 0)
Screenshot: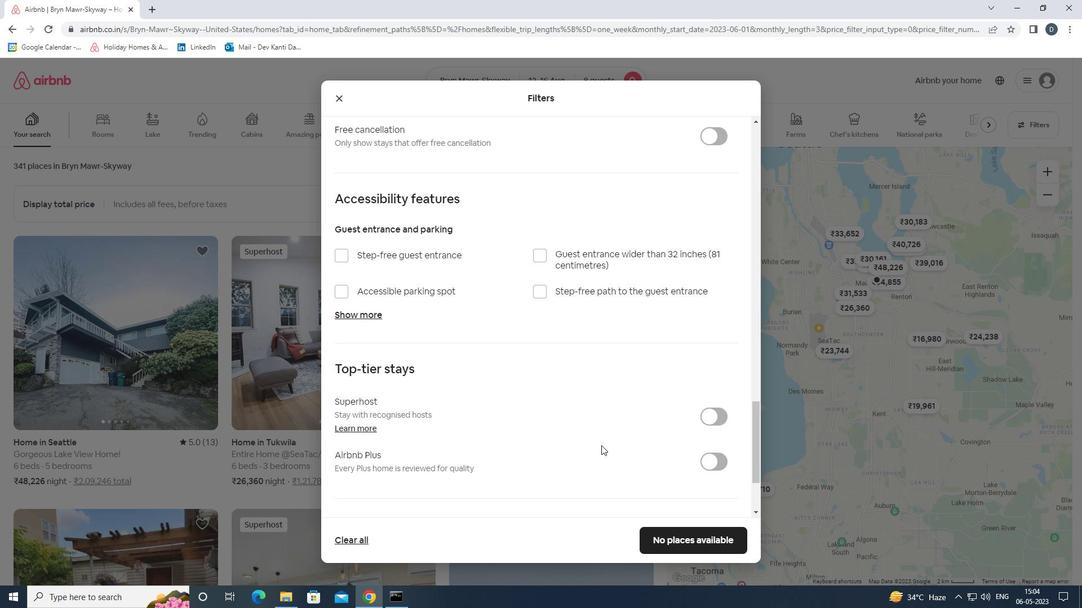 
Action: Mouse scrolled (597, 446) with delta (0, 0)
Screenshot: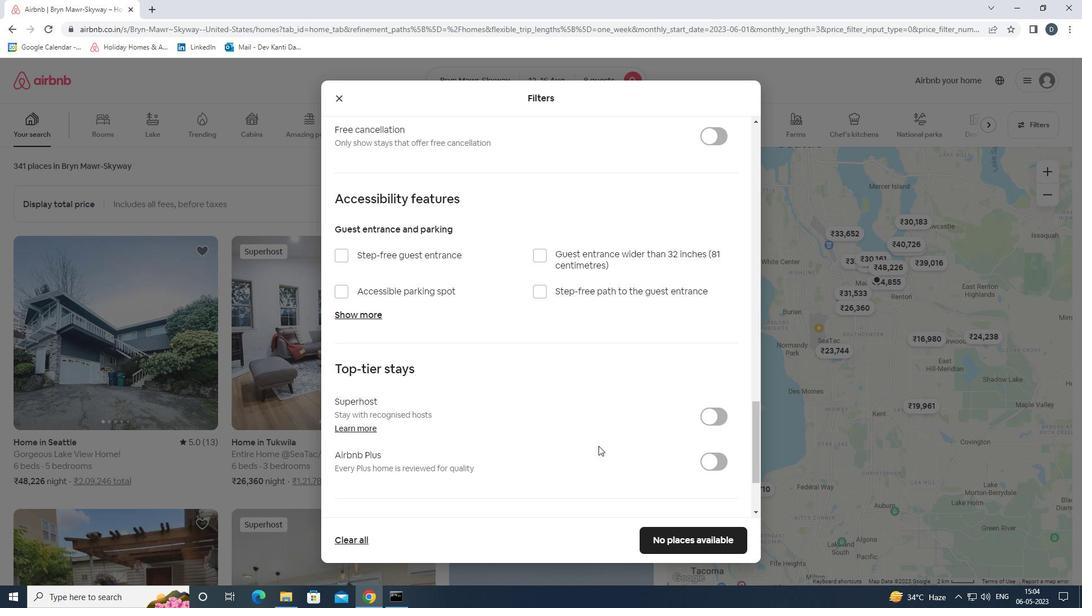 
Action: Mouse scrolled (597, 446) with delta (0, 0)
Screenshot: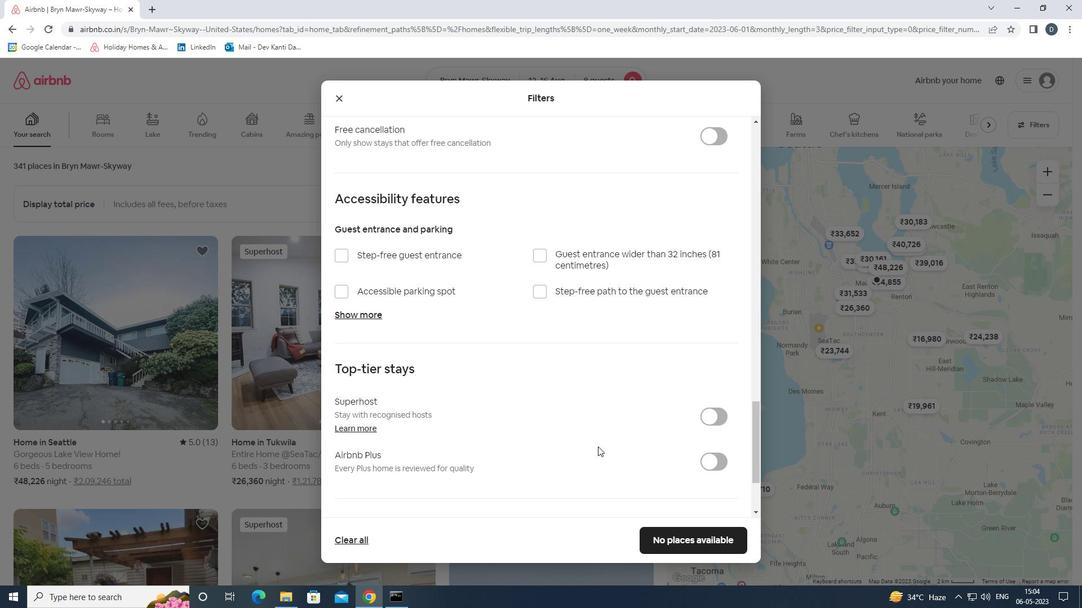 
Action: Mouse moved to (351, 438)
Screenshot: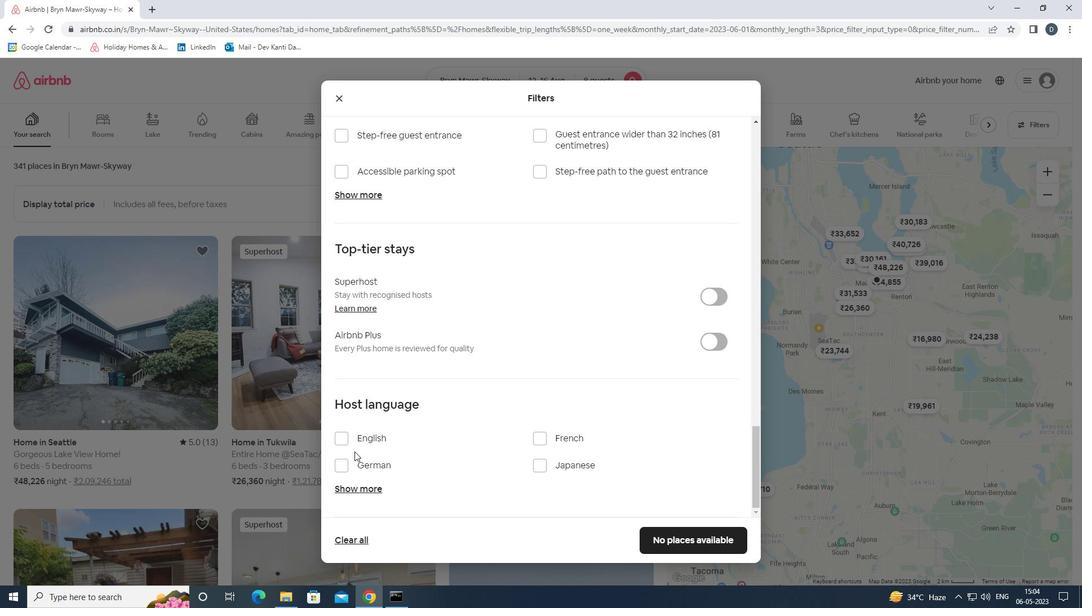 
Action: Mouse pressed left at (351, 438)
Screenshot: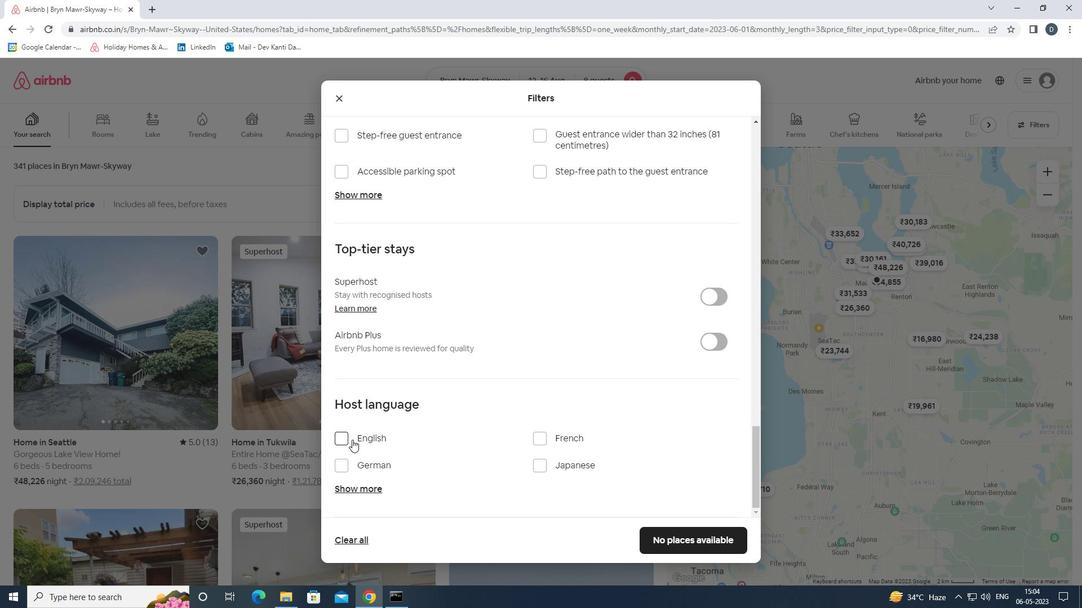 
Action: Mouse moved to (658, 537)
Screenshot: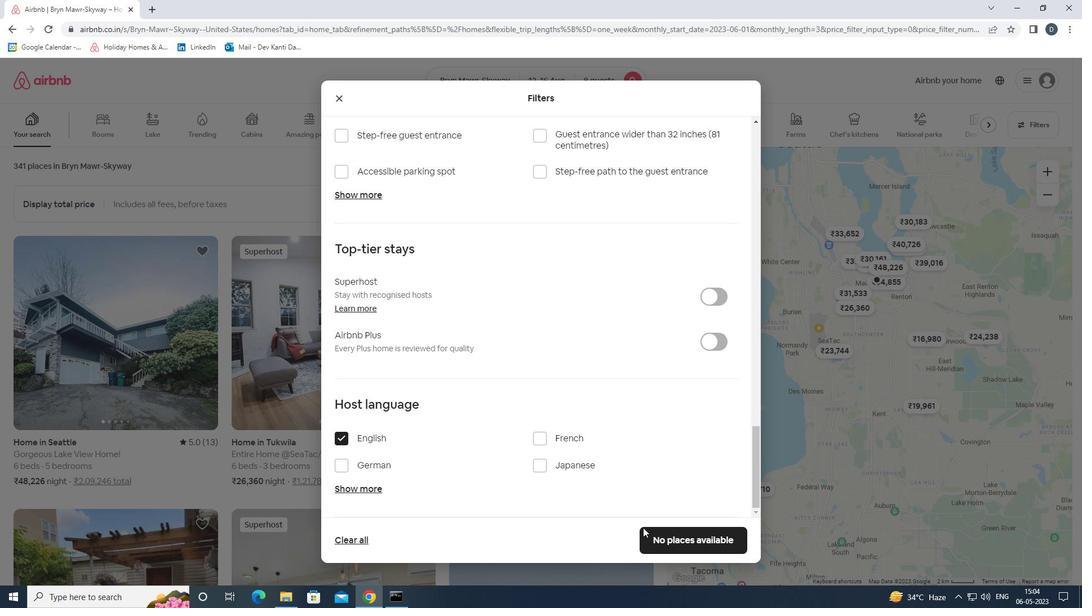 
Action: Mouse pressed left at (658, 537)
Screenshot: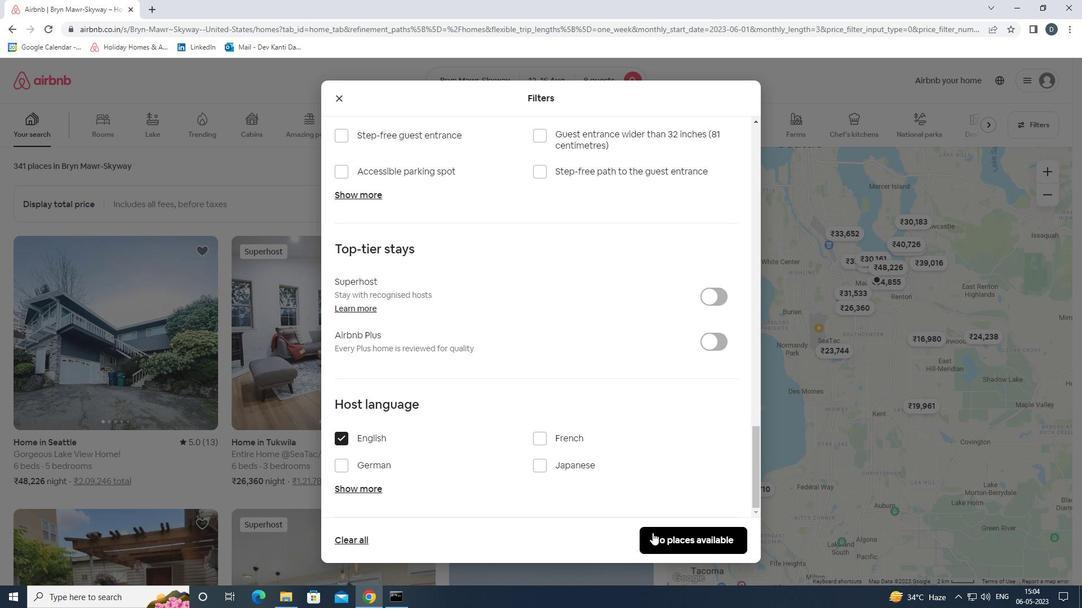 
Action: Mouse moved to (663, 539)
Screenshot: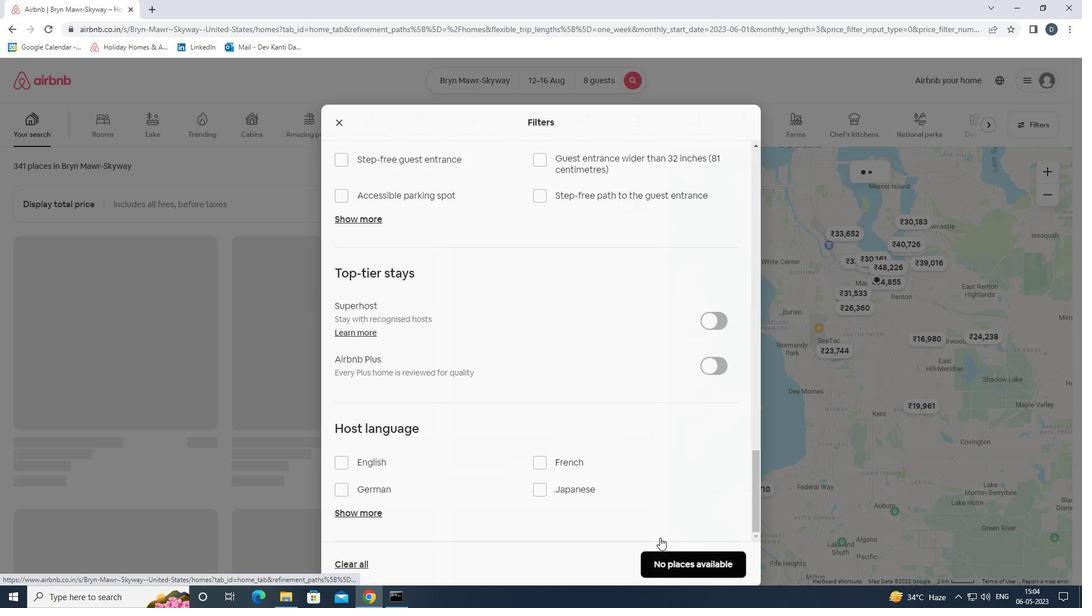 
